Task: Find connections with filter location Cheb with filter topic #Brandwith filter profile language French with filter current company NDTV with filter school Technocrats Institute Of Technology with filter industry Wholesale Food and Beverage with filter service category Demand Generation with filter keywords title Title Researcher
Action: Mouse moved to (654, 82)
Screenshot: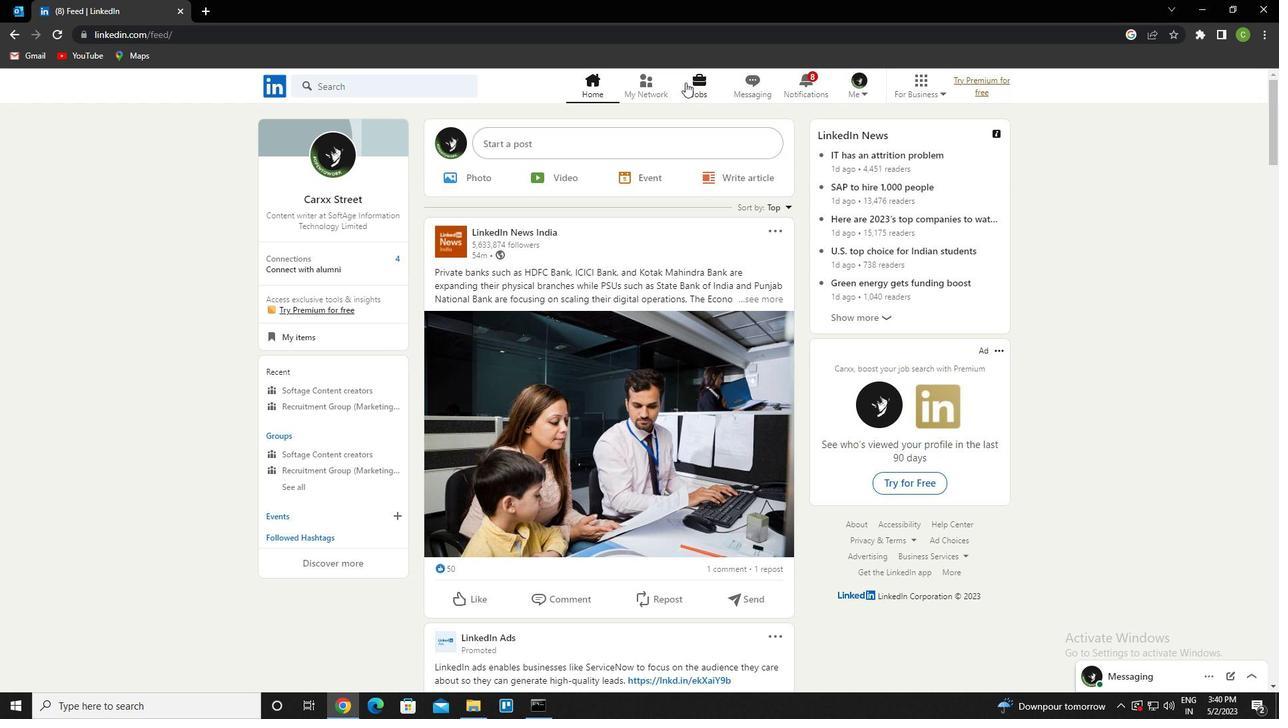 
Action: Mouse pressed left at (654, 82)
Screenshot: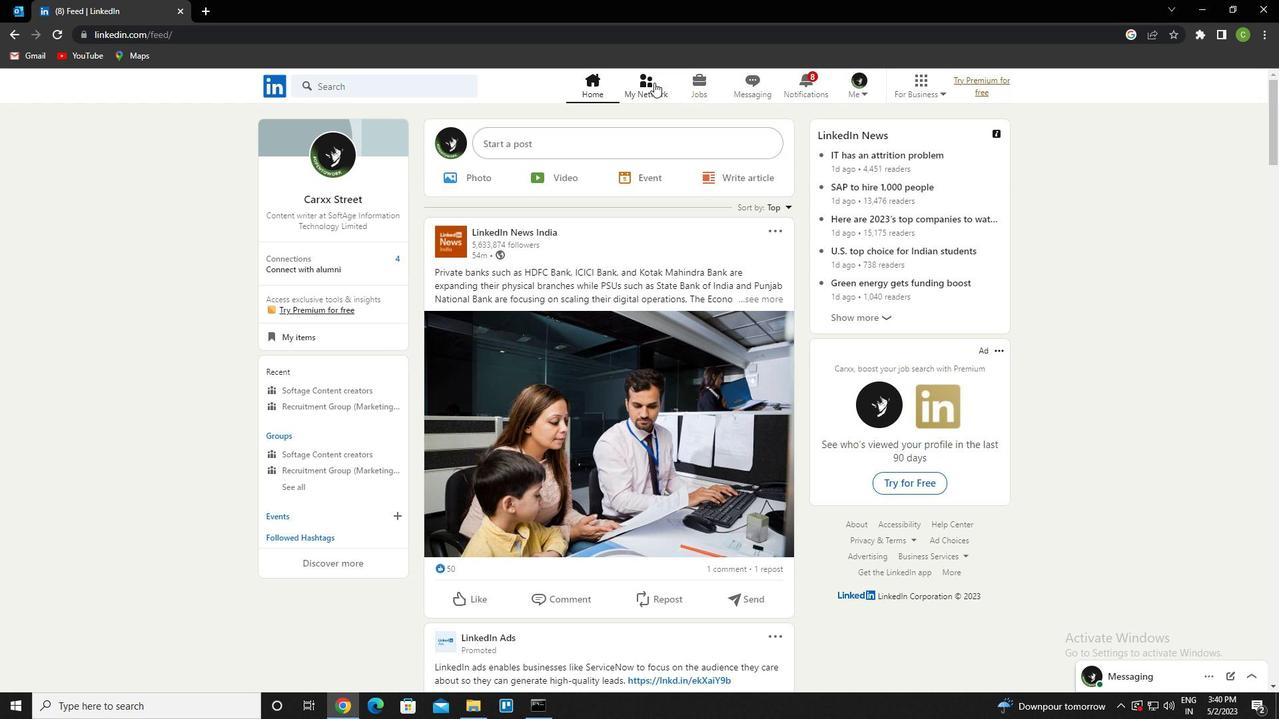 
Action: Mouse moved to (381, 161)
Screenshot: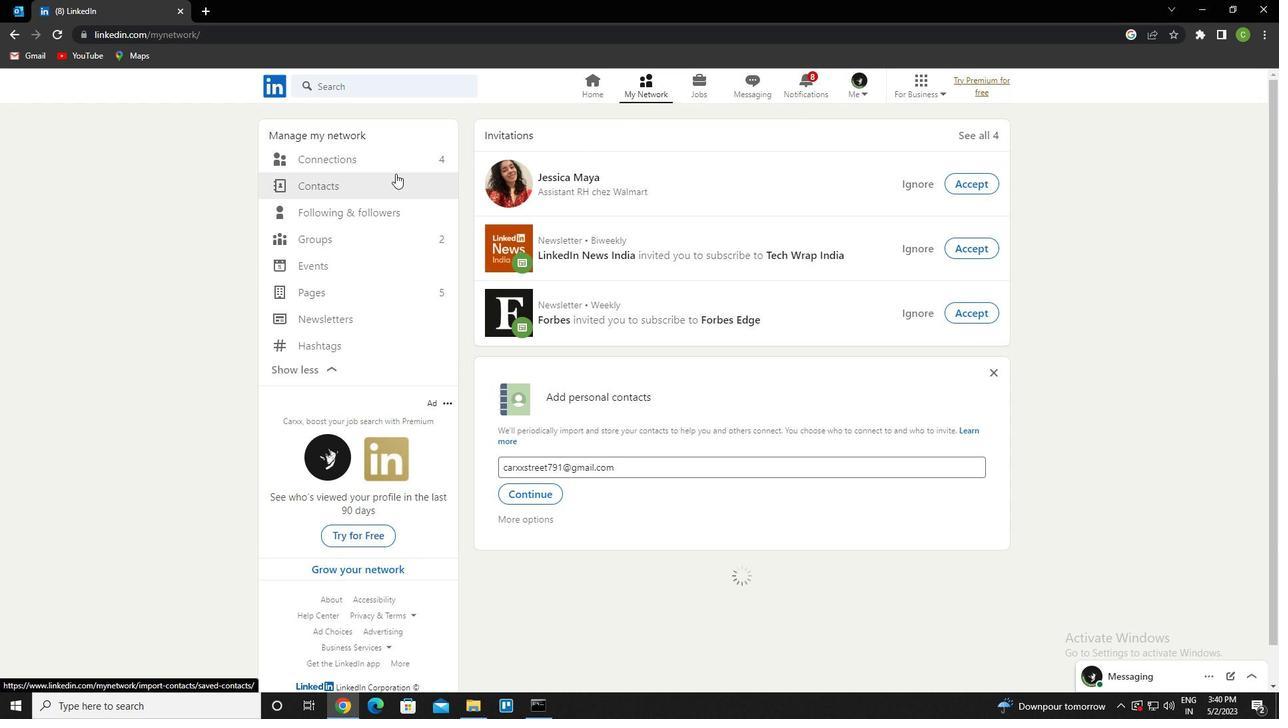 
Action: Mouse pressed left at (381, 161)
Screenshot: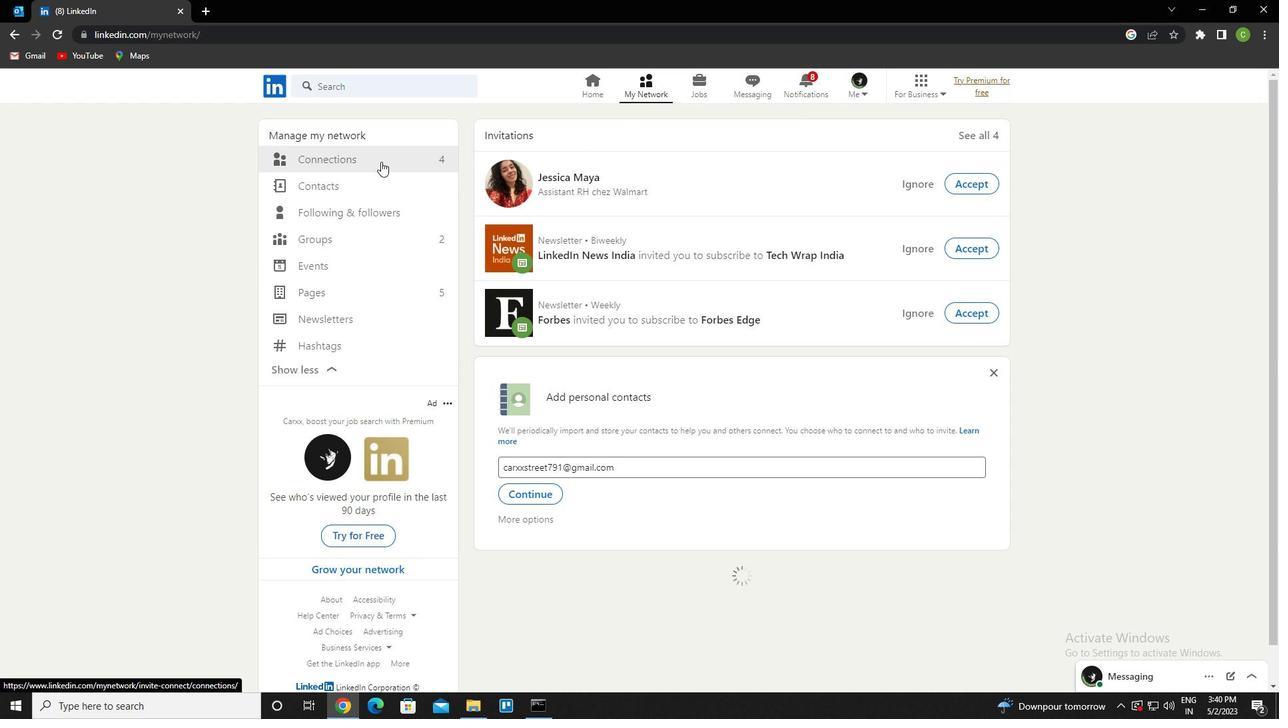 
Action: Mouse moved to (739, 160)
Screenshot: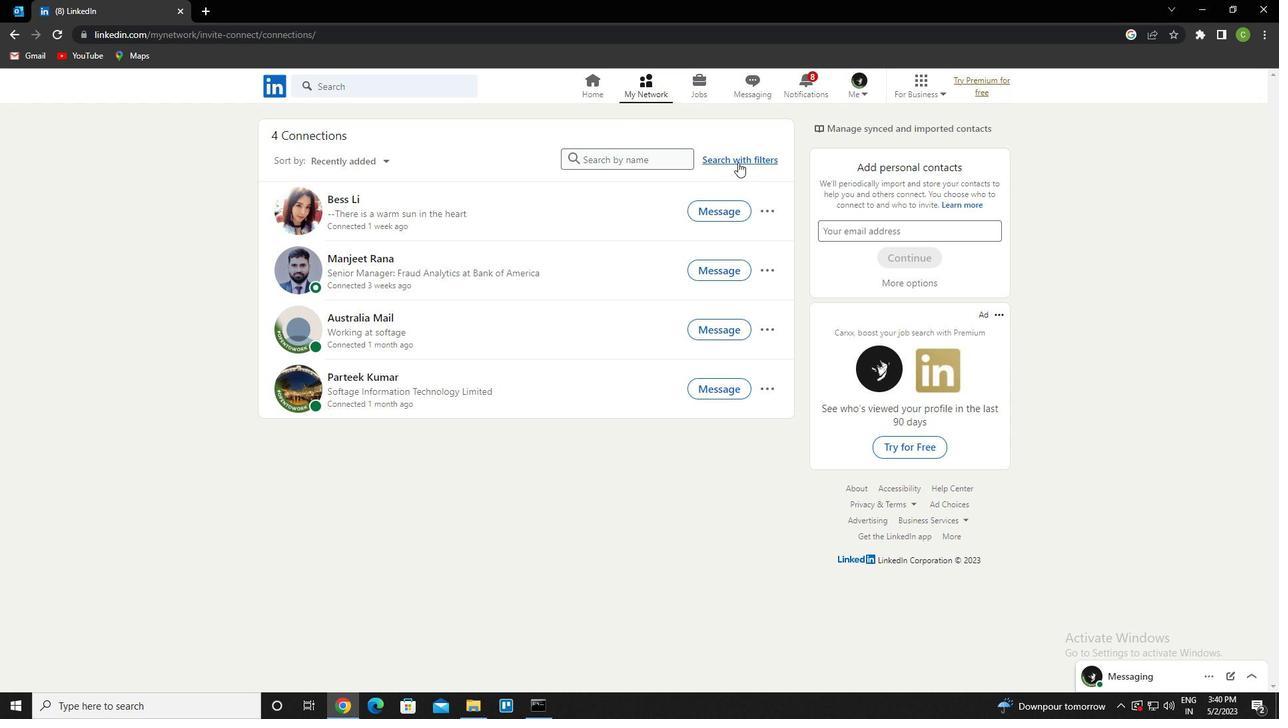 
Action: Mouse pressed left at (739, 160)
Screenshot: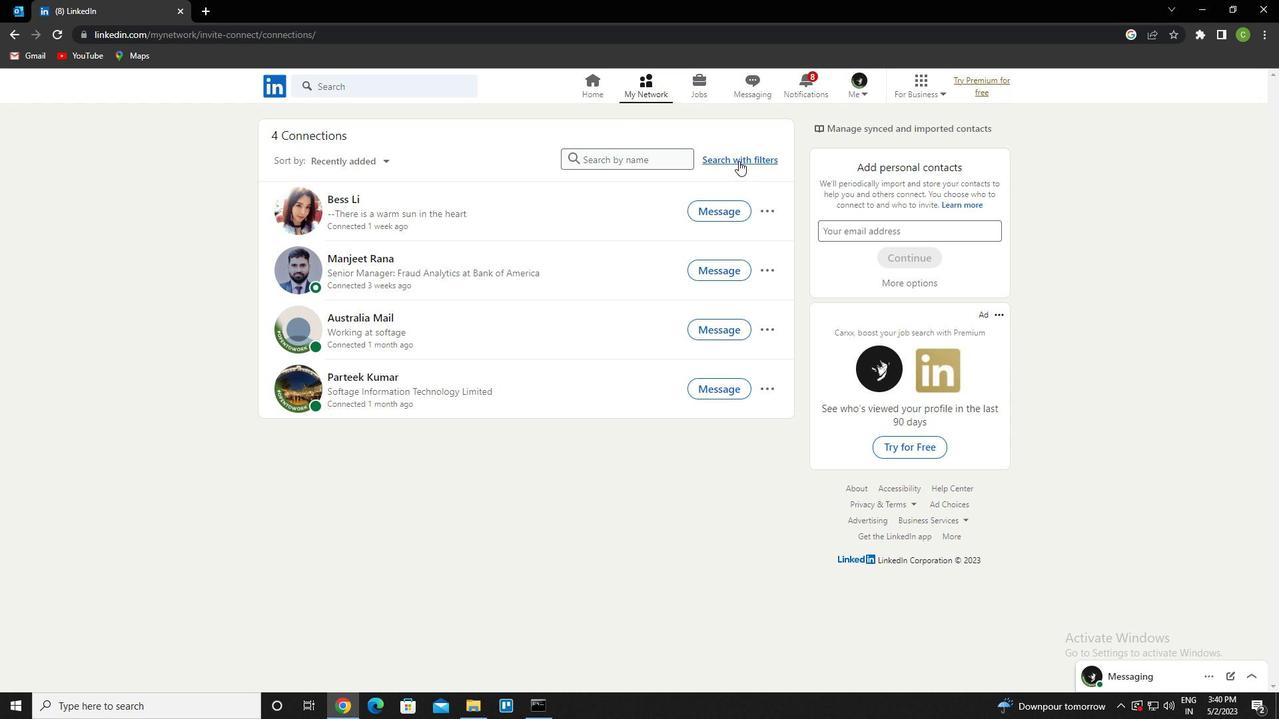 
Action: Mouse moved to (697, 130)
Screenshot: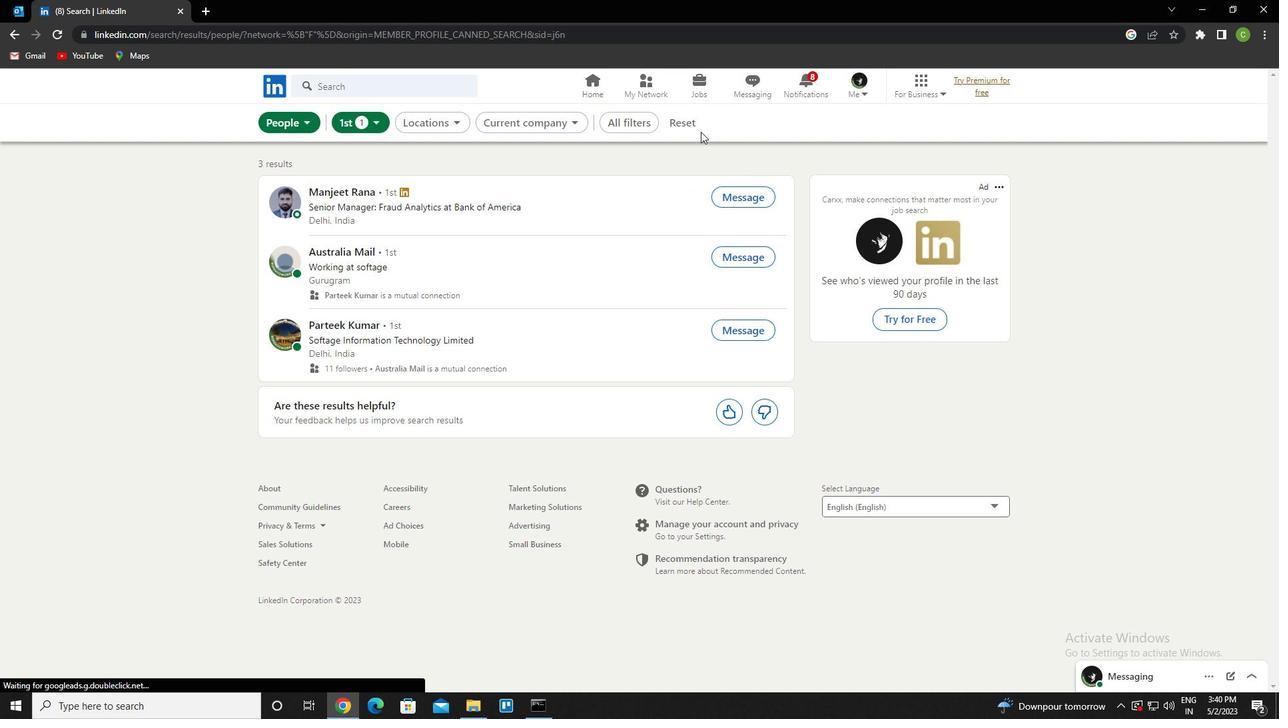 
Action: Mouse pressed left at (697, 130)
Screenshot: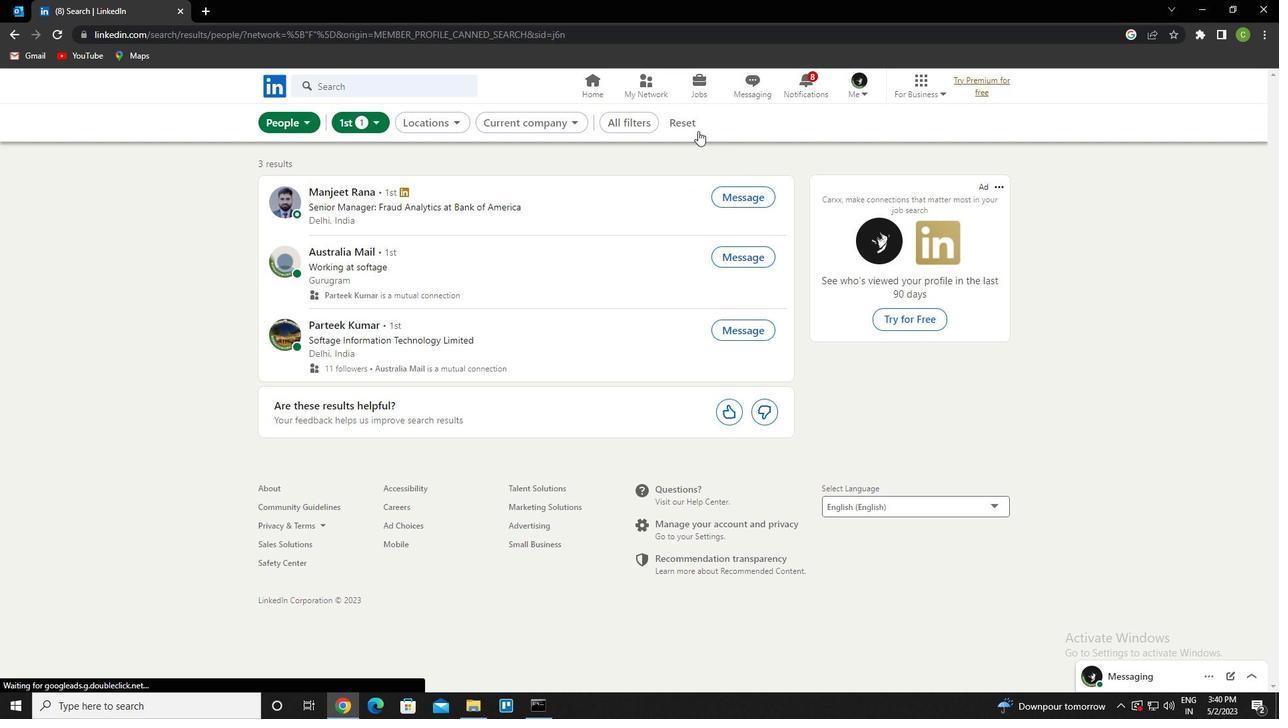 
Action: Mouse moved to (660, 121)
Screenshot: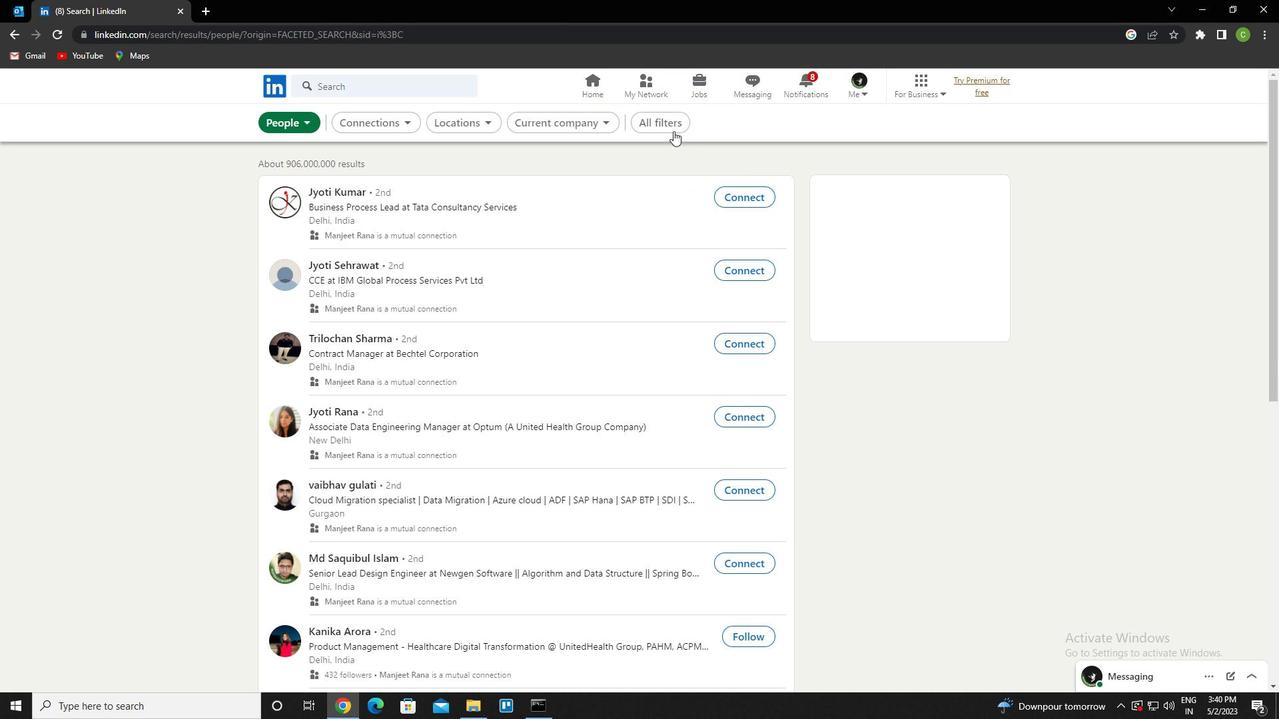 
Action: Mouse pressed left at (660, 121)
Screenshot: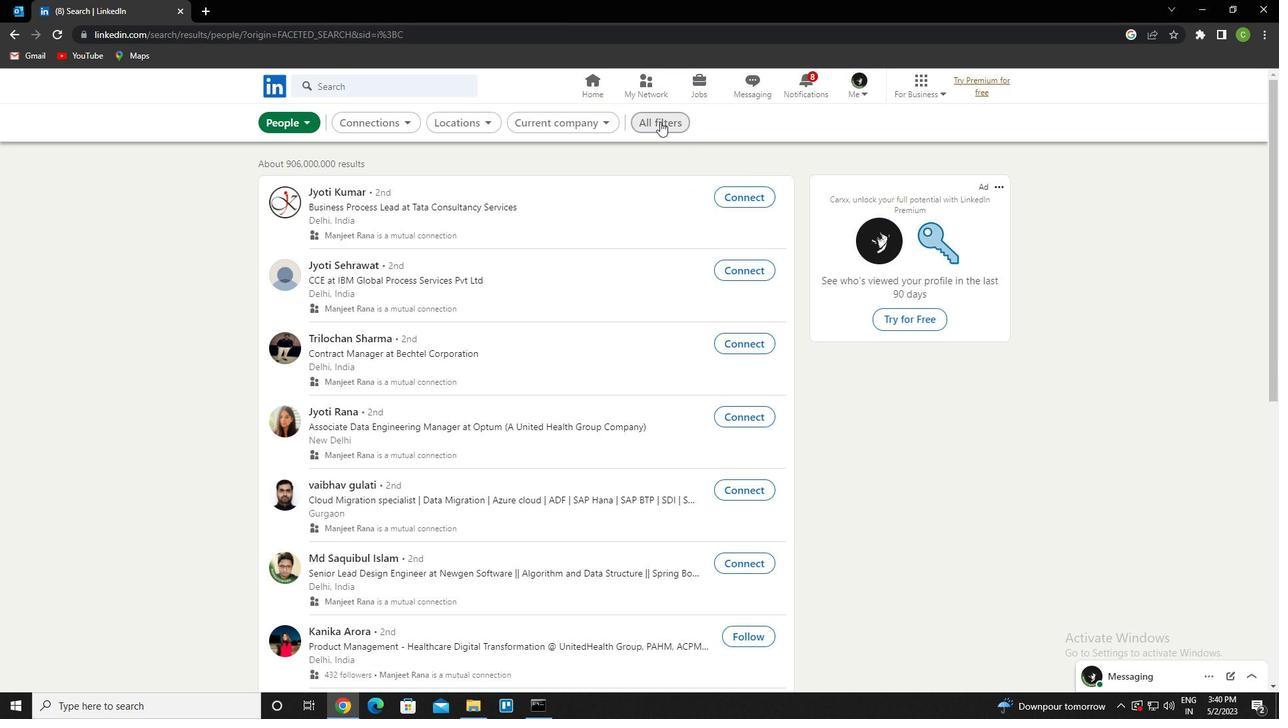 
Action: Mouse moved to (1077, 408)
Screenshot: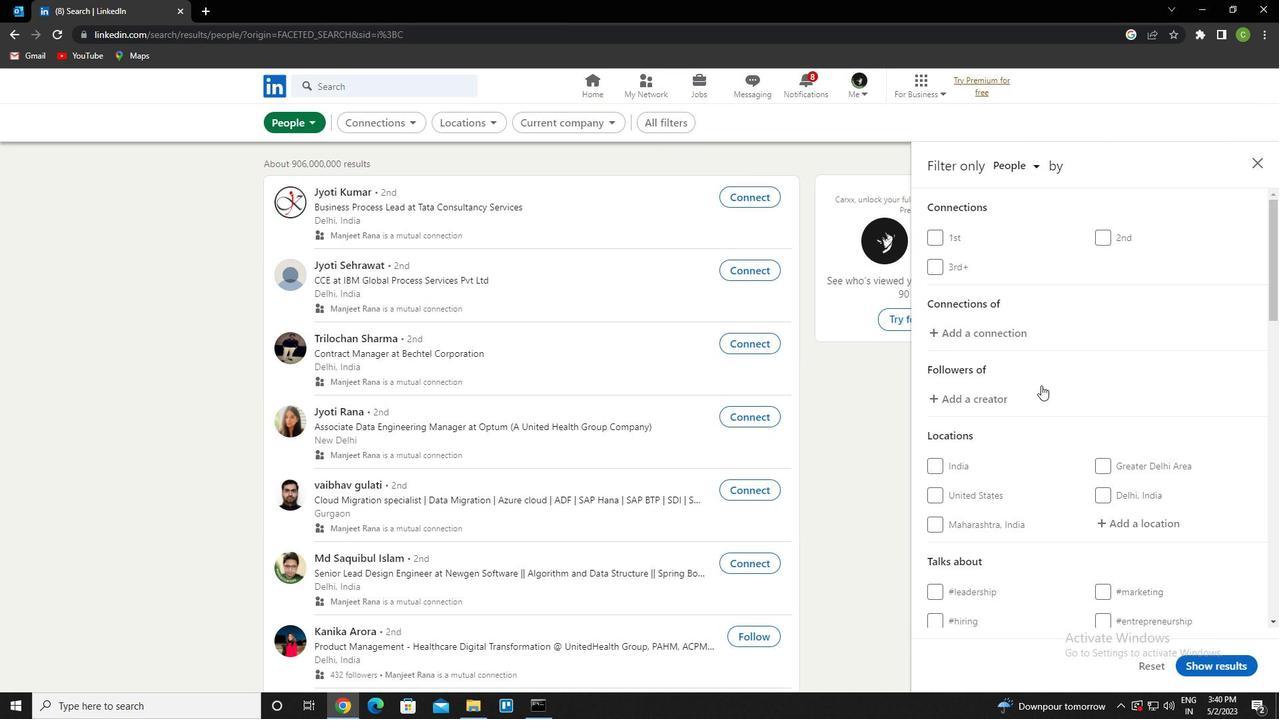 
Action: Mouse scrolled (1077, 407) with delta (0, 0)
Screenshot: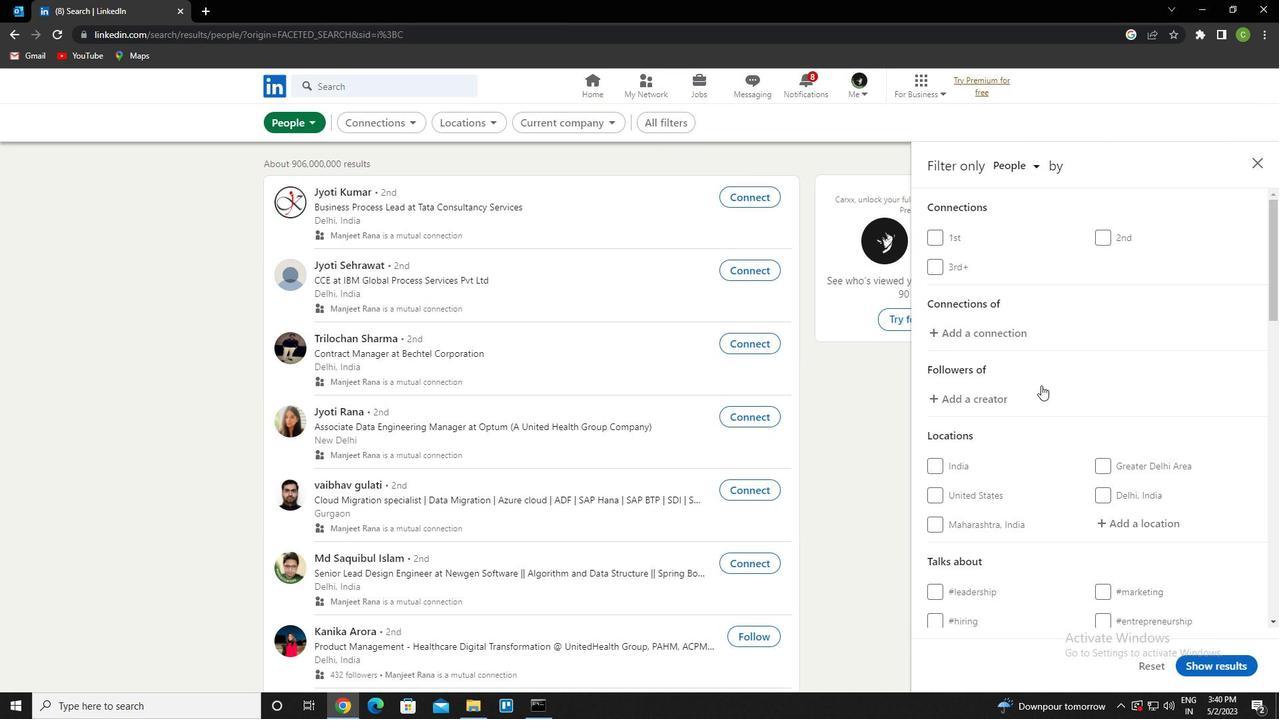 
Action: Mouse moved to (1090, 413)
Screenshot: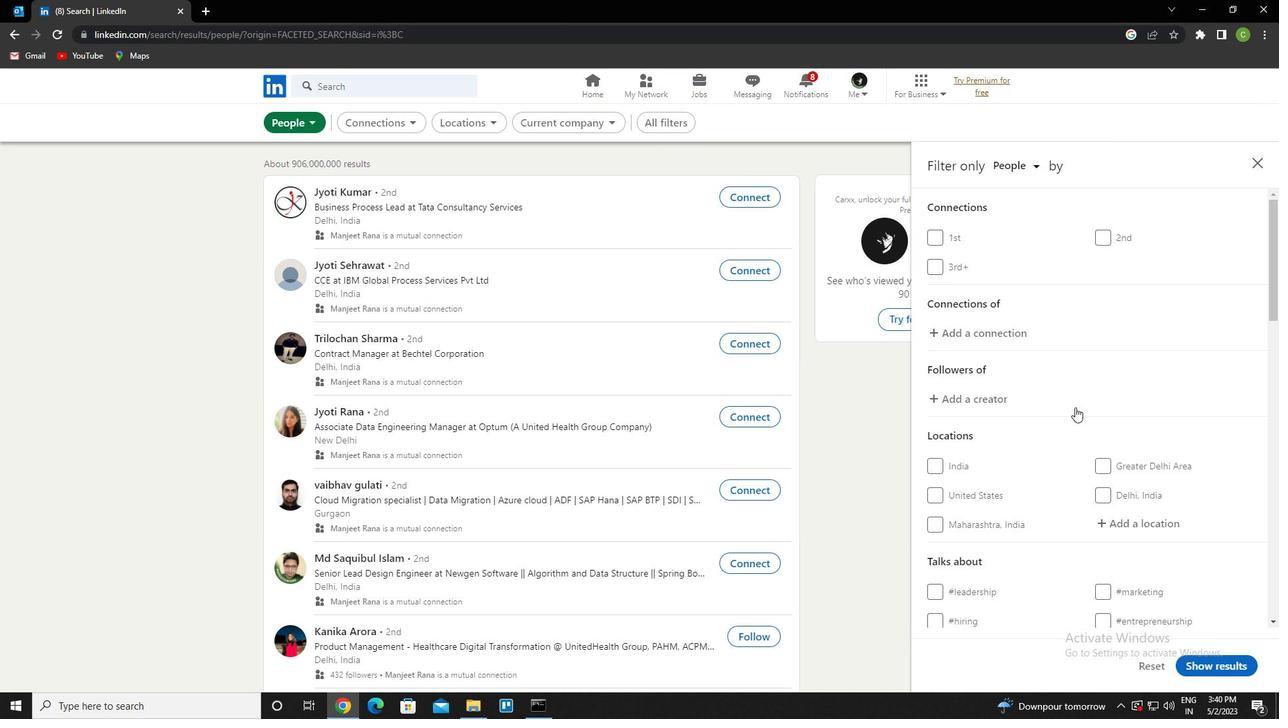 
Action: Mouse scrolled (1090, 412) with delta (0, 0)
Screenshot: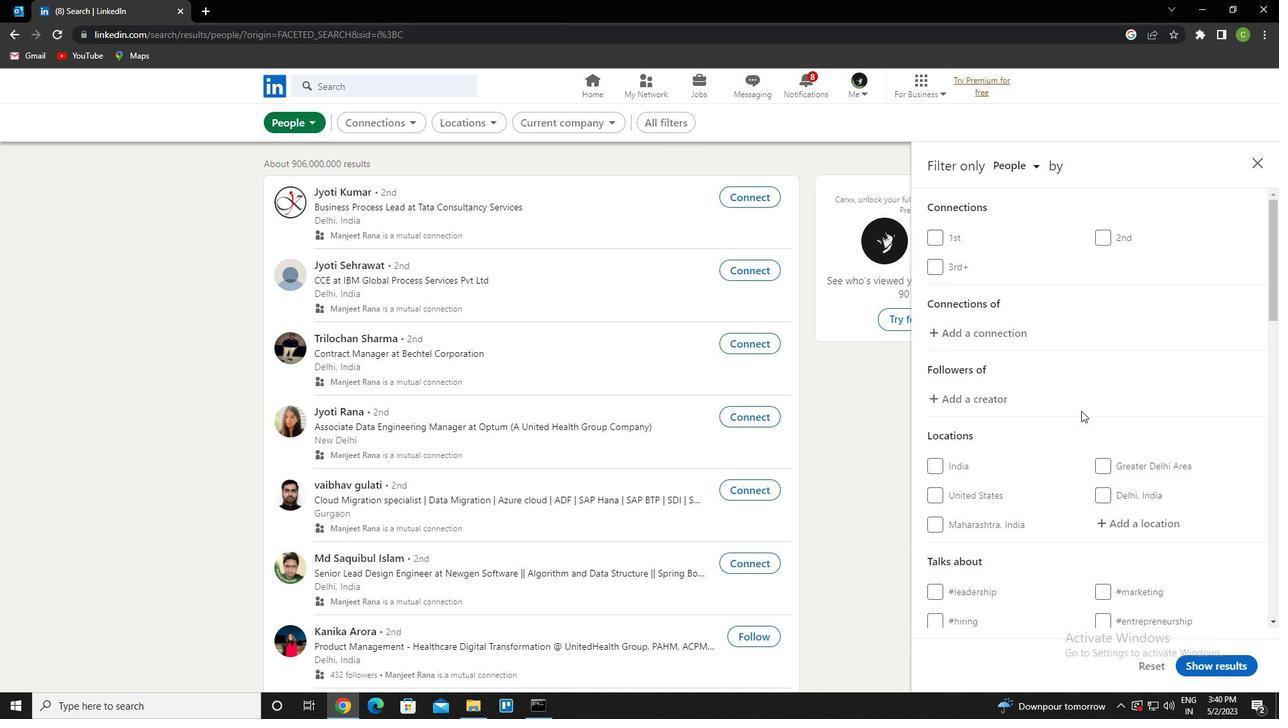 
Action: Mouse moved to (1093, 413)
Screenshot: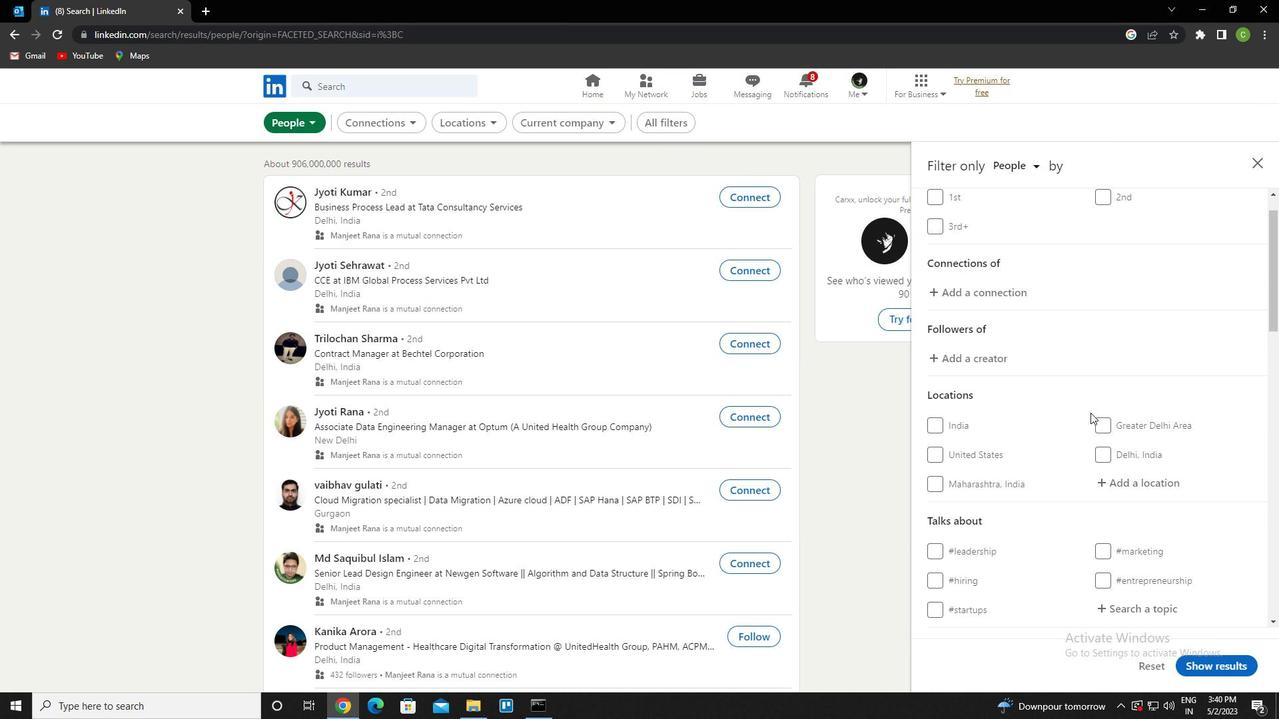 
Action: Mouse scrolled (1093, 412) with delta (0, 0)
Screenshot: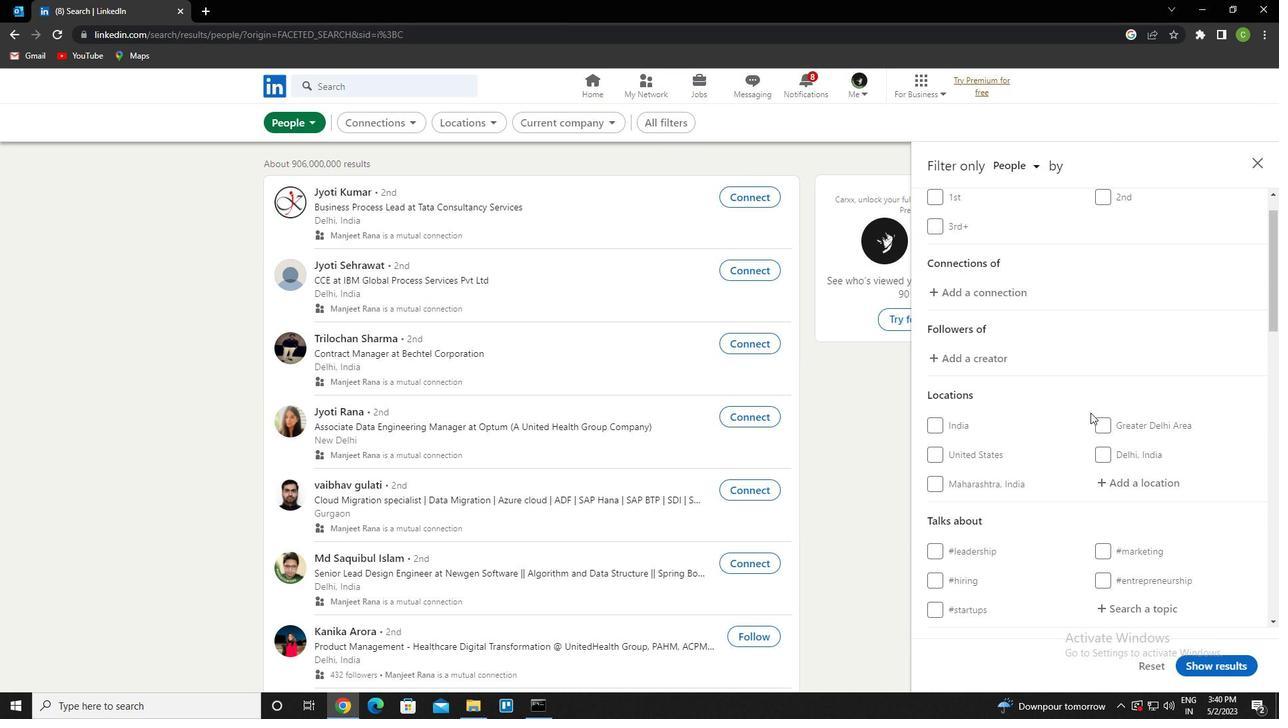 
Action: Mouse moved to (1127, 328)
Screenshot: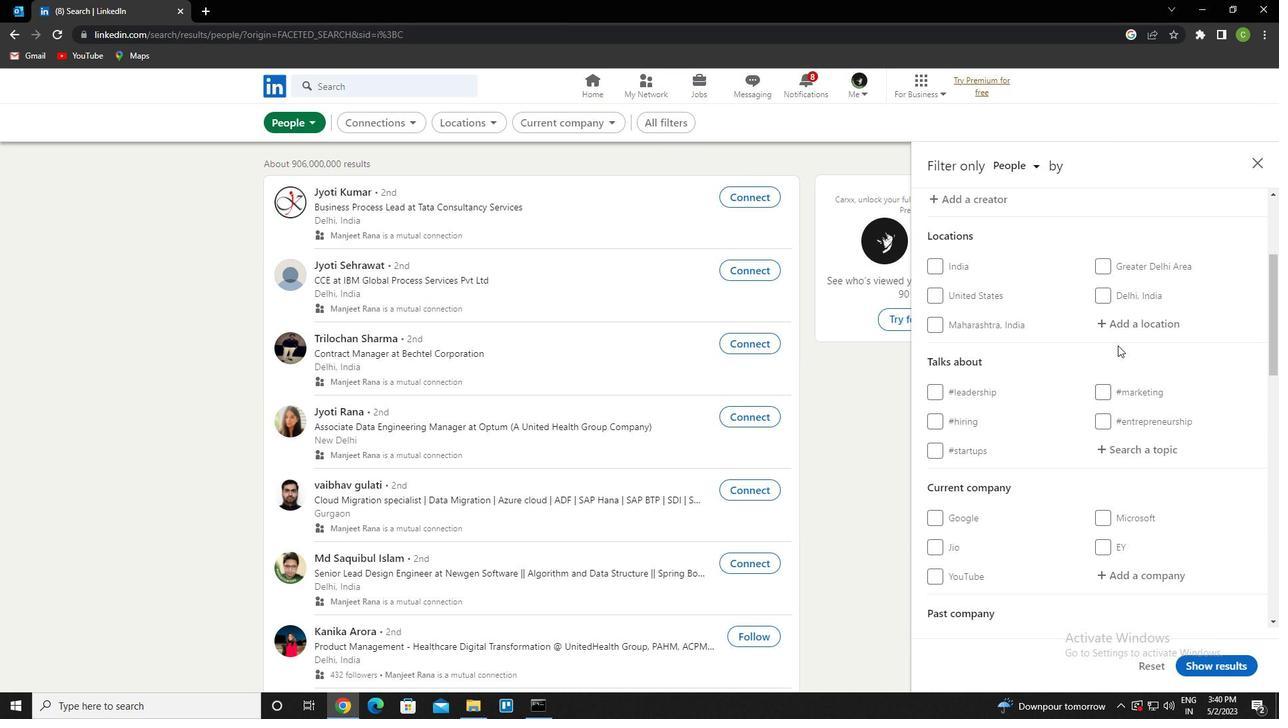 
Action: Mouse pressed left at (1127, 328)
Screenshot: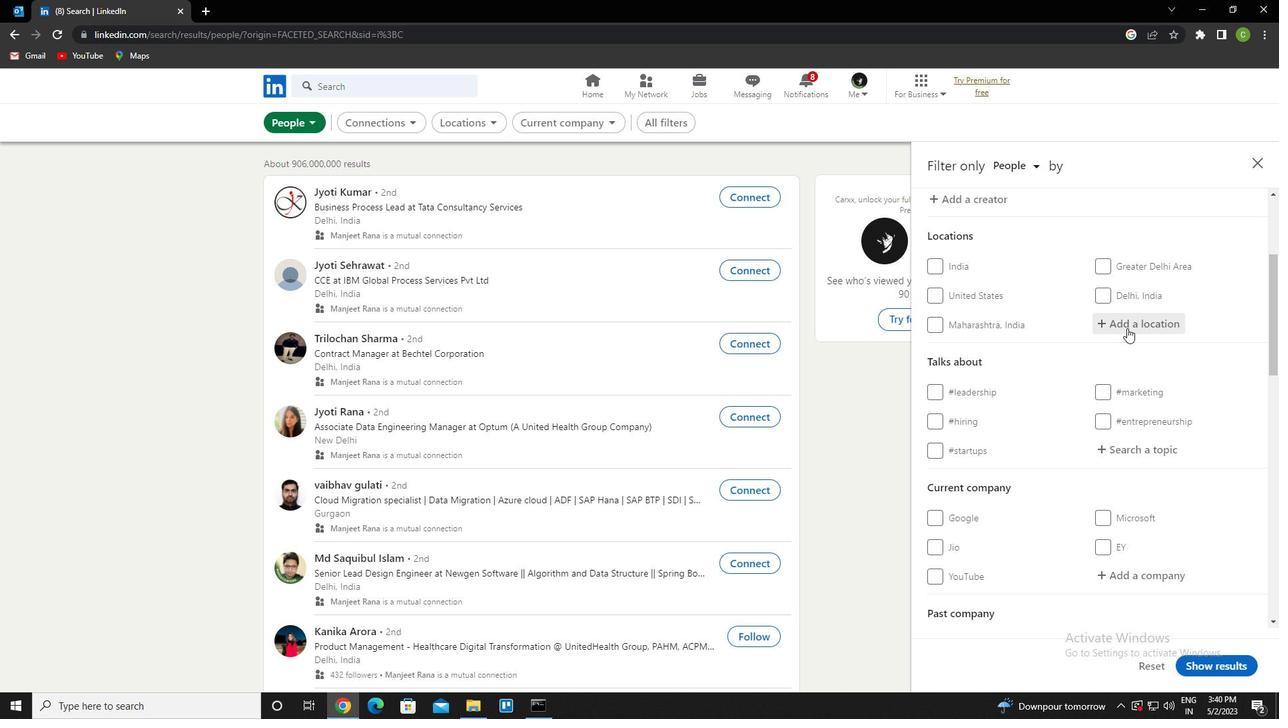
Action: Key pressed <Key.caps_lock>c<Key.caps_lock>heb<Key.down><Key.enter>
Screenshot: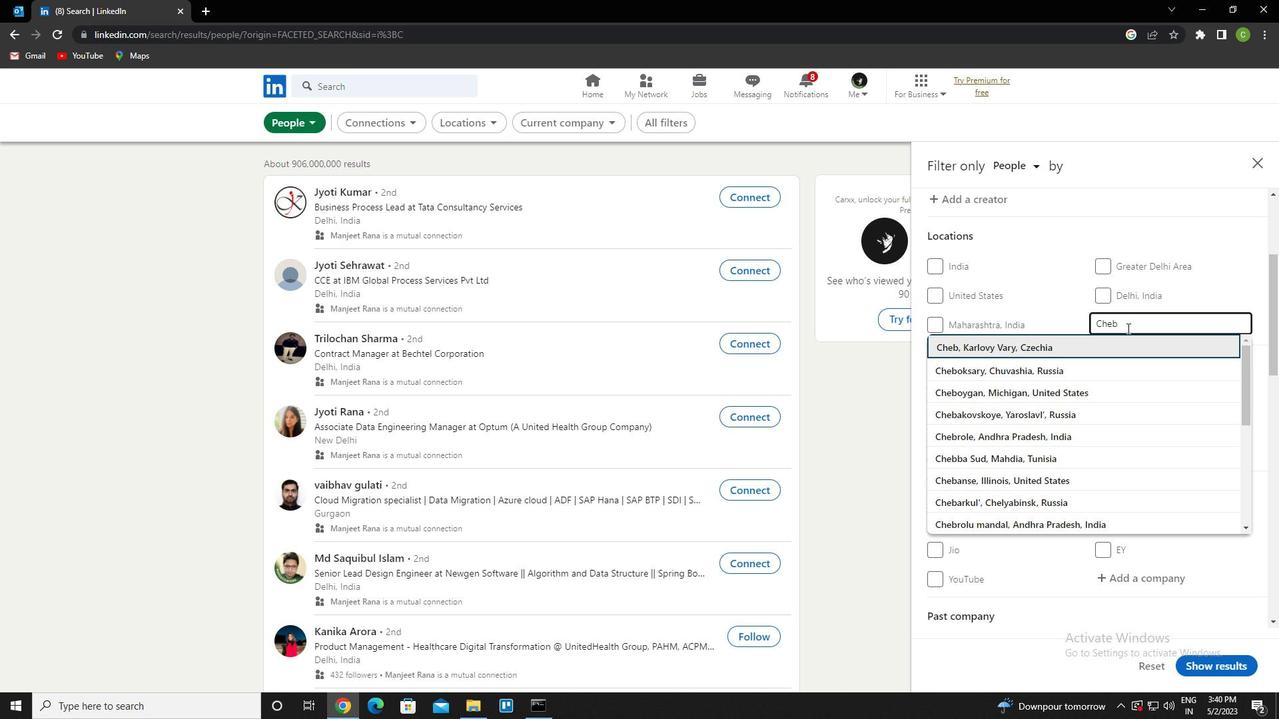 
Action: Mouse moved to (1220, 293)
Screenshot: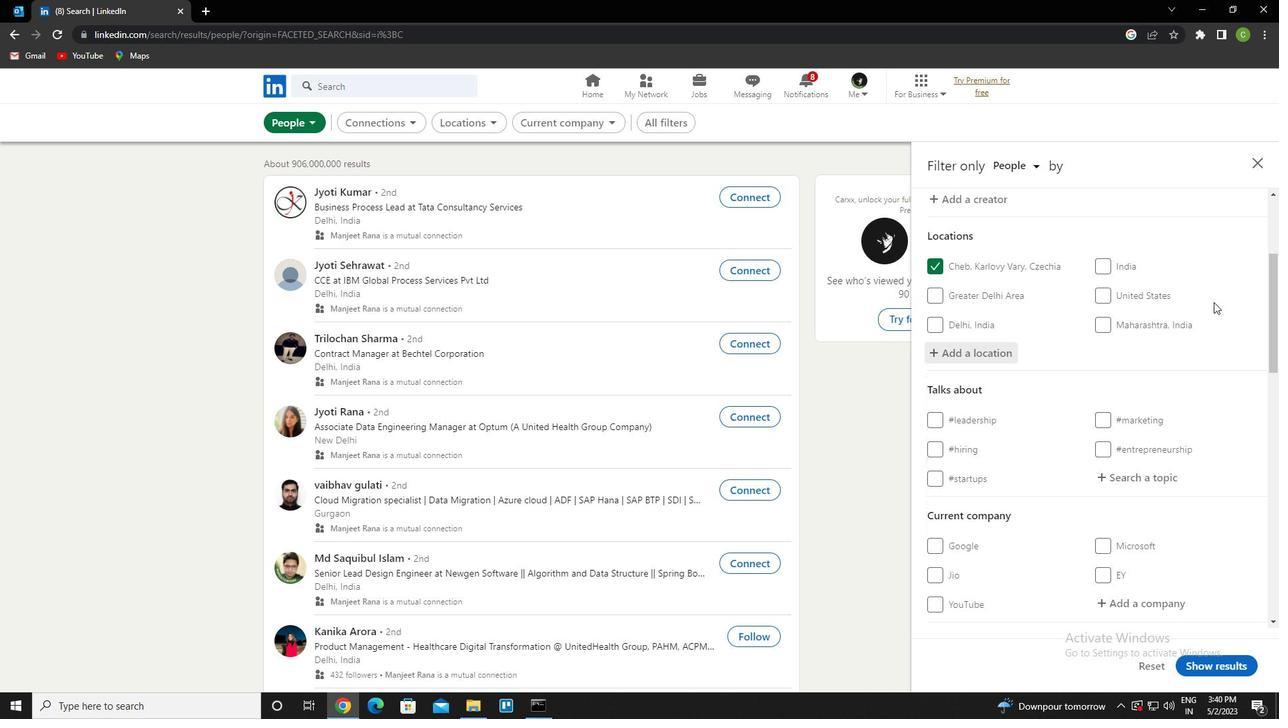 
Action: Mouse scrolled (1220, 292) with delta (0, 0)
Screenshot: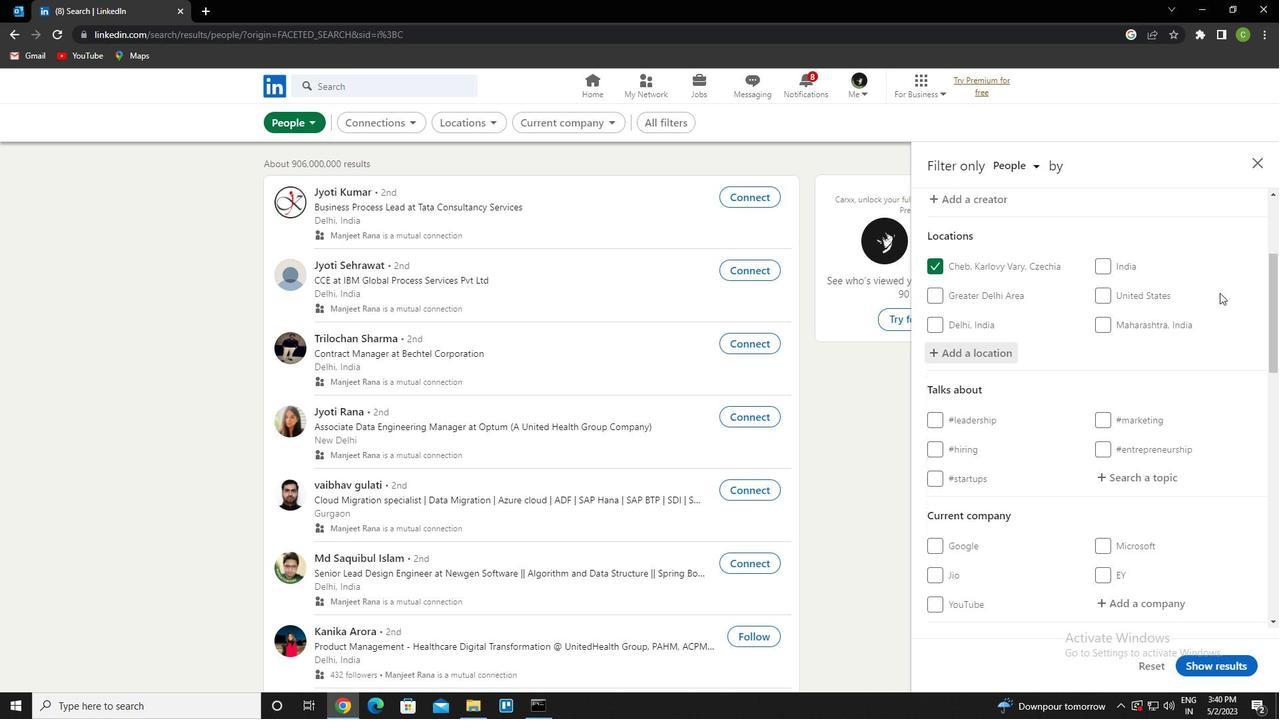 
Action: Mouse scrolled (1220, 292) with delta (0, 0)
Screenshot: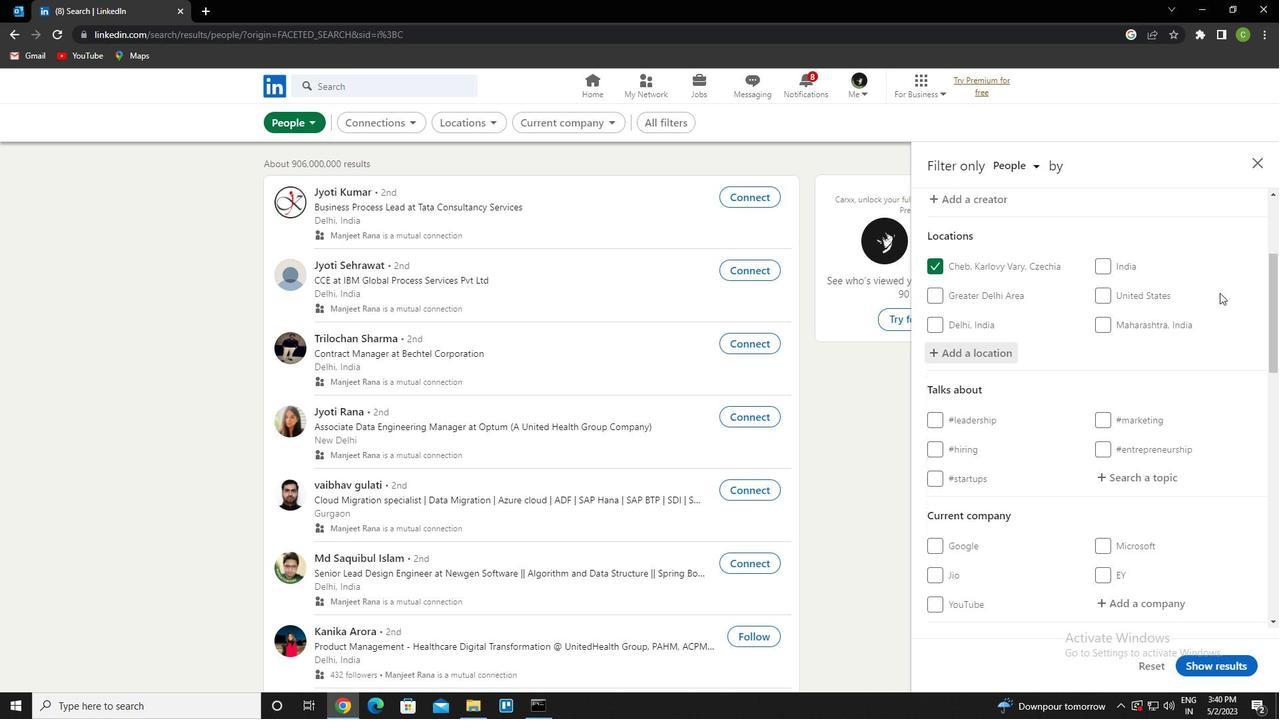 
Action: Mouse scrolled (1220, 292) with delta (0, 0)
Screenshot: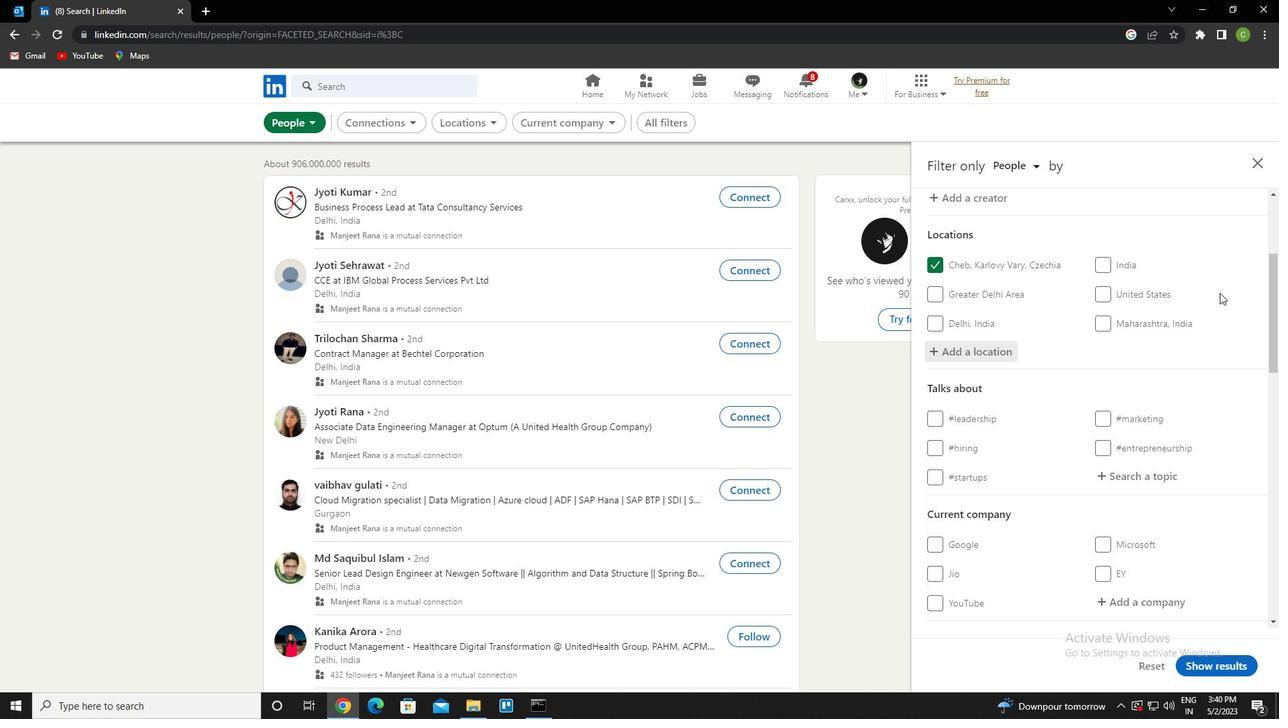 
Action: Mouse moved to (1150, 281)
Screenshot: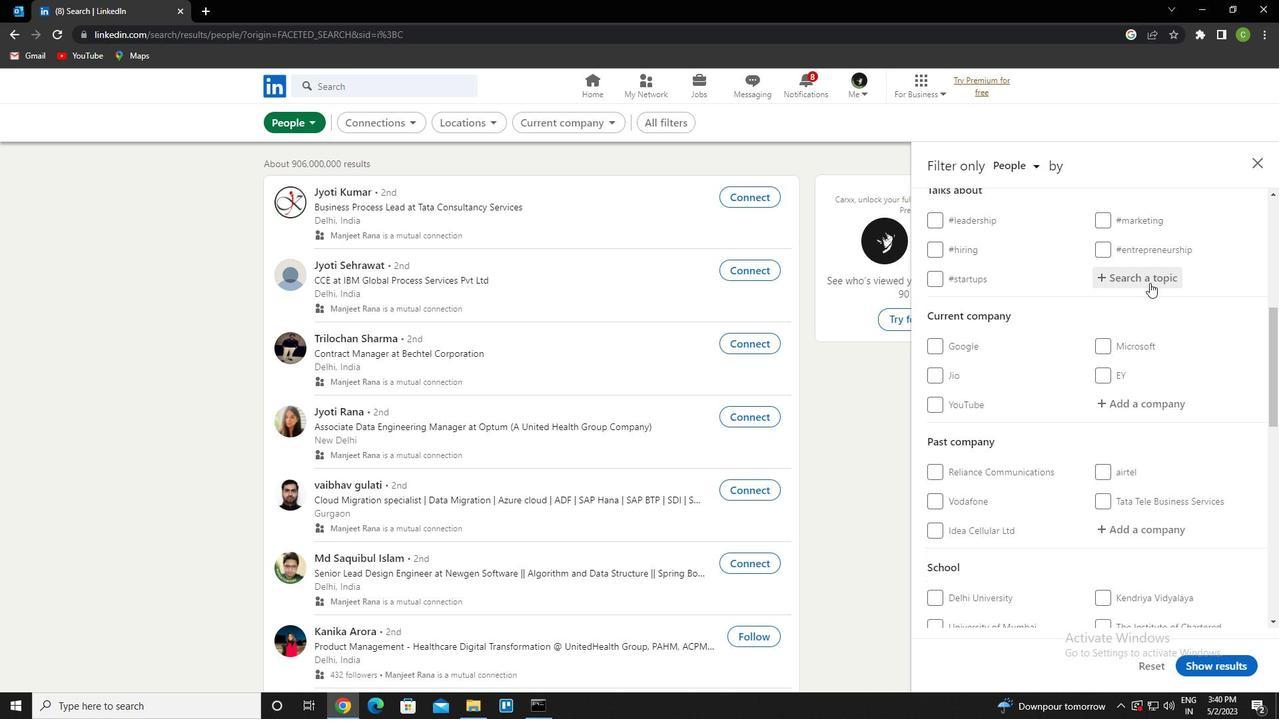 
Action: Mouse pressed left at (1150, 281)
Screenshot: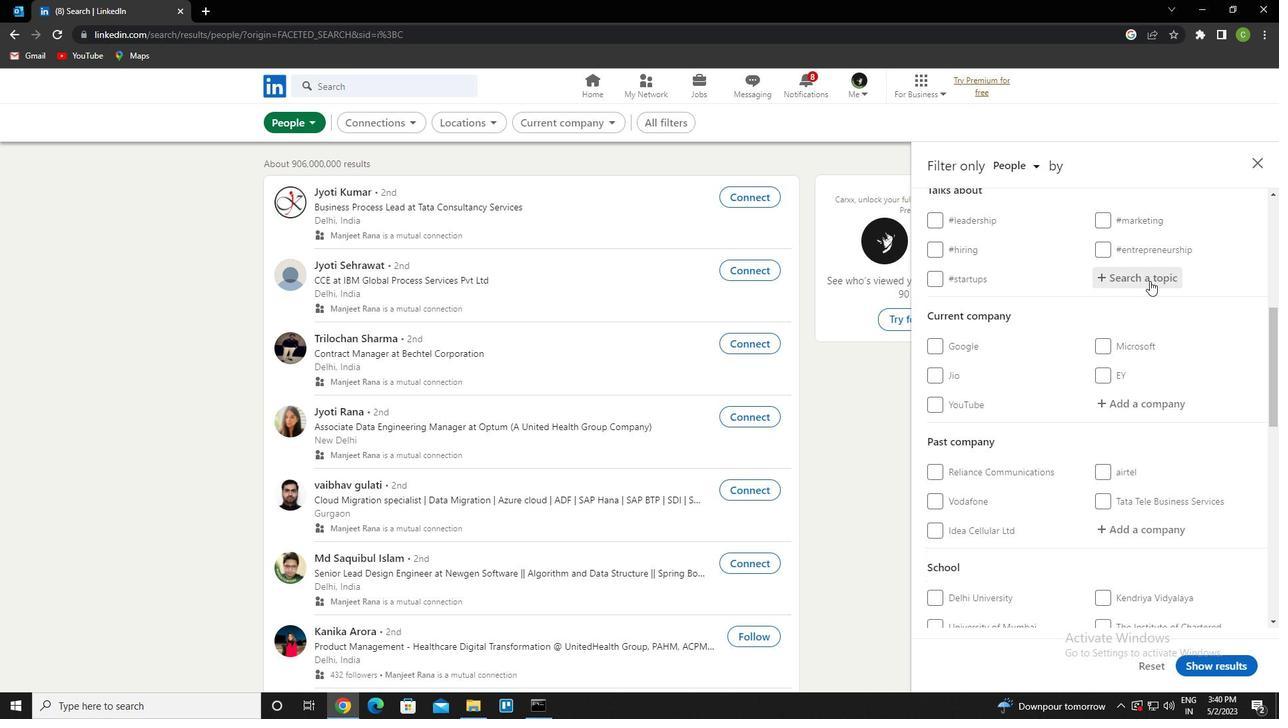 
Action: Key pressed brand<Key.down><Key.down><Key.enter>
Screenshot: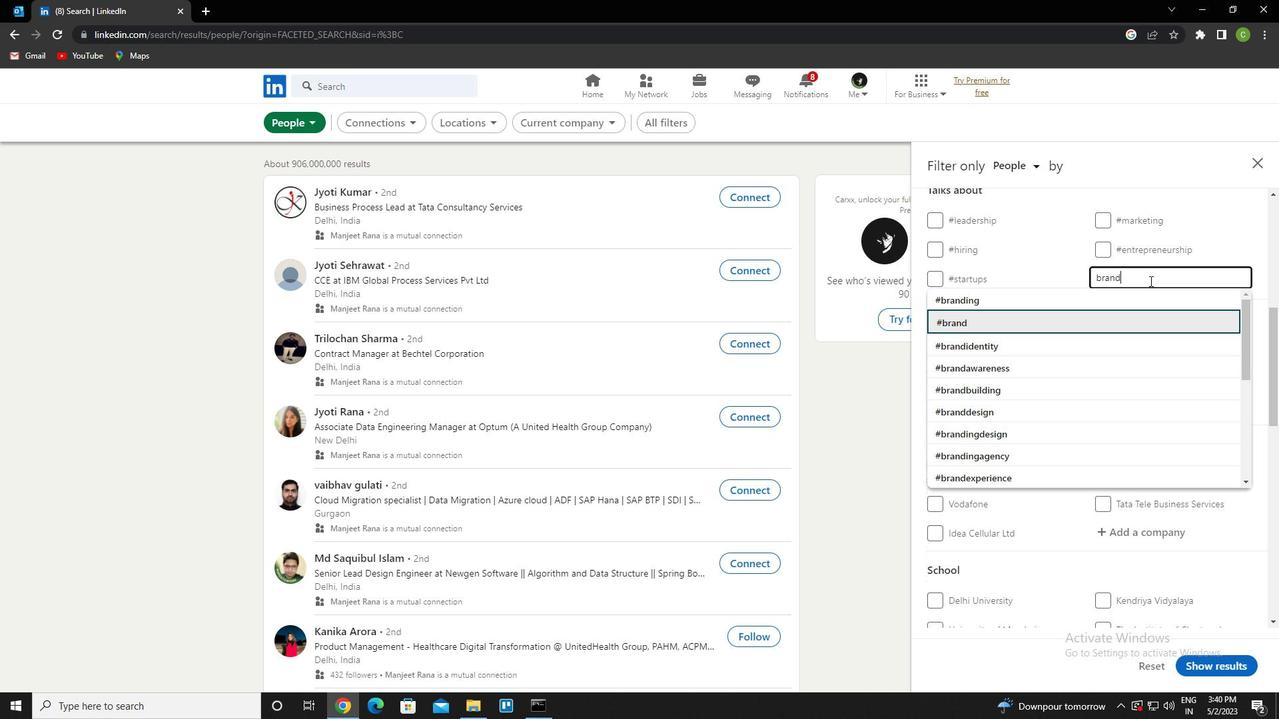 
Action: Mouse scrolled (1150, 280) with delta (0, 0)
Screenshot: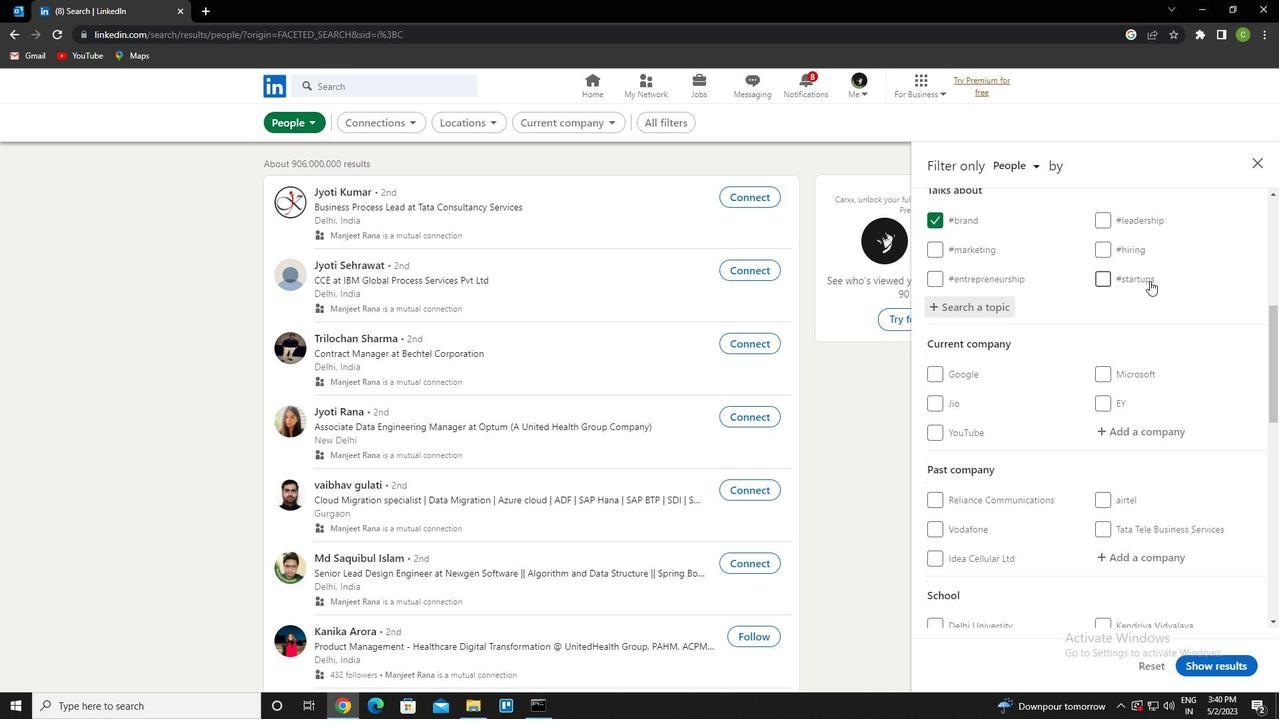 
Action: Mouse scrolled (1150, 280) with delta (0, 0)
Screenshot: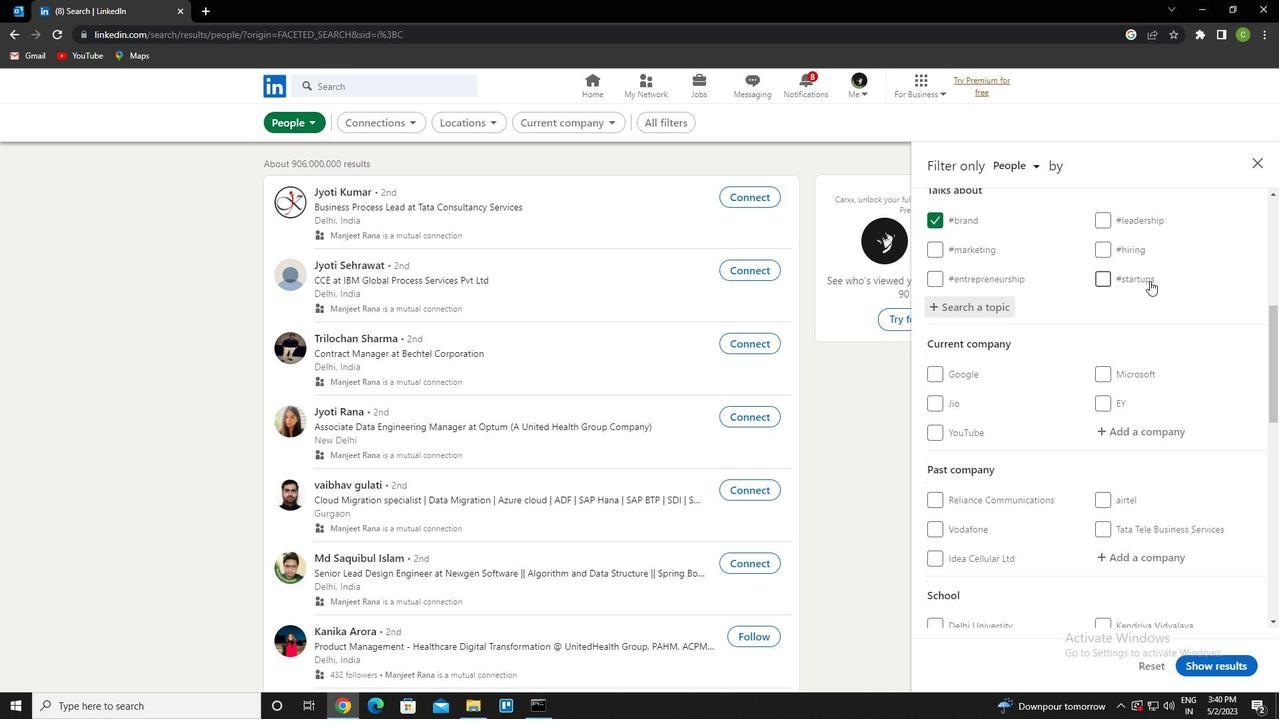 
Action: Mouse scrolled (1150, 280) with delta (0, 0)
Screenshot: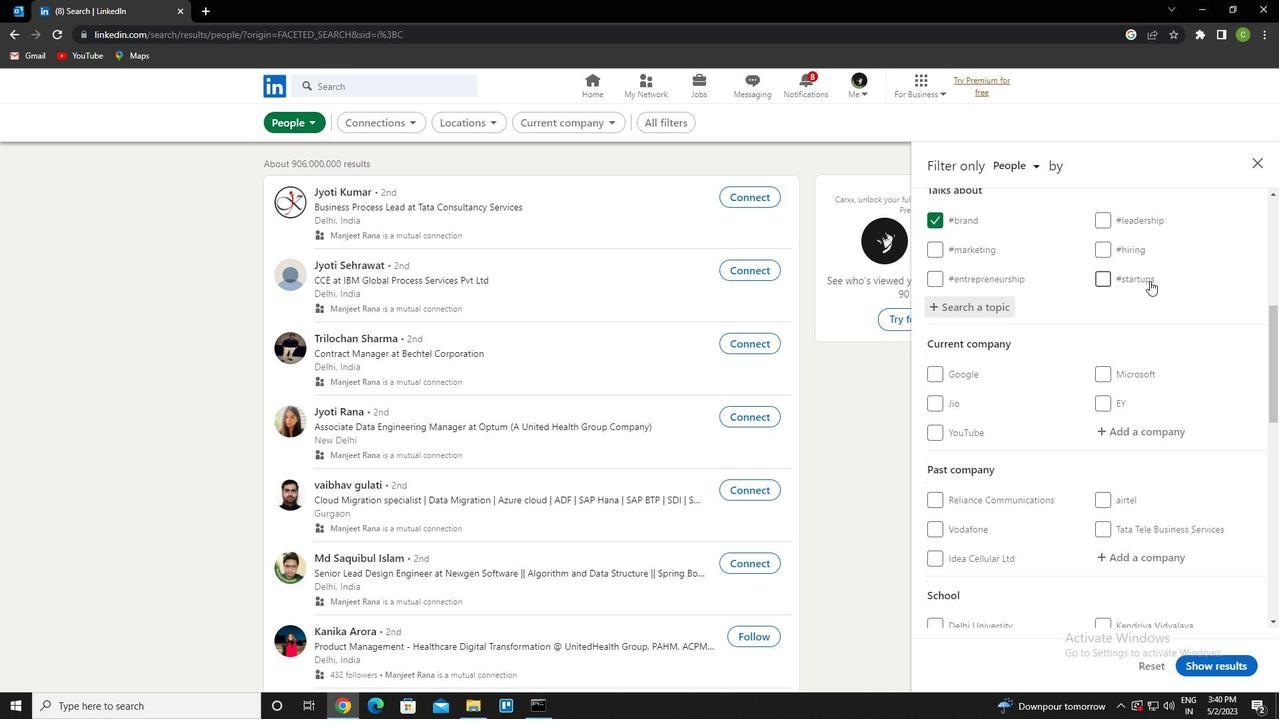 
Action: Mouse scrolled (1150, 280) with delta (0, 0)
Screenshot: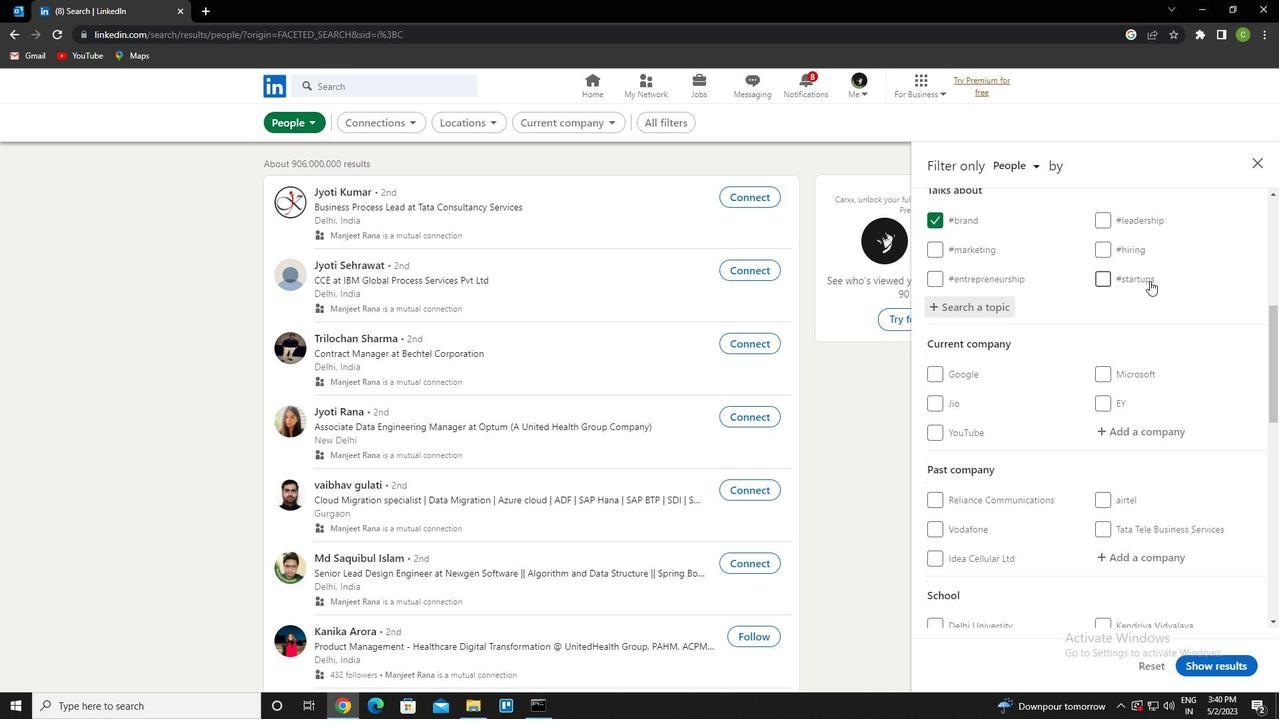 
Action: Mouse scrolled (1150, 280) with delta (0, 0)
Screenshot: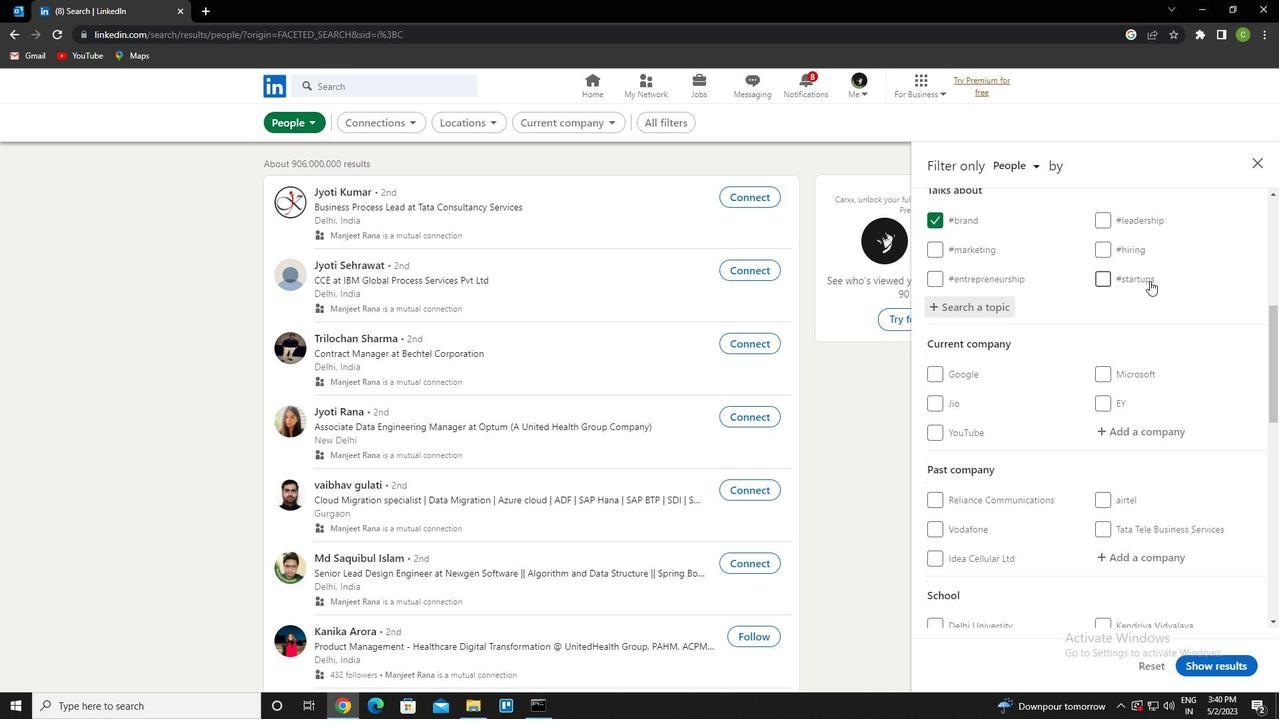 
Action: Mouse scrolled (1150, 280) with delta (0, 0)
Screenshot: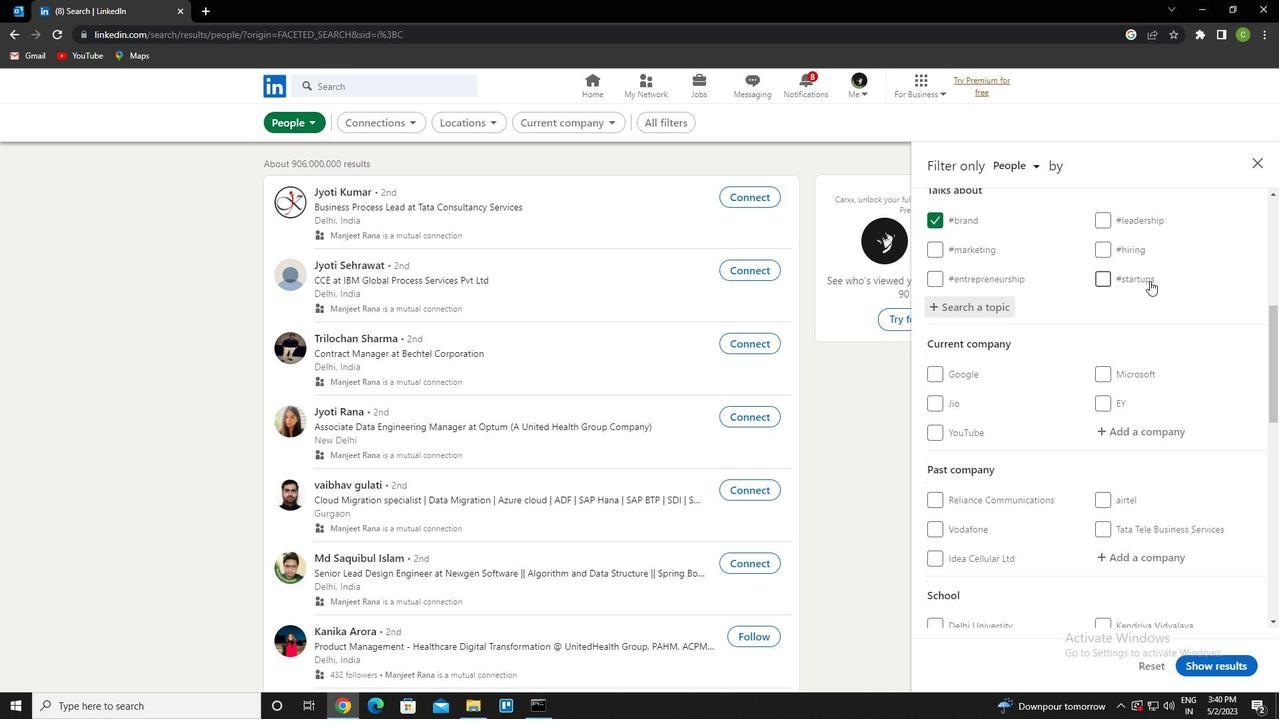 
Action: Mouse scrolled (1150, 280) with delta (0, 0)
Screenshot: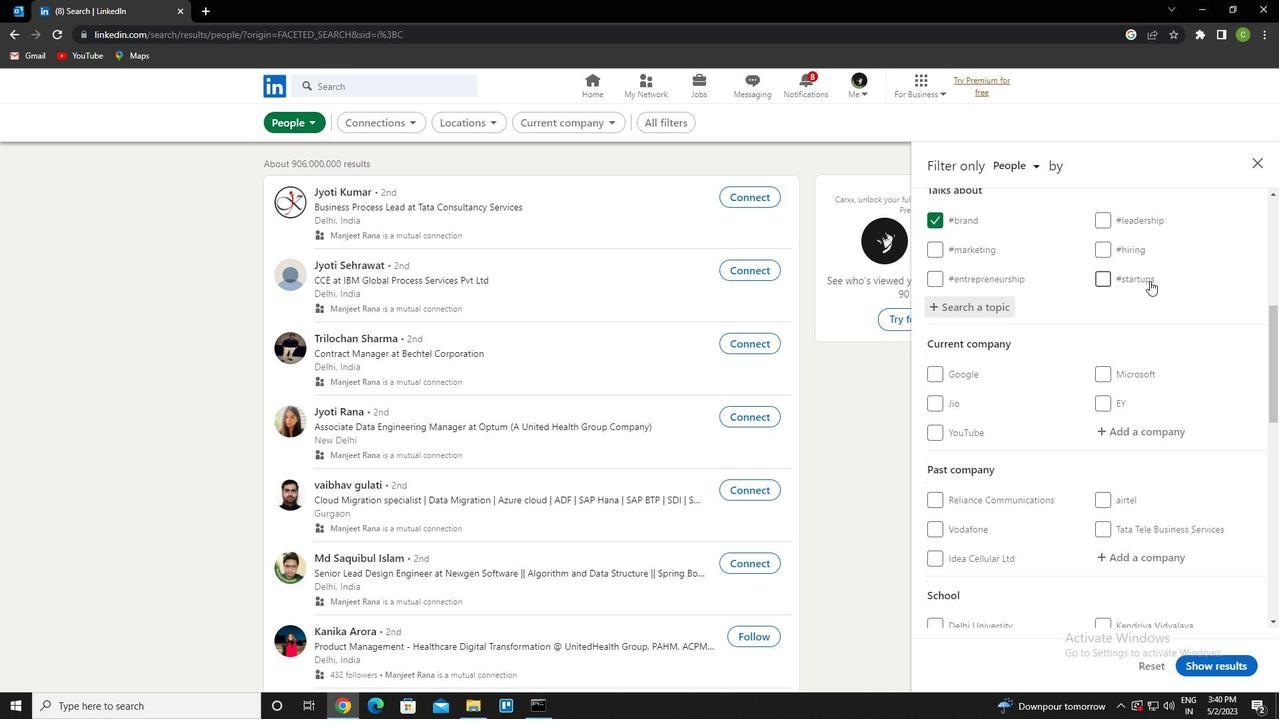
Action: Mouse scrolled (1150, 280) with delta (0, 0)
Screenshot: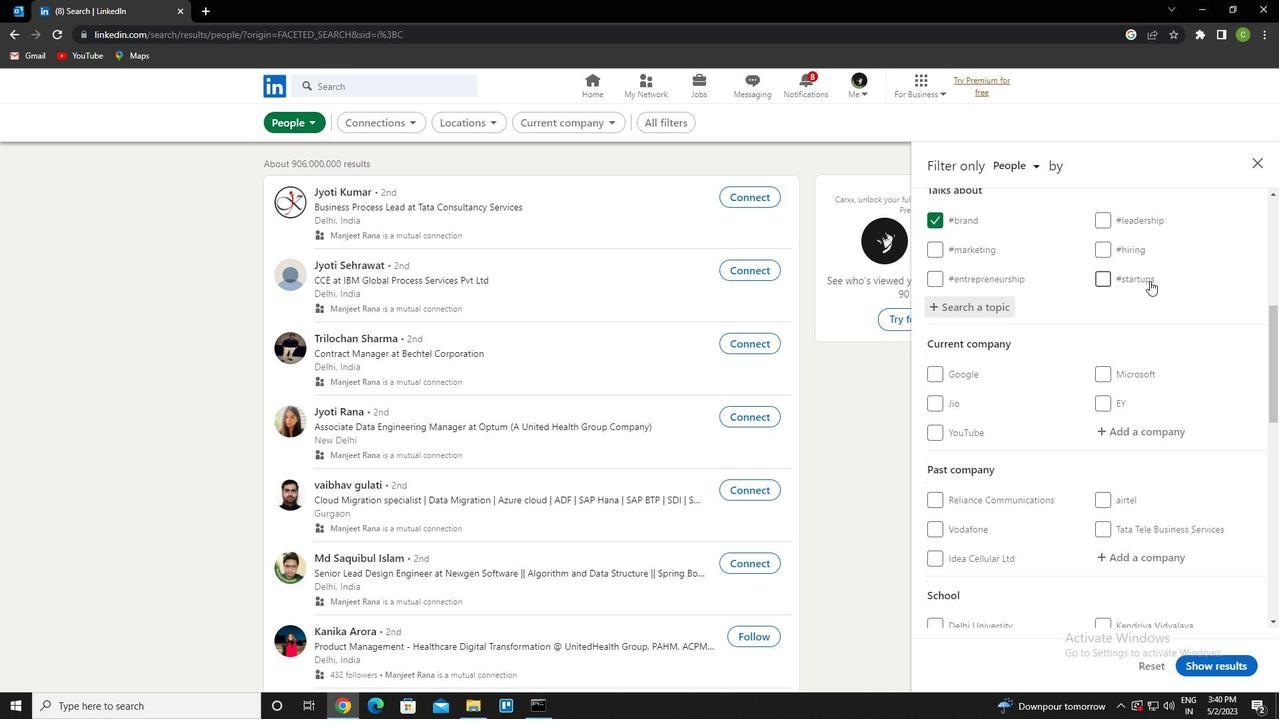 
Action: Mouse scrolled (1150, 280) with delta (0, 0)
Screenshot: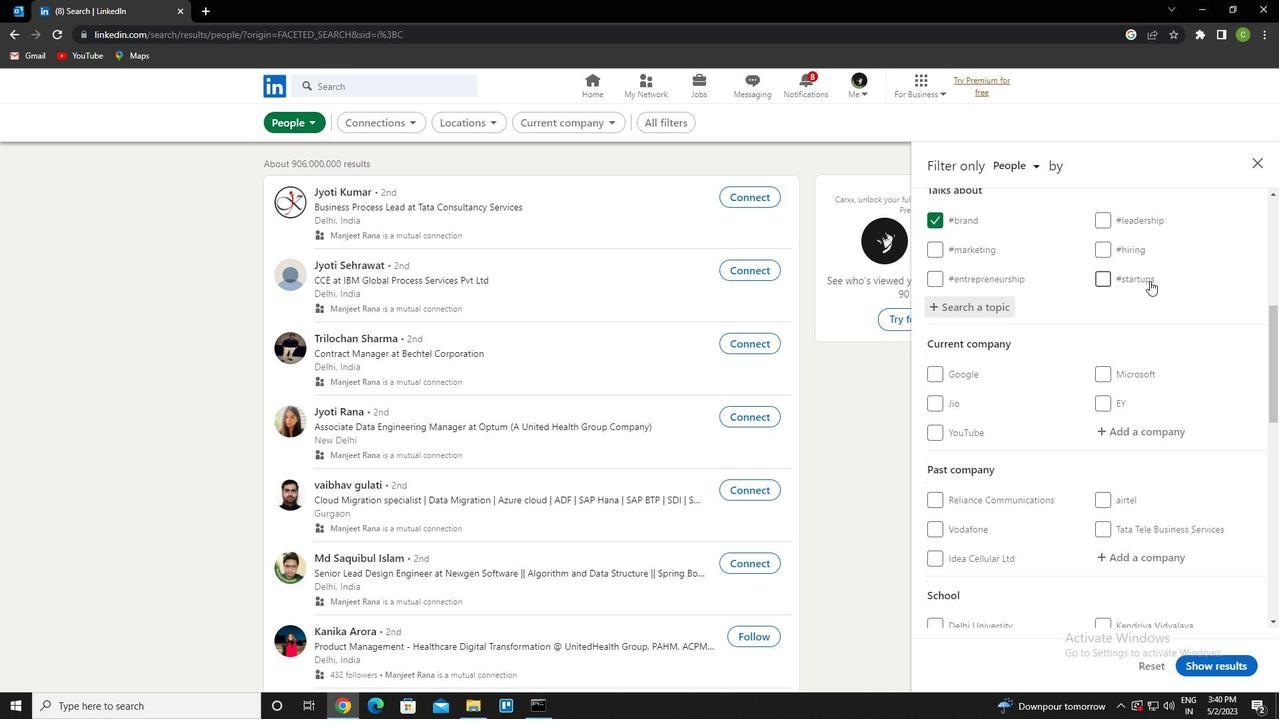 
Action: Mouse scrolled (1150, 280) with delta (0, 0)
Screenshot: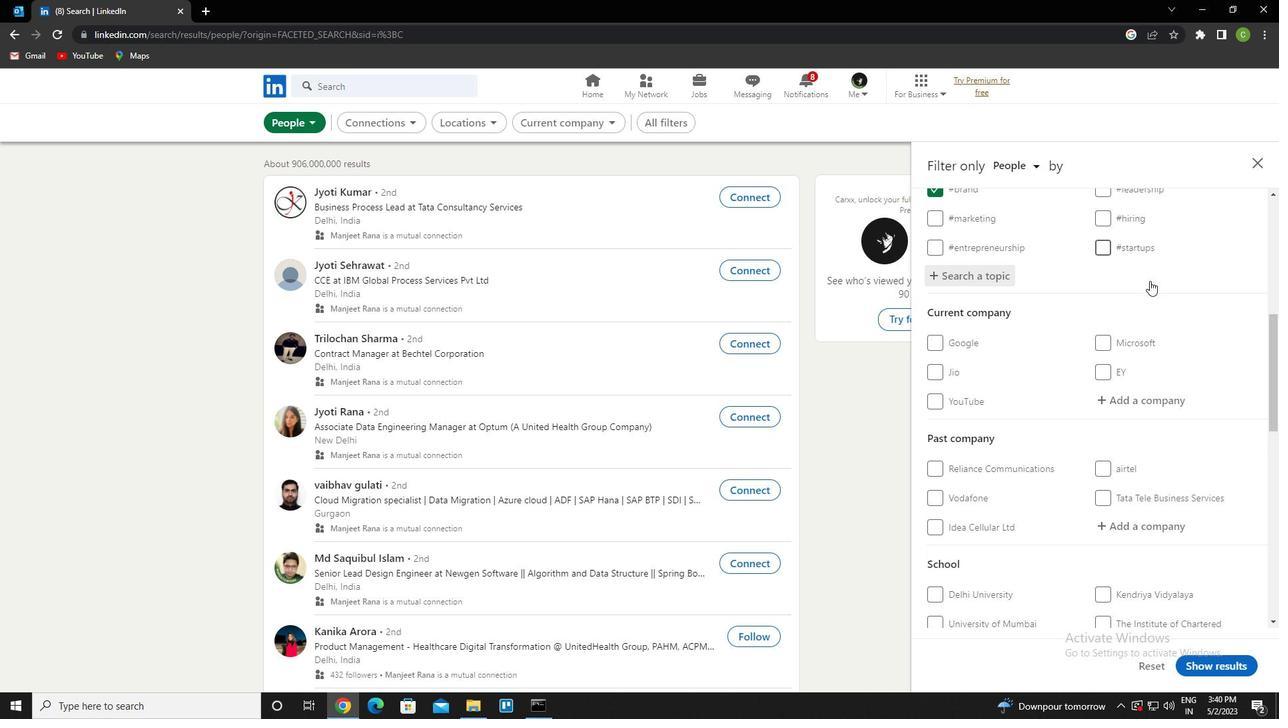 
Action: Mouse moved to (1109, 238)
Screenshot: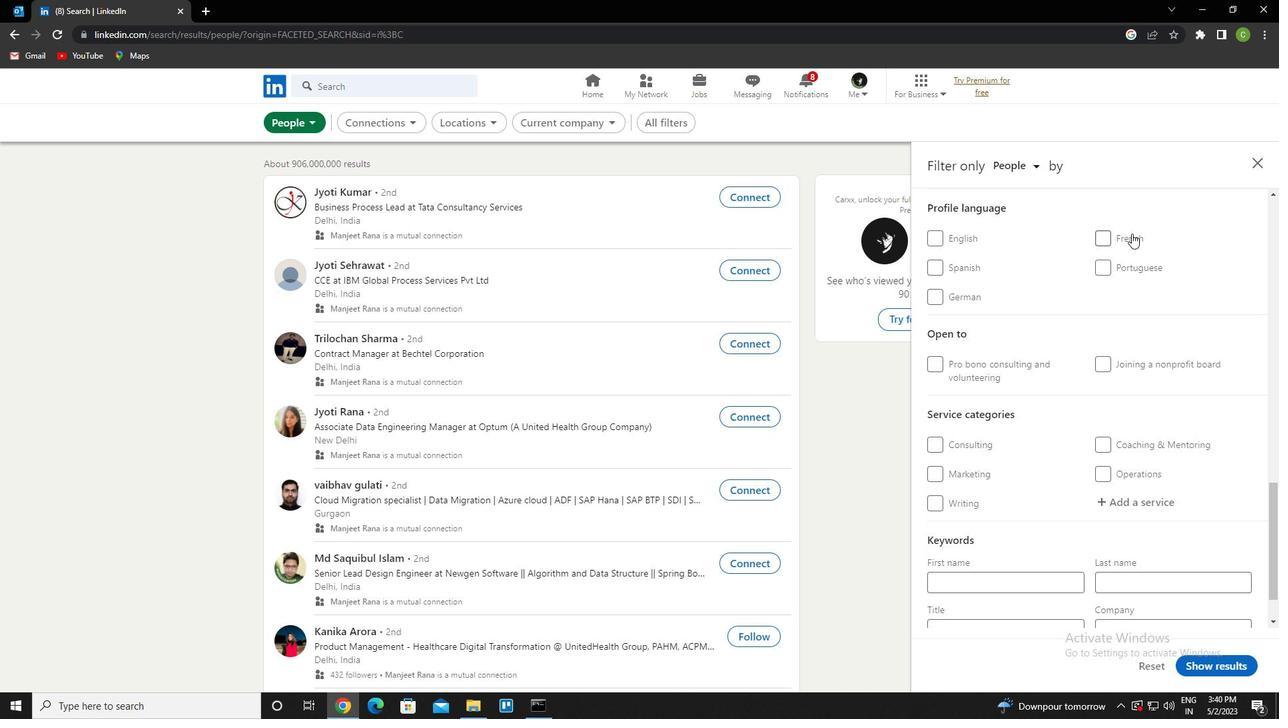 
Action: Mouse pressed left at (1109, 238)
Screenshot: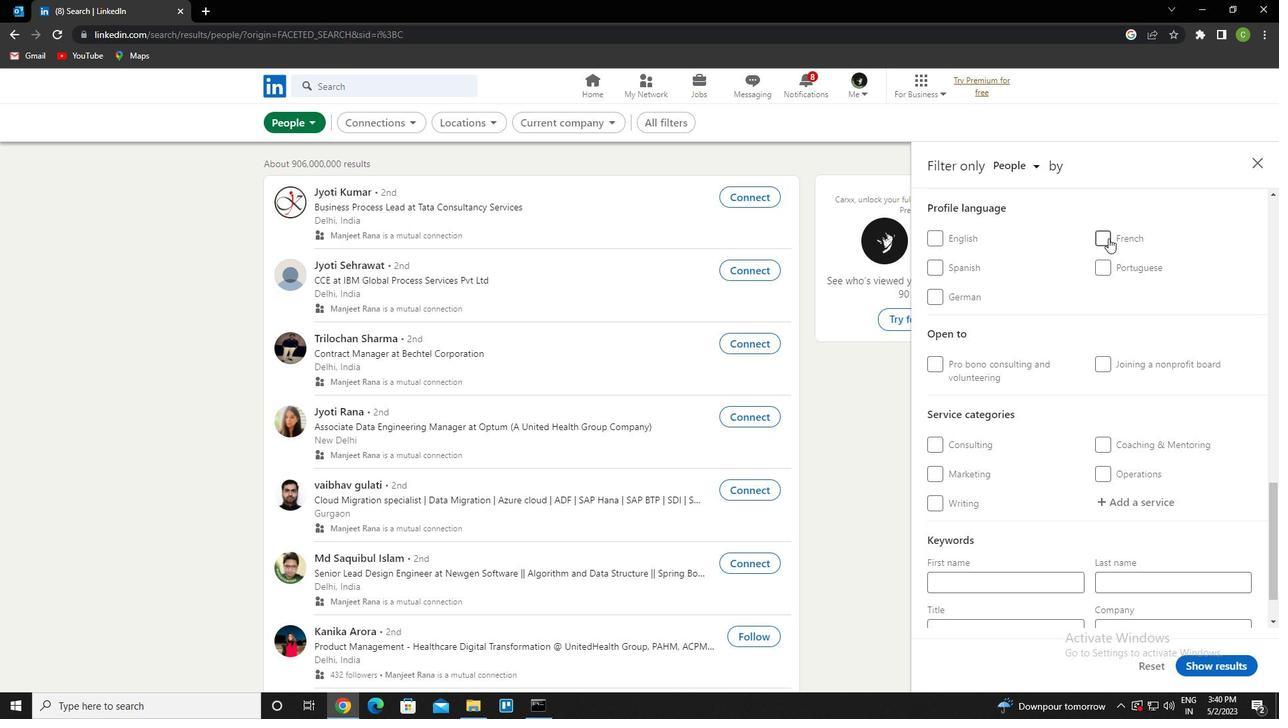 
Action: Mouse moved to (1095, 349)
Screenshot: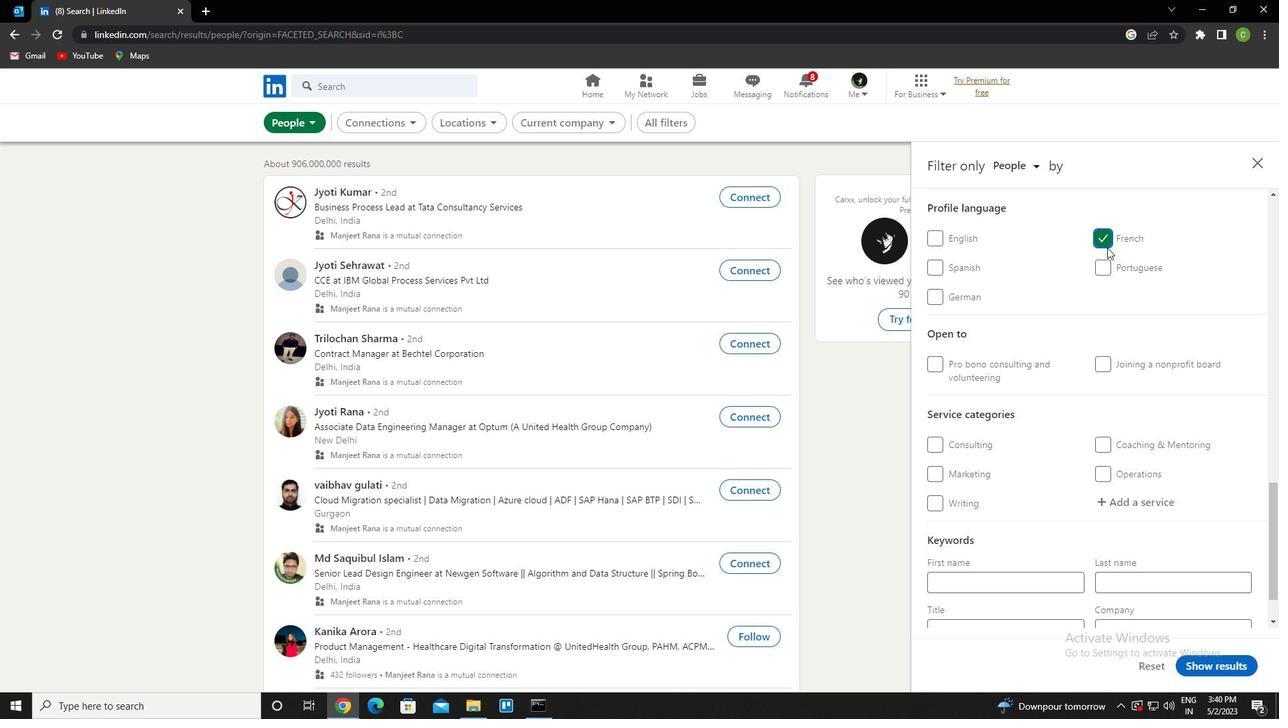 
Action: Mouse scrolled (1095, 350) with delta (0, 0)
Screenshot: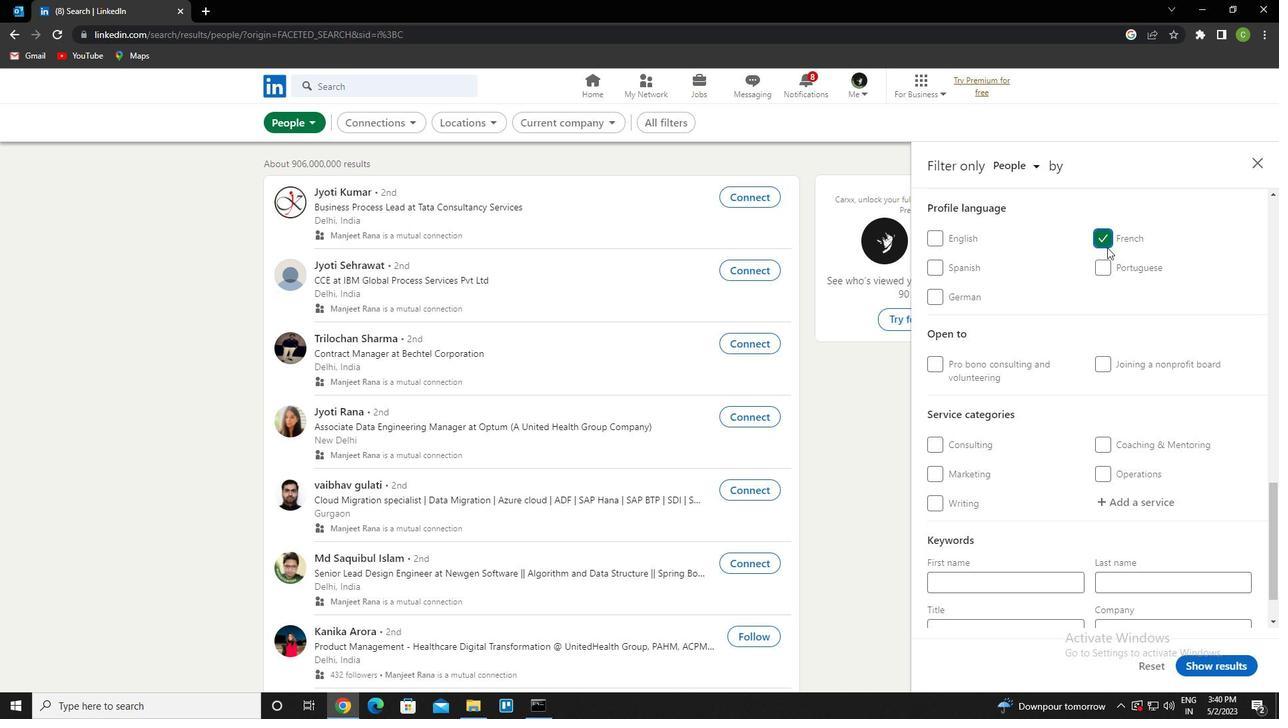 
Action: Mouse scrolled (1095, 350) with delta (0, 0)
Screenshot: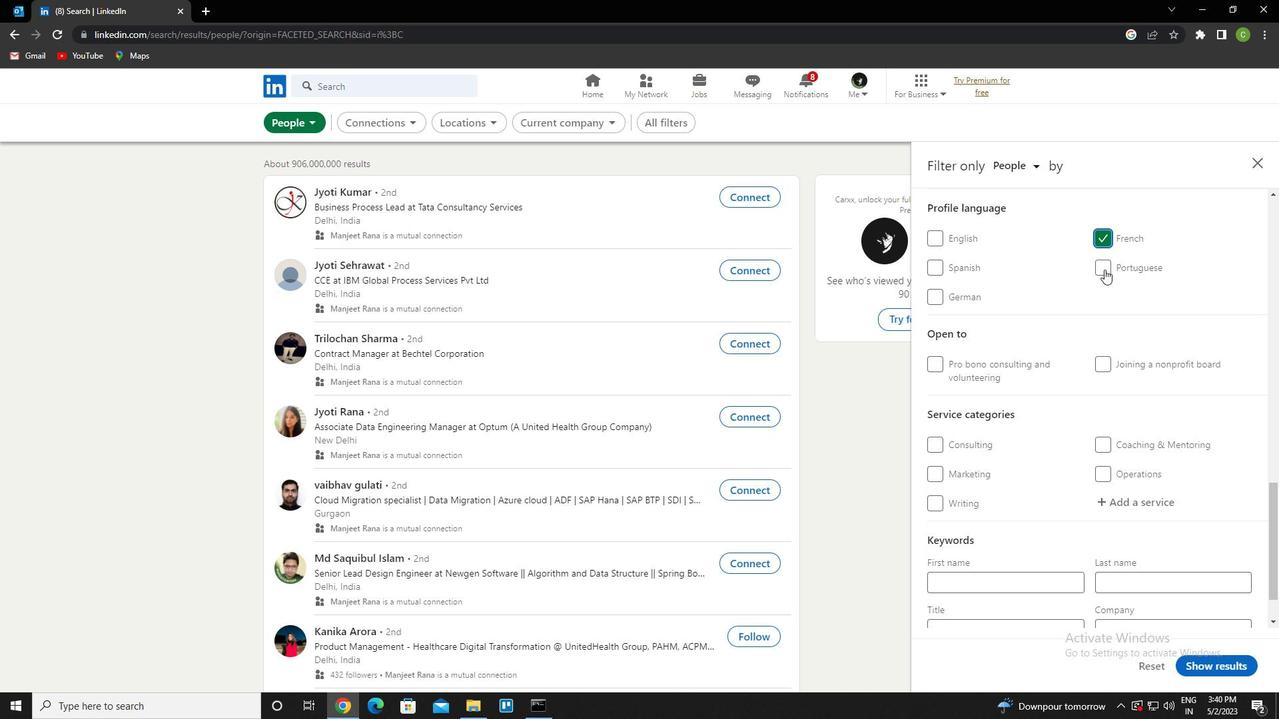 
Action: Mouse scrolled (1095, 350) with delta (0, 0)
Screenshot: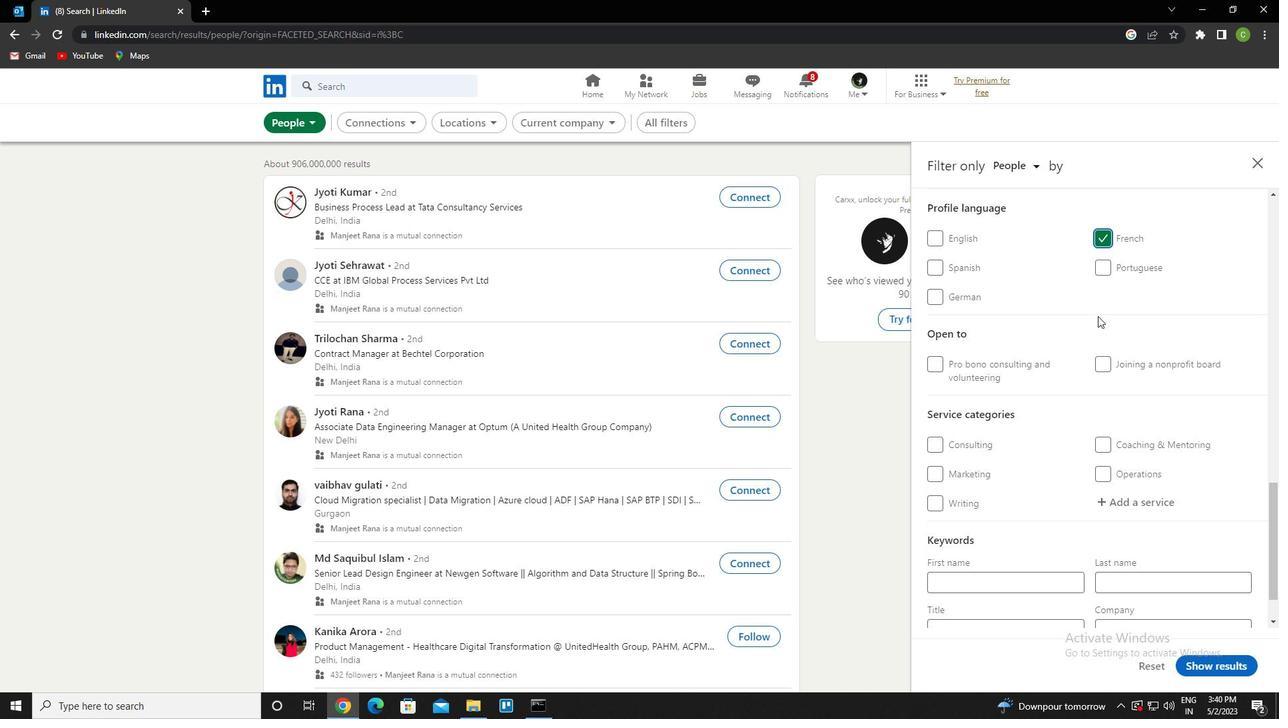 
Action: Mouse scrolled (1095, 350) with delta (0, 0)
Screenshot: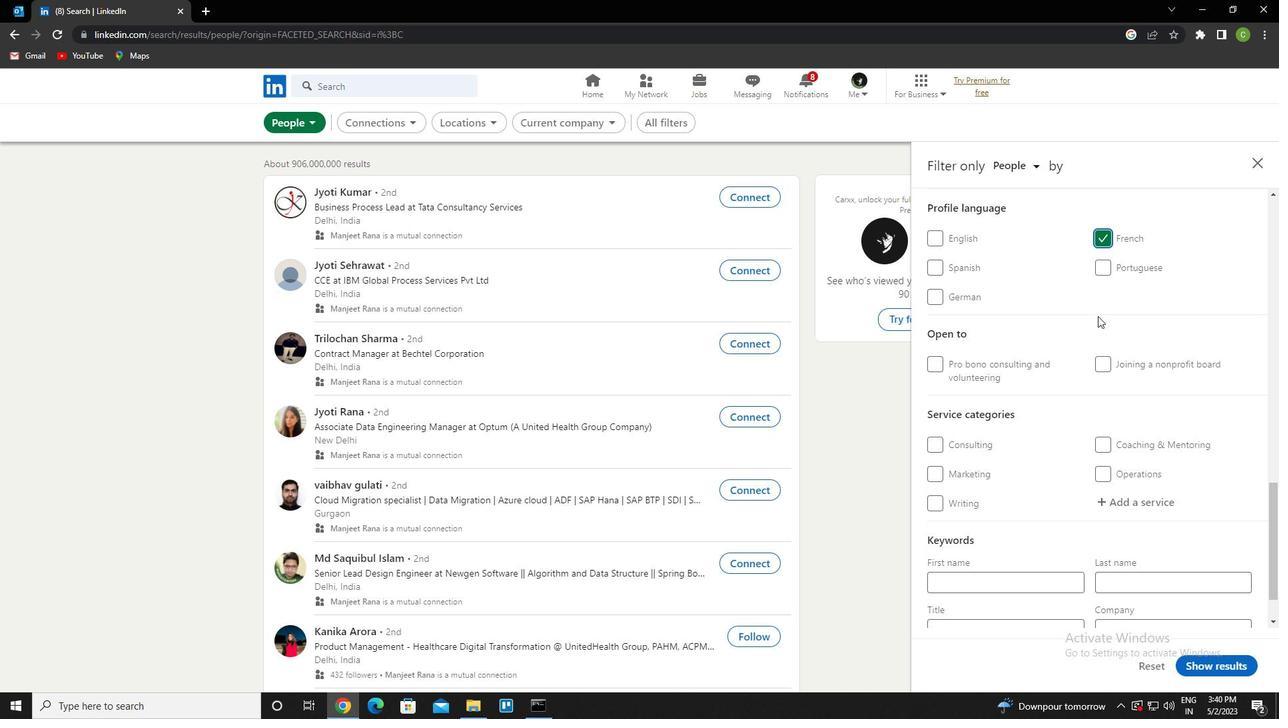 
Action: Mouse scrolled (1095, 350) with delta (0, 0)
Screenshot: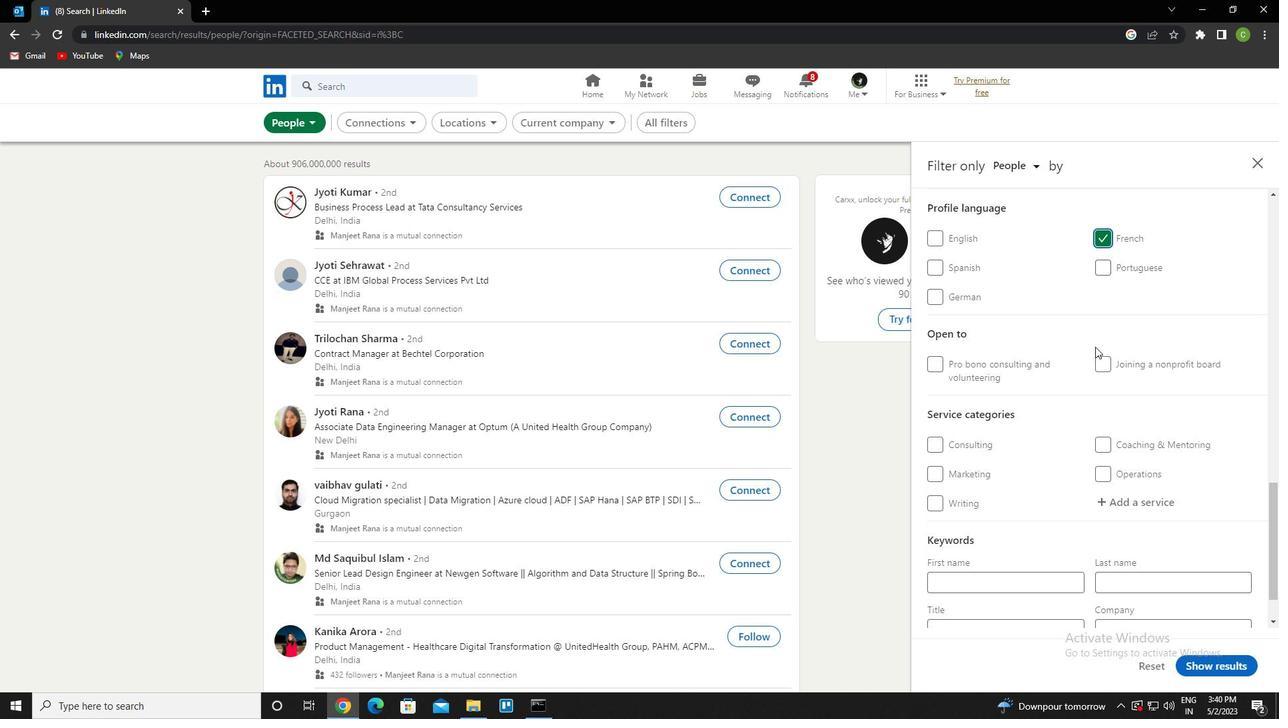 
Action: Mouse scrolled (1095, 350) with delta (0, 0)
Screenshot: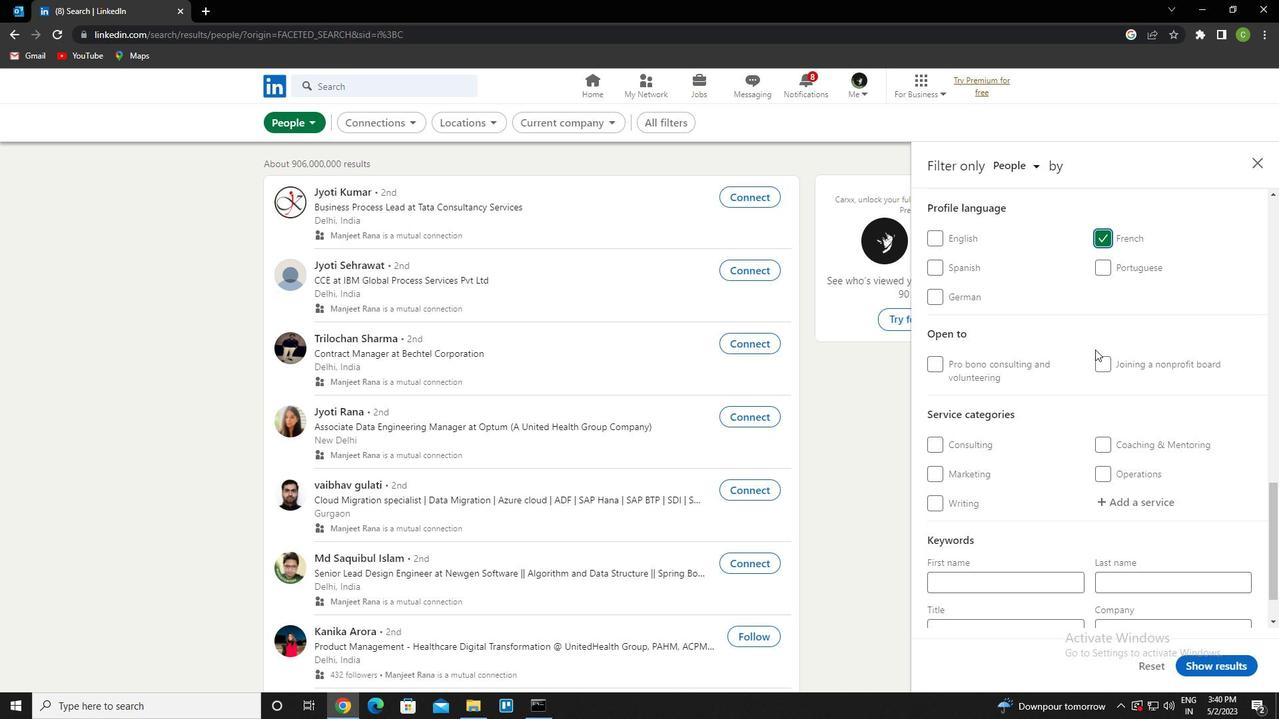 
Action: Mouse moved to (1002, 292)
Screenshot: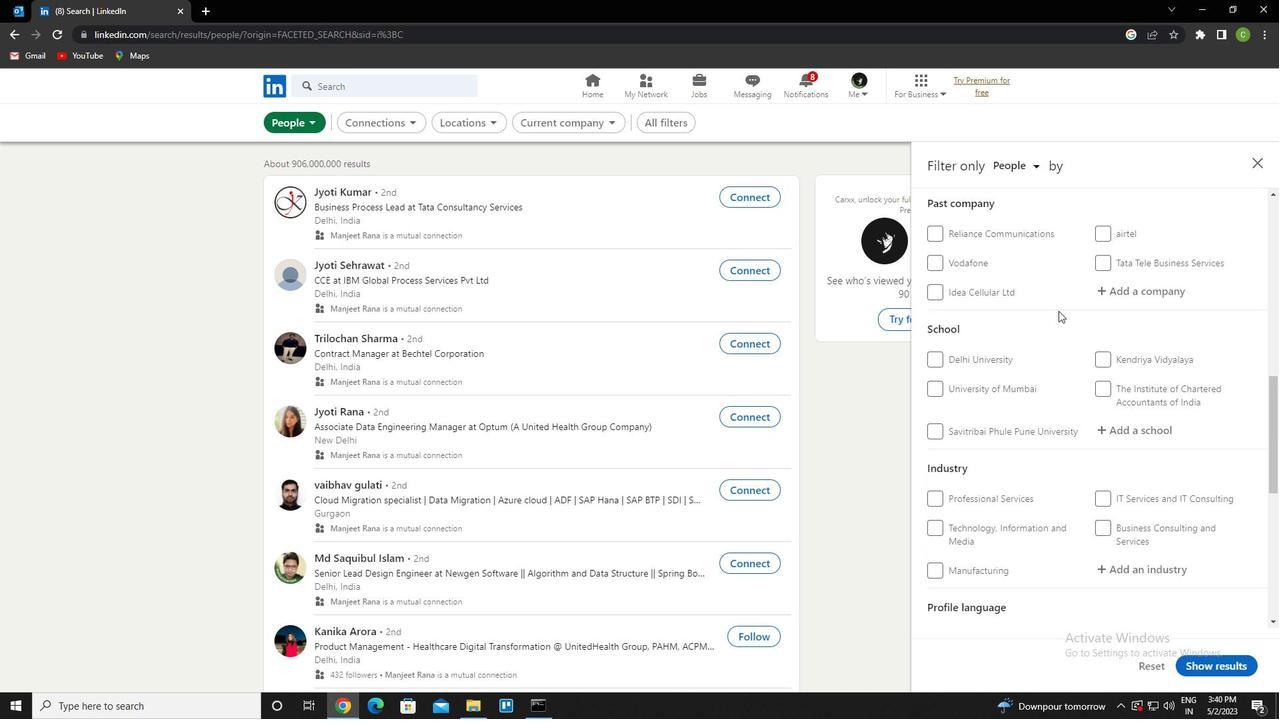 
Action: Mouse scrolled (1002, 293) with delta (0, 0)
Screenshot: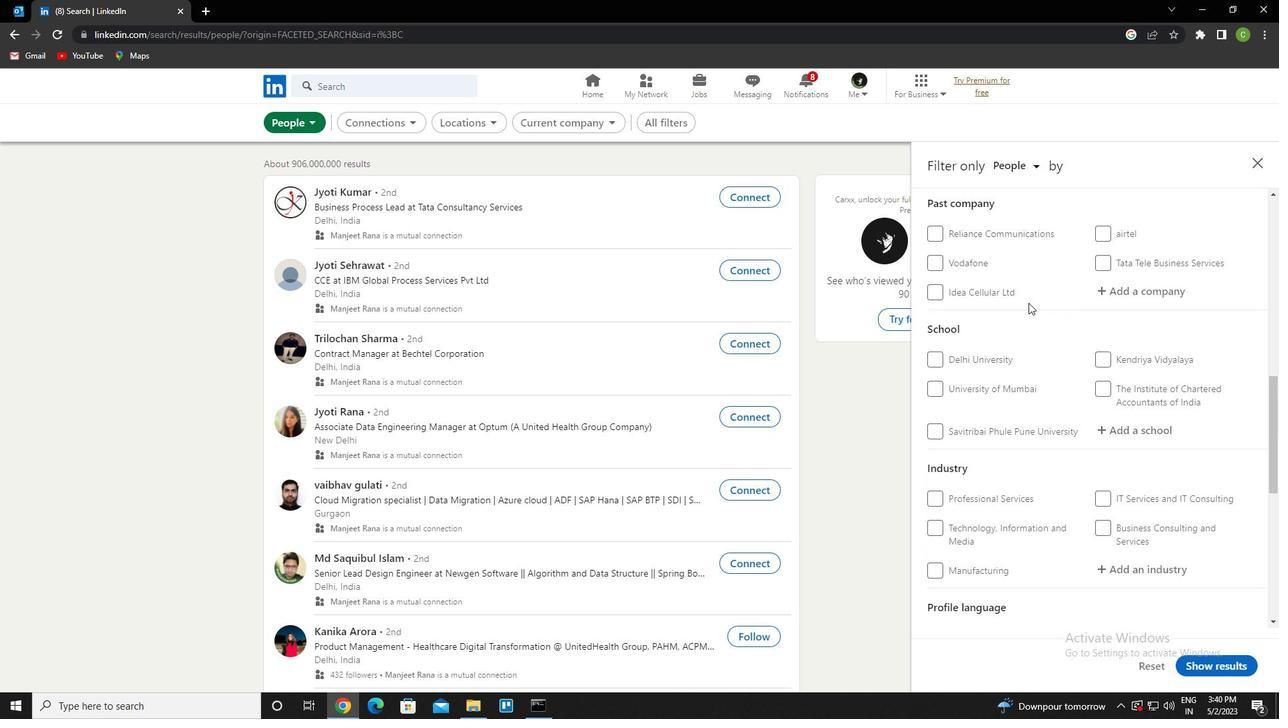 
Action: Mouse scrolled (1002, 293) with delta (0, 0)
Screenshot: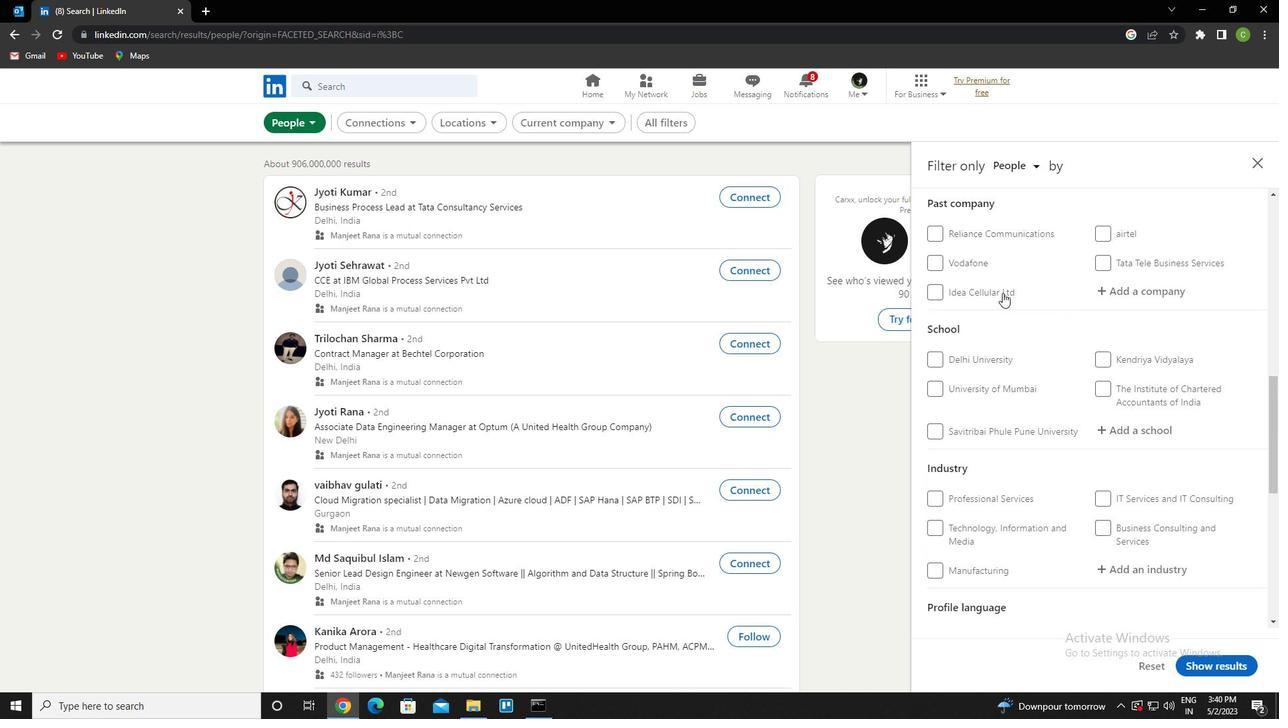 
Action: Mouse moved to (1141, 293)
Screenshot: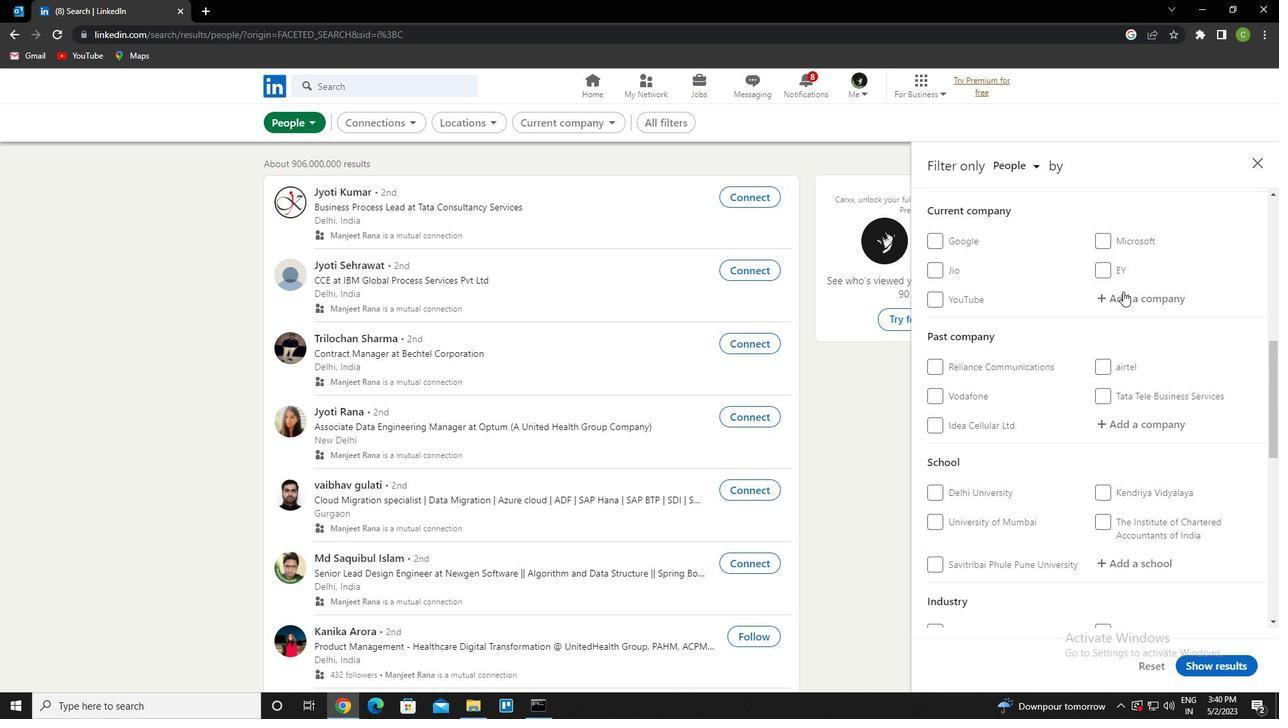
Action: Mouse pressed left at (1141, 293)
Screenshot: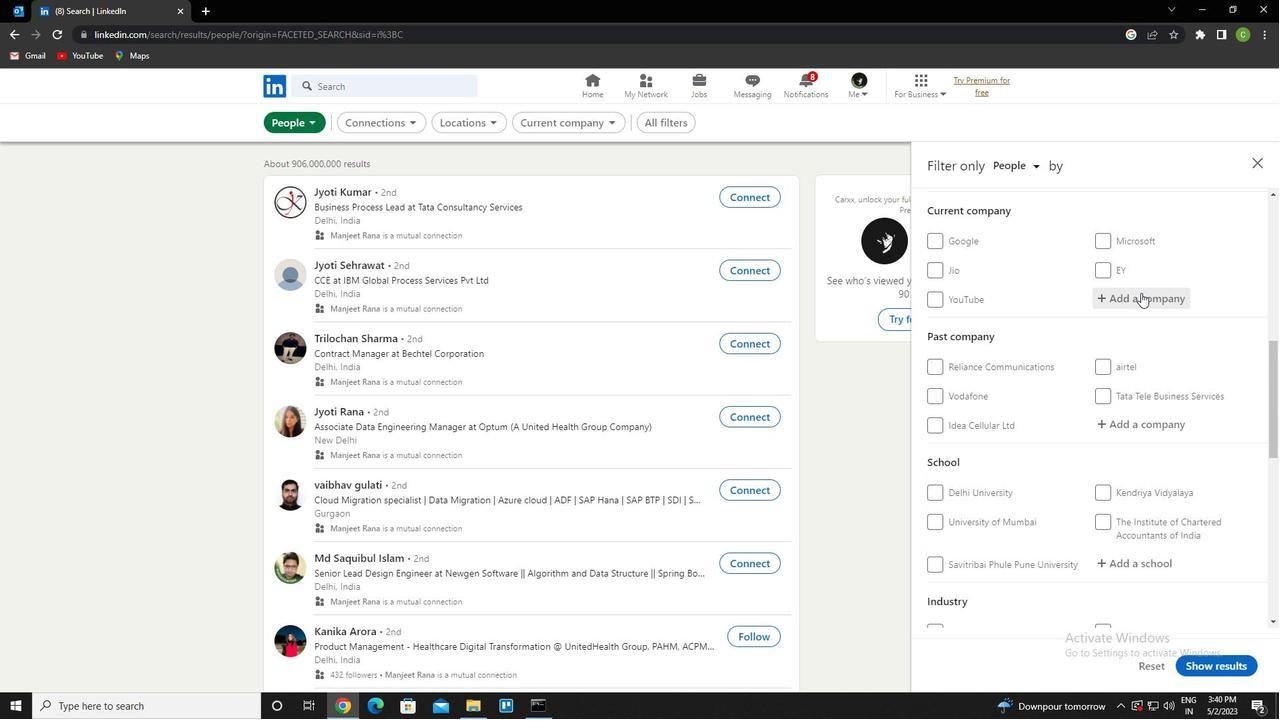 
Action: Key pressed <Key.caps_lock>ndtv<Key.down><Key.enter>
Screenshot: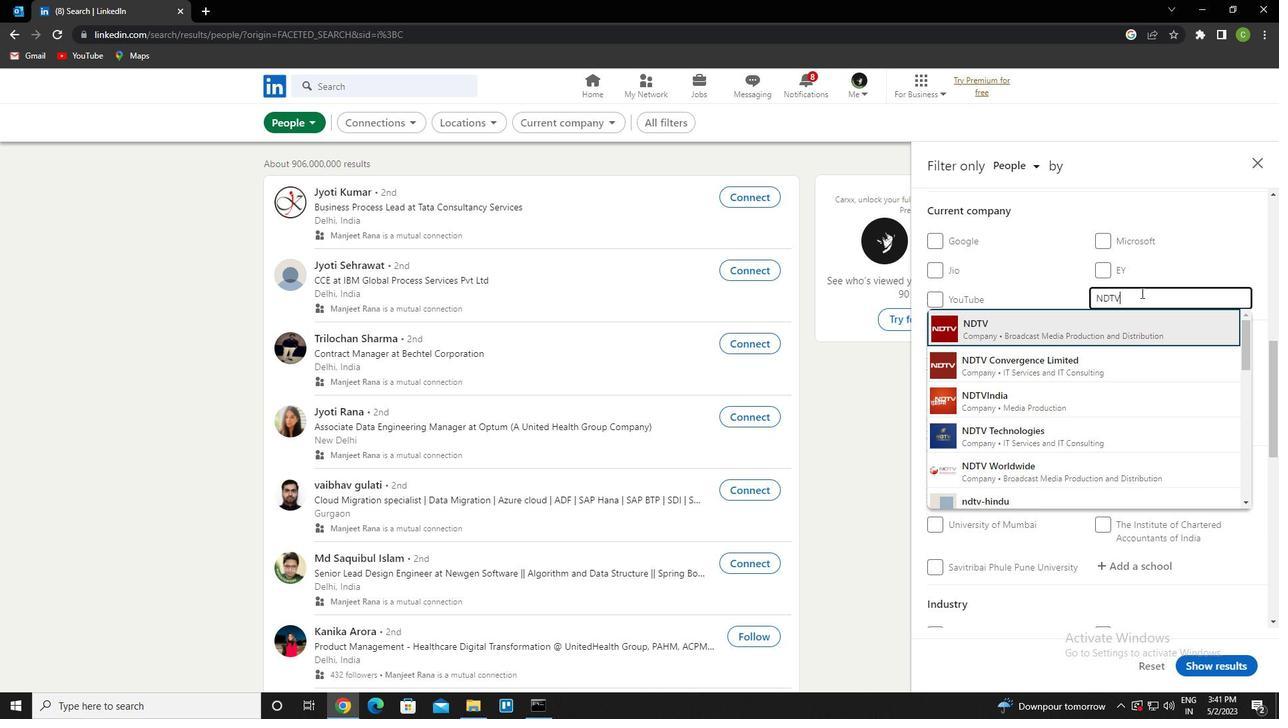 
Action: Mouse scrolled (1141, 292) with delta (0, 0)
Screenshot: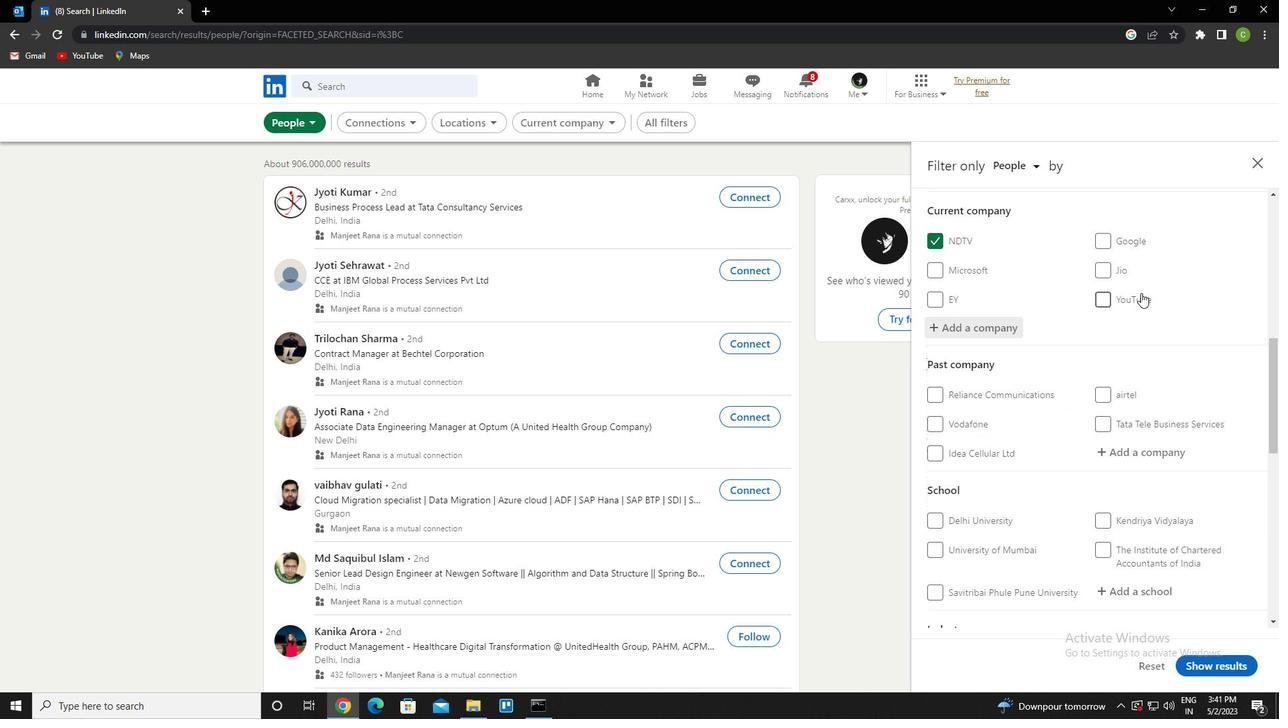 
Action: Mouse scrolled (1141, 292) with delta (0, 0)
Screenshot: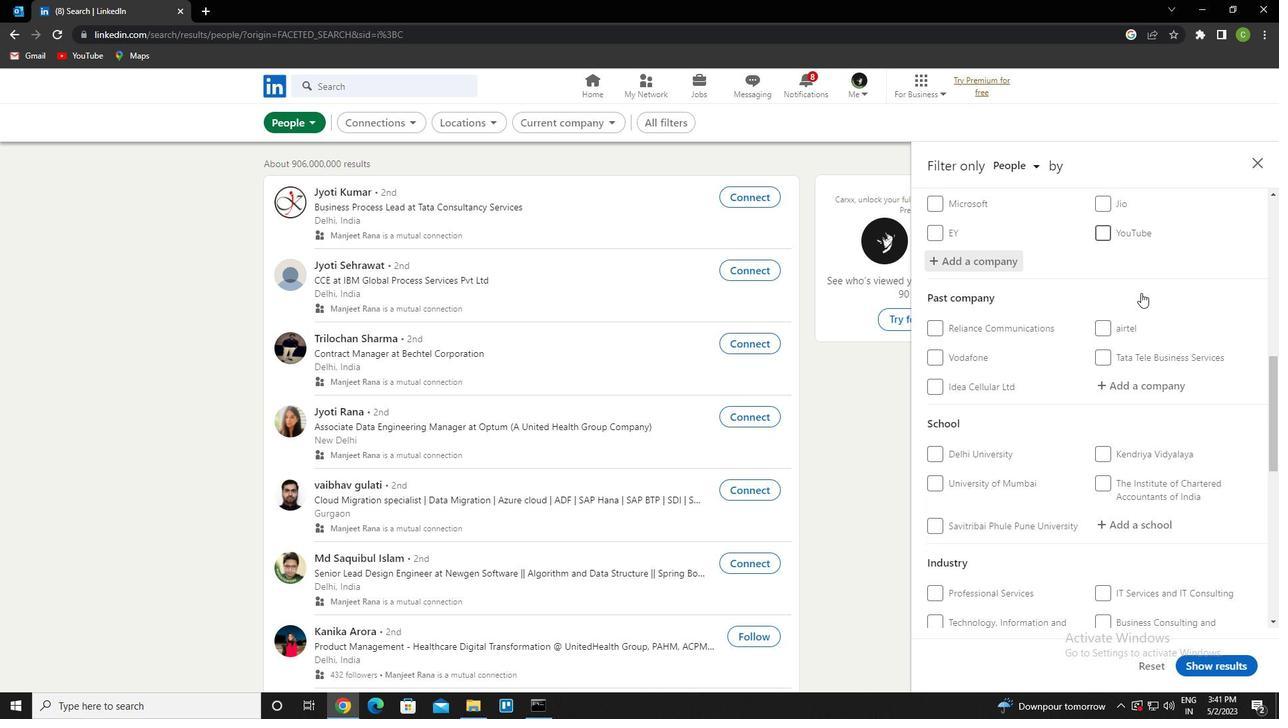 
Action: Mouse scrolled (1141, 292) with delta (0, 0)
Screenshot: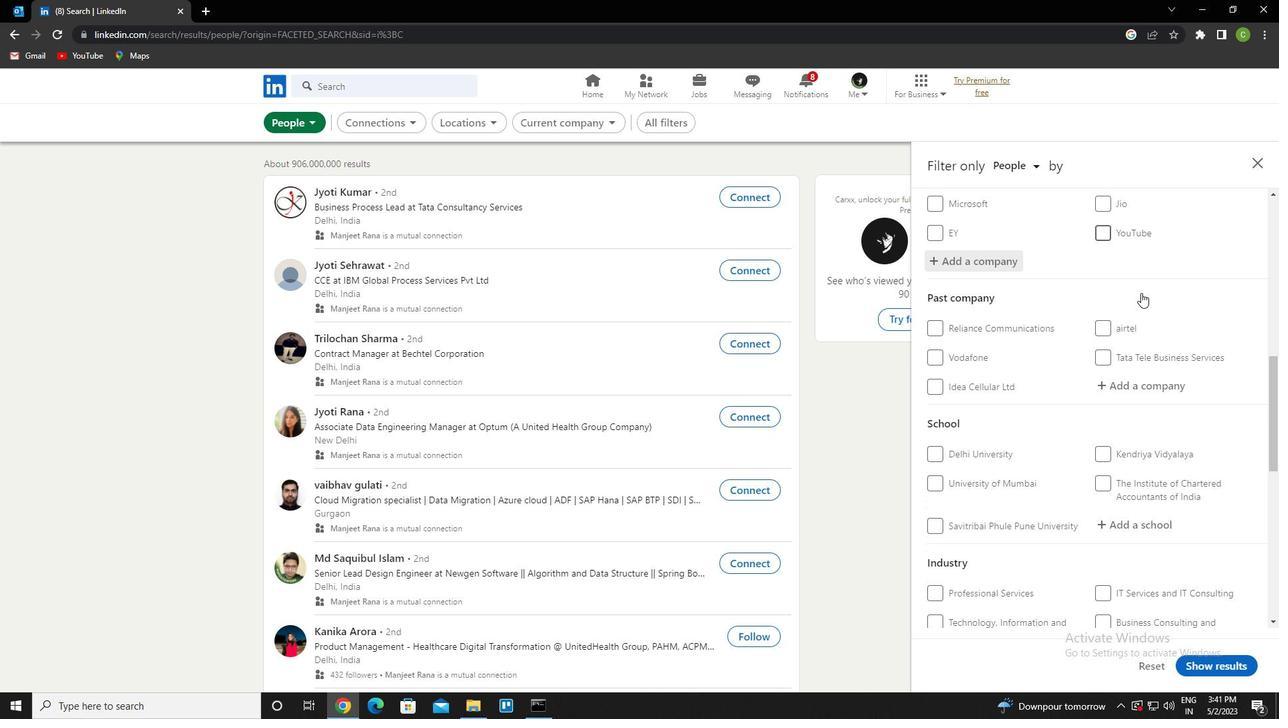 
Action: Mouse moved to (1139, 392)
Screenshot: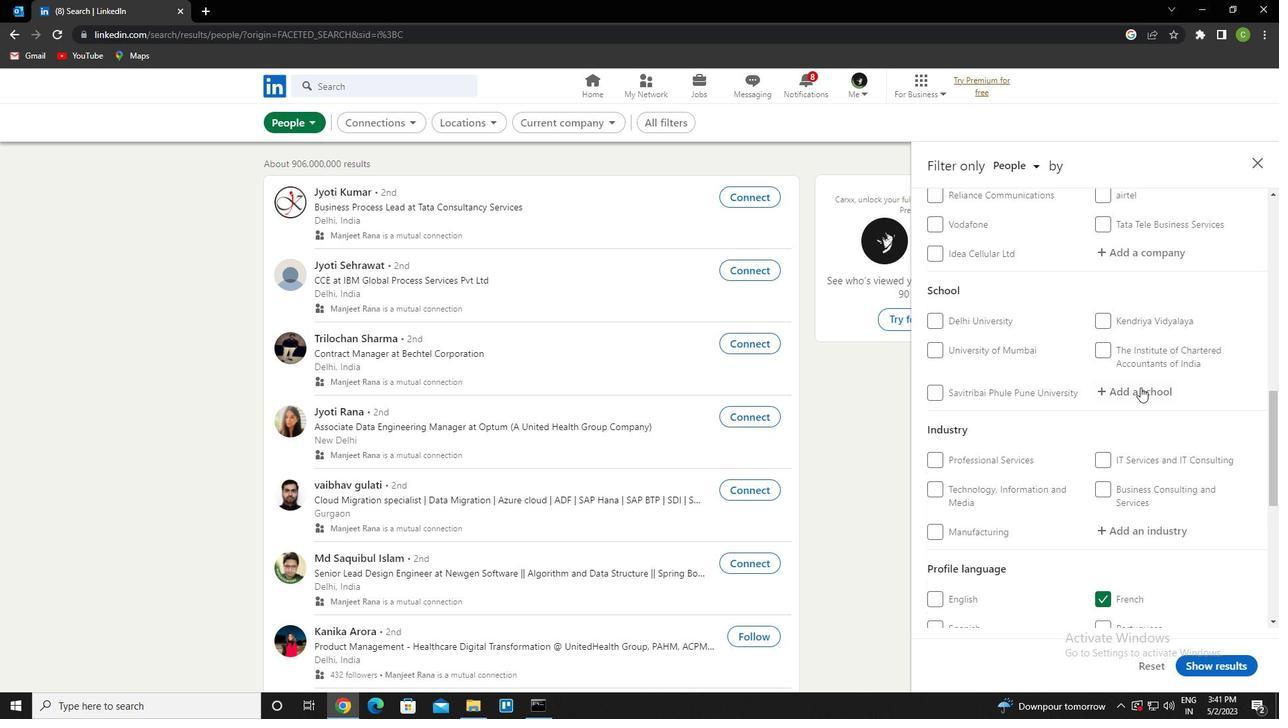 
Action: Mouse pressed left at (1139, 392)
Screenshot: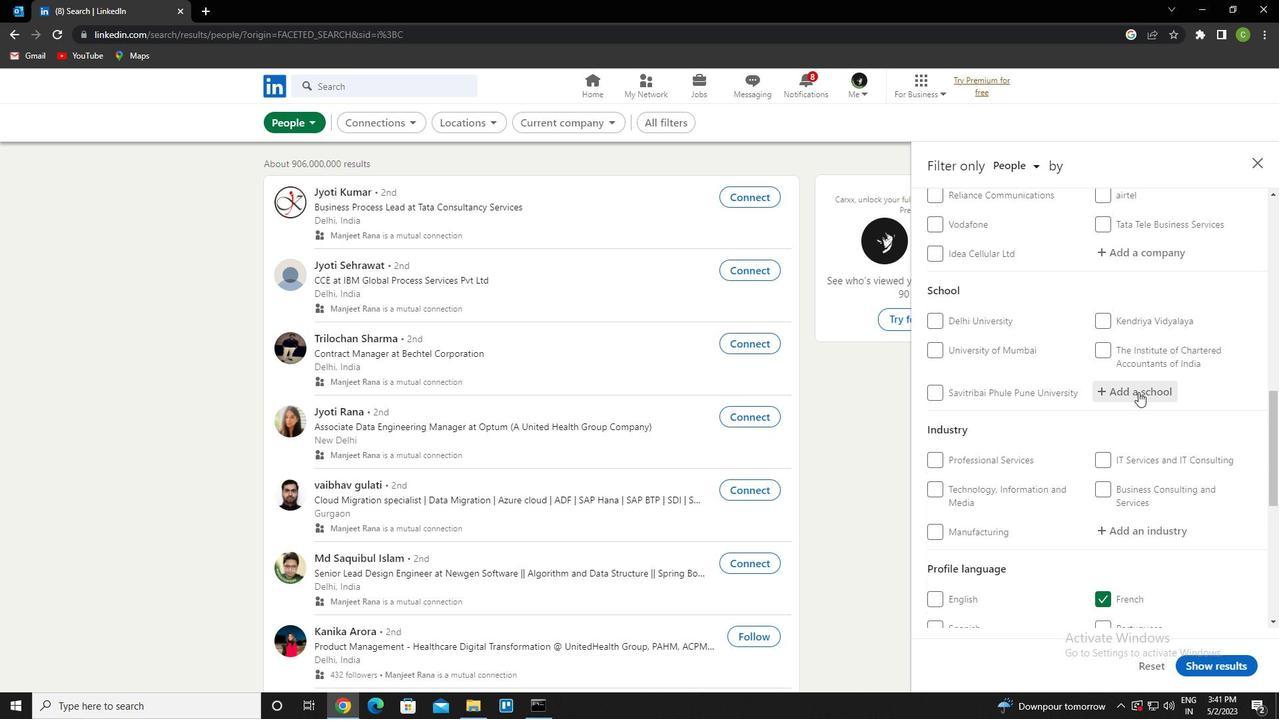 
Action: Key pressed t<Key.caps_lock>echnocrats<Key.down><Key.enter>
Screenshot: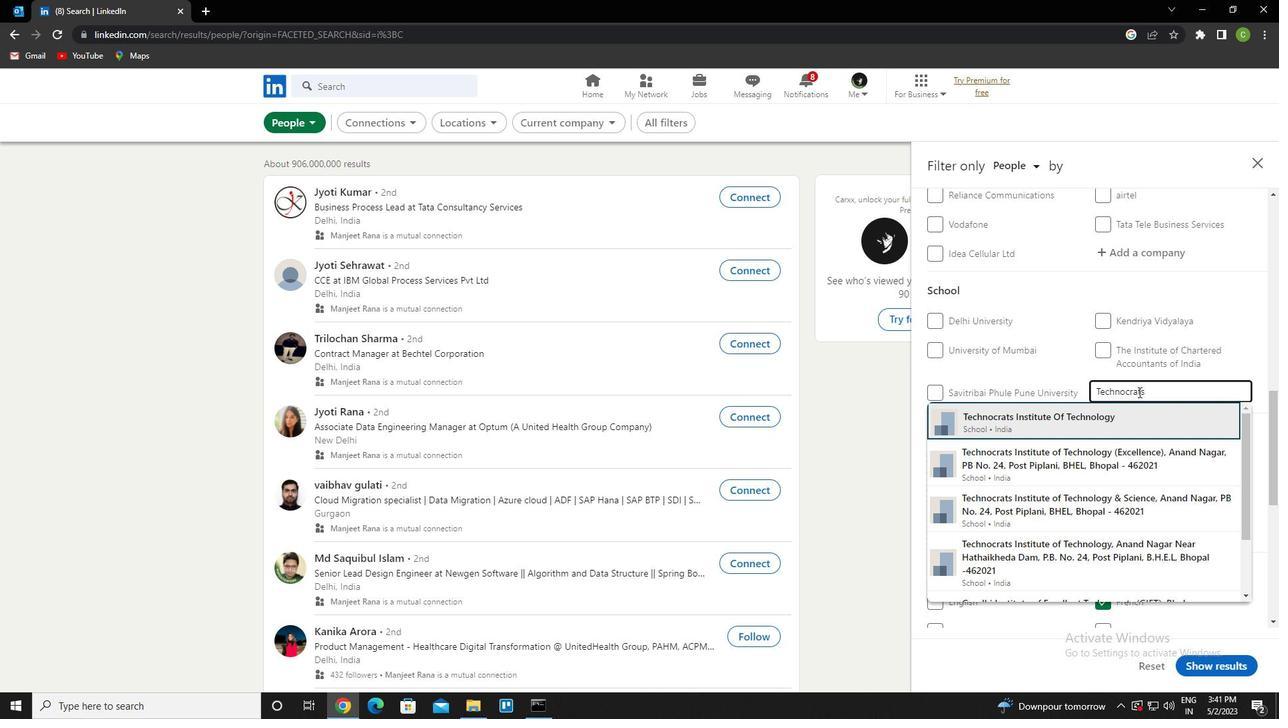 
Action: Mouse scrolled (1139, 391) with delta (0, 0)
Screenshot: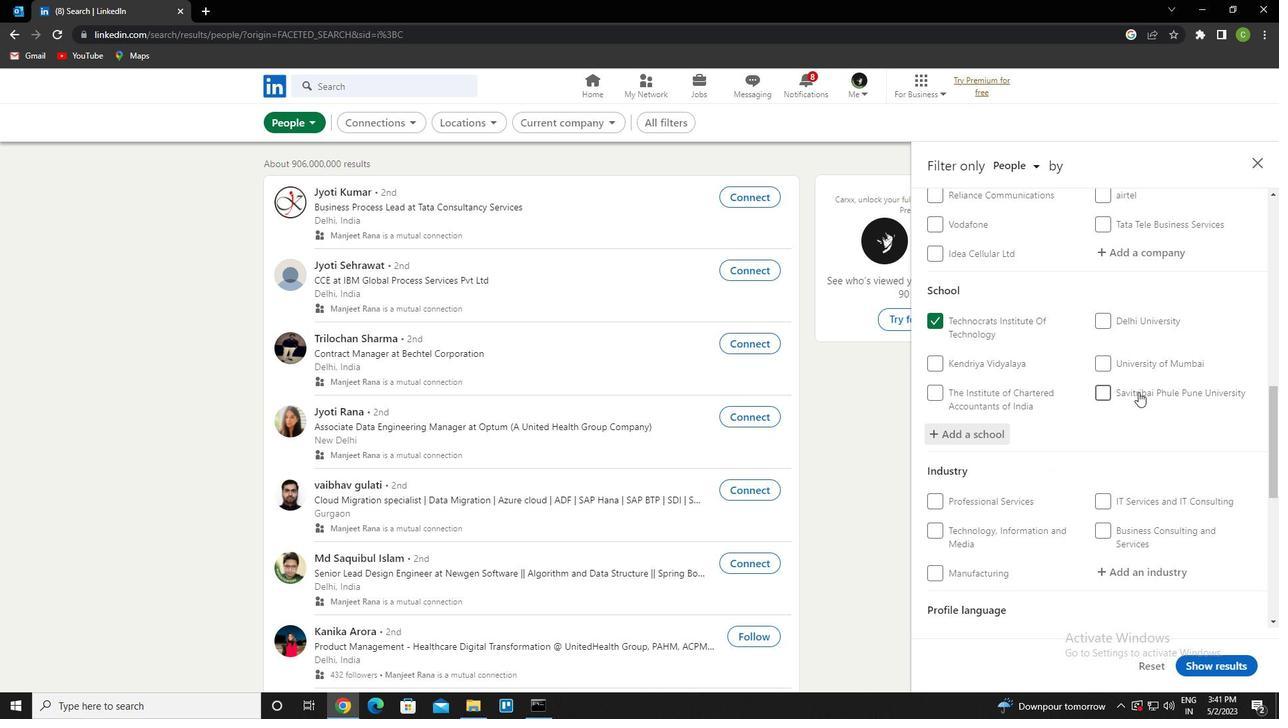 
Action: Mouse scrolled (1139, 391) with delta (0, 0)
Screenshot: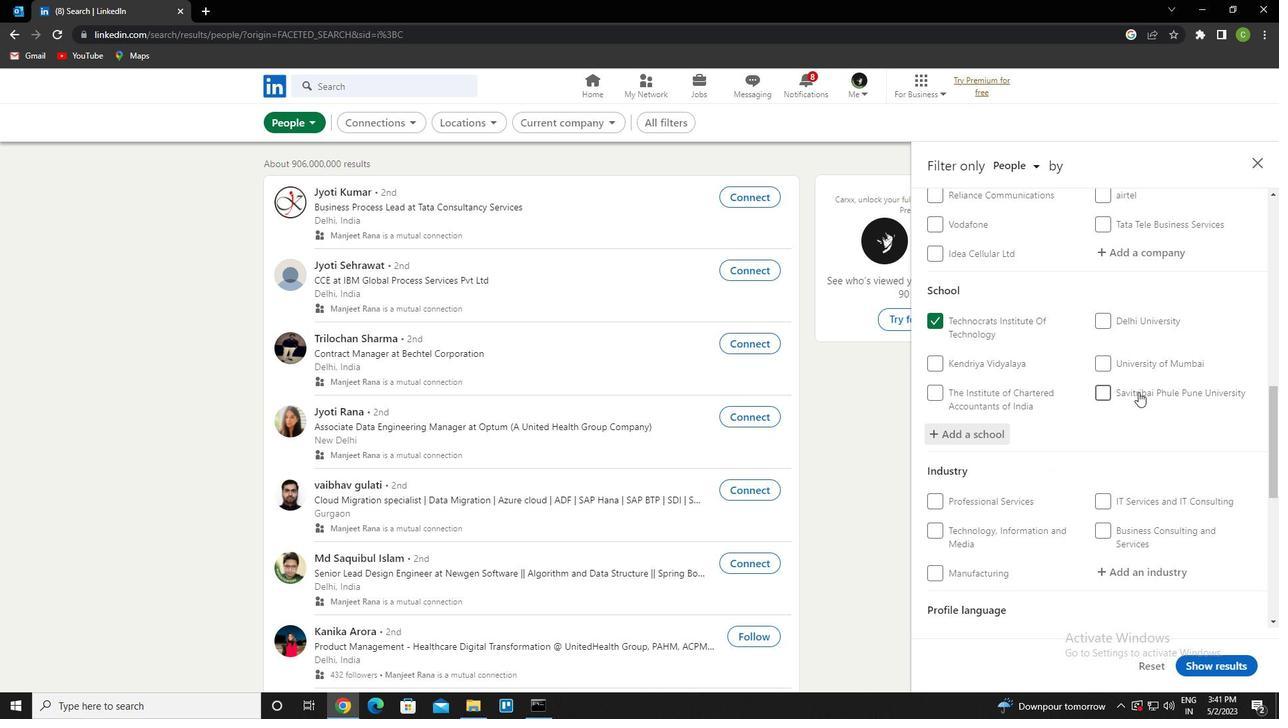 
Action: Mouse scrolled (1139, 391) with delta (0, 0)
Screenshot: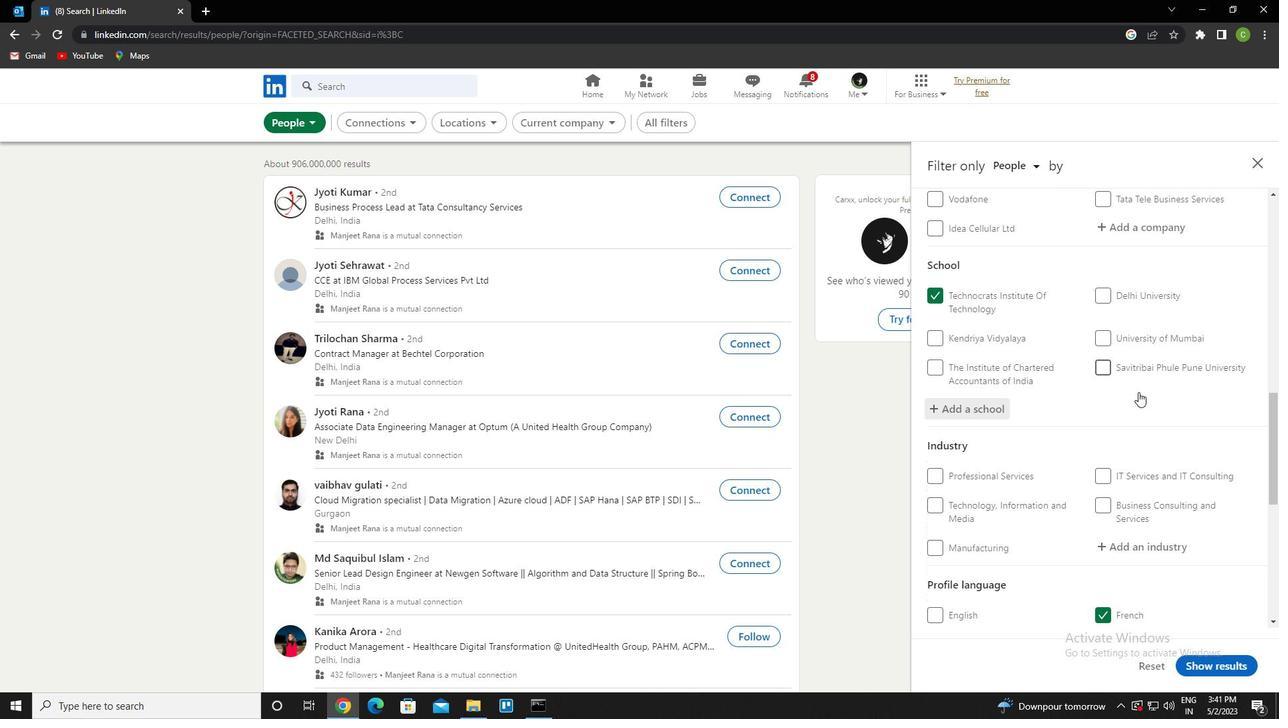 
Action: Mouse scrolled (1139, 391) with delta (0, 0)
Screenshot: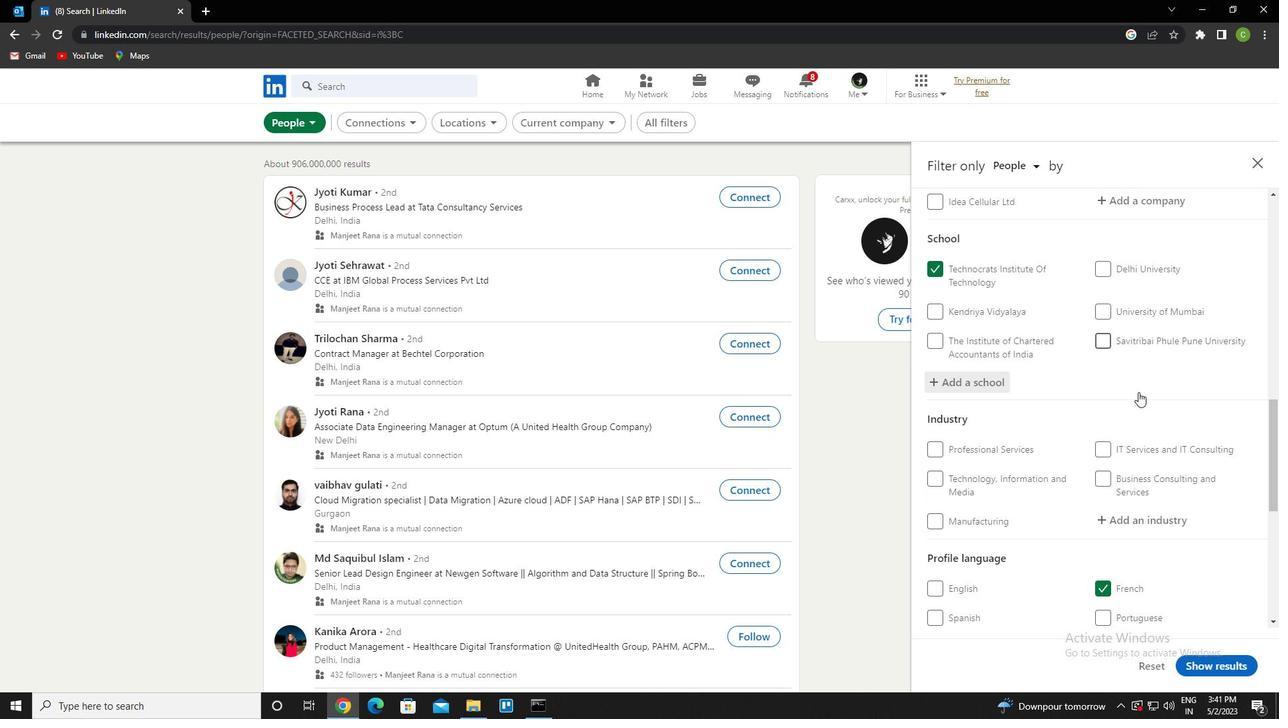 
Action: Mouse moved to (1149, 315)
Screenshot: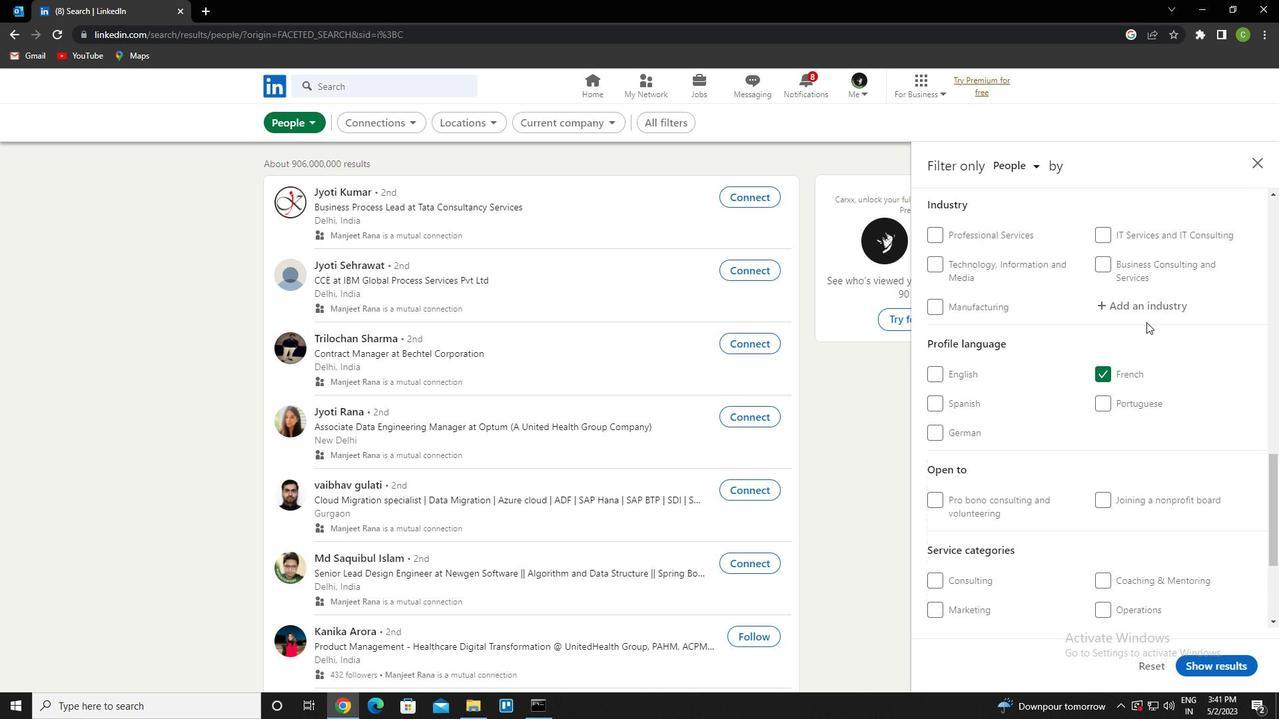 
Action: Mouse pressed left at (1149, 315)
Screenshot: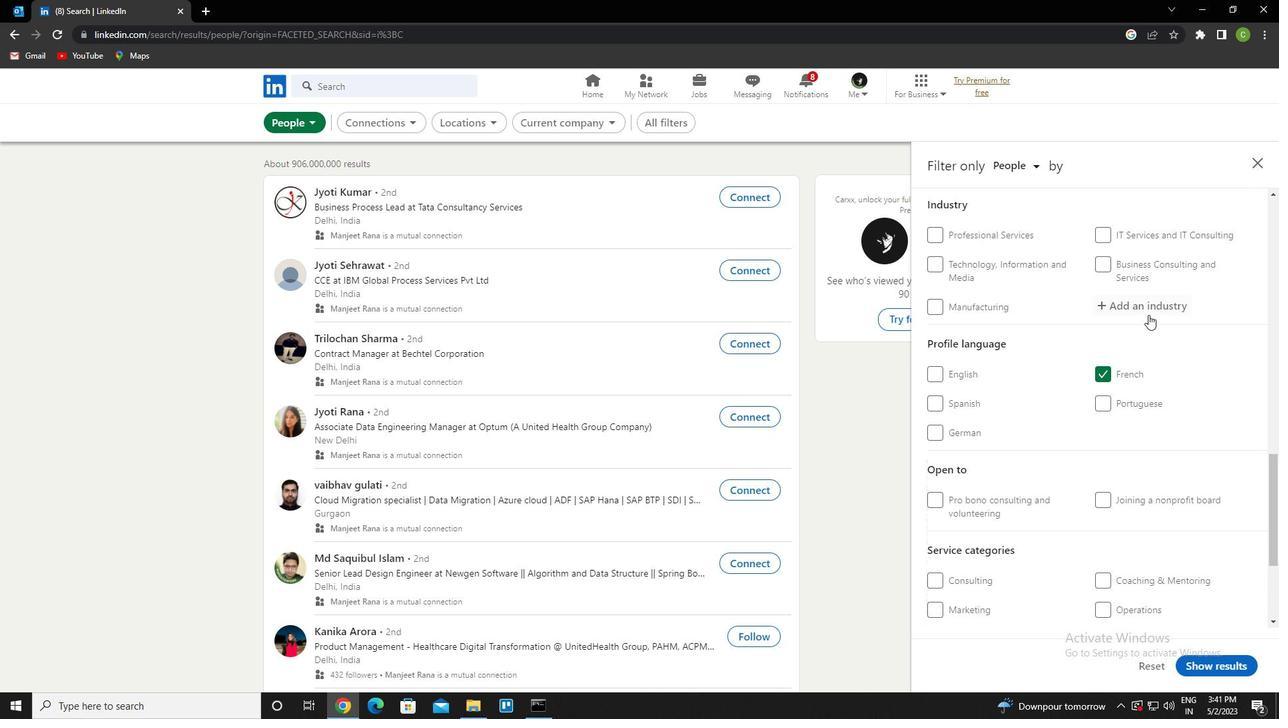 
Action: Key pressed <Key.caps_lock>w<Key.caps_lock>holesale<Key.space><Key.backspace><Key.backspace><Key.backspace><Key.backspace><Key.backspace><Key.backspace><Key.backspace><Key.backspace><Key.backspace><Key.backspace><Key.backspace><Key.backspace><Key.backspace><Key.backspace><Key.backspace><Key.backspace><Key.caps_lock>w<Key.caps_lock>holesale<Key.space>food<Key.down><Key.enter>
Screenshot: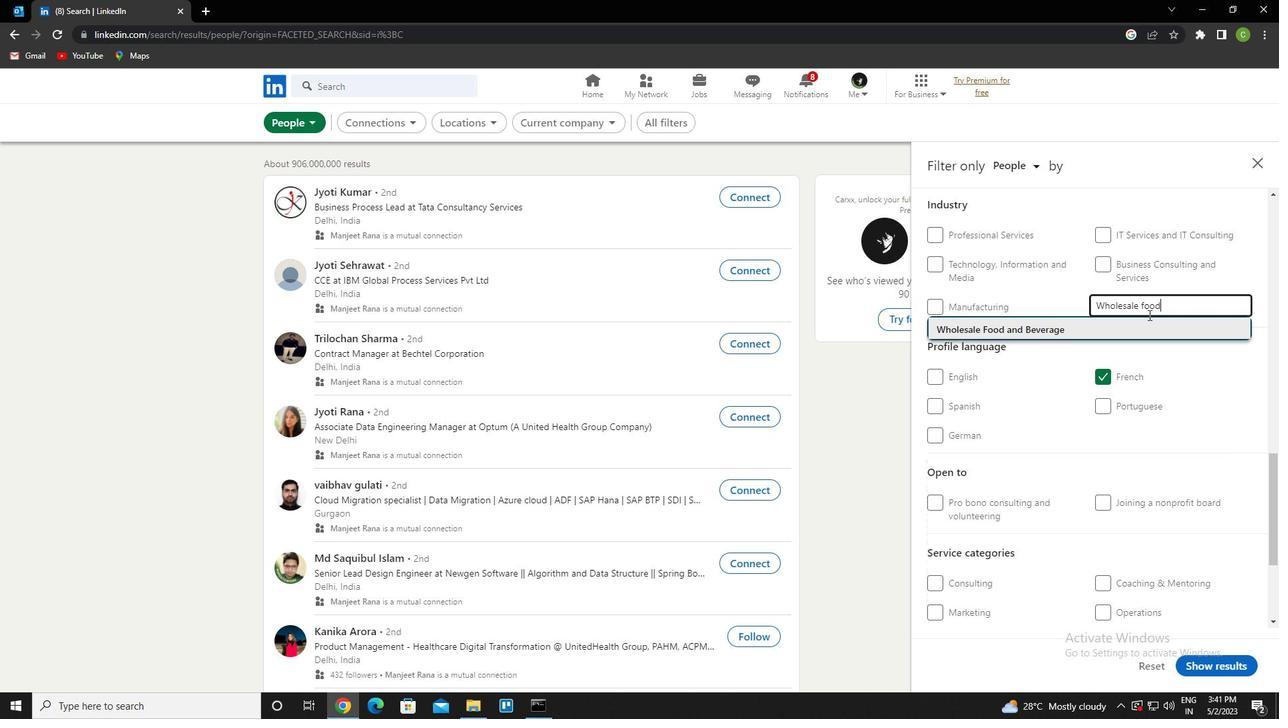 
Action: Mouse scrolled (1149, 314) with delta (0, 0)
Screenshot: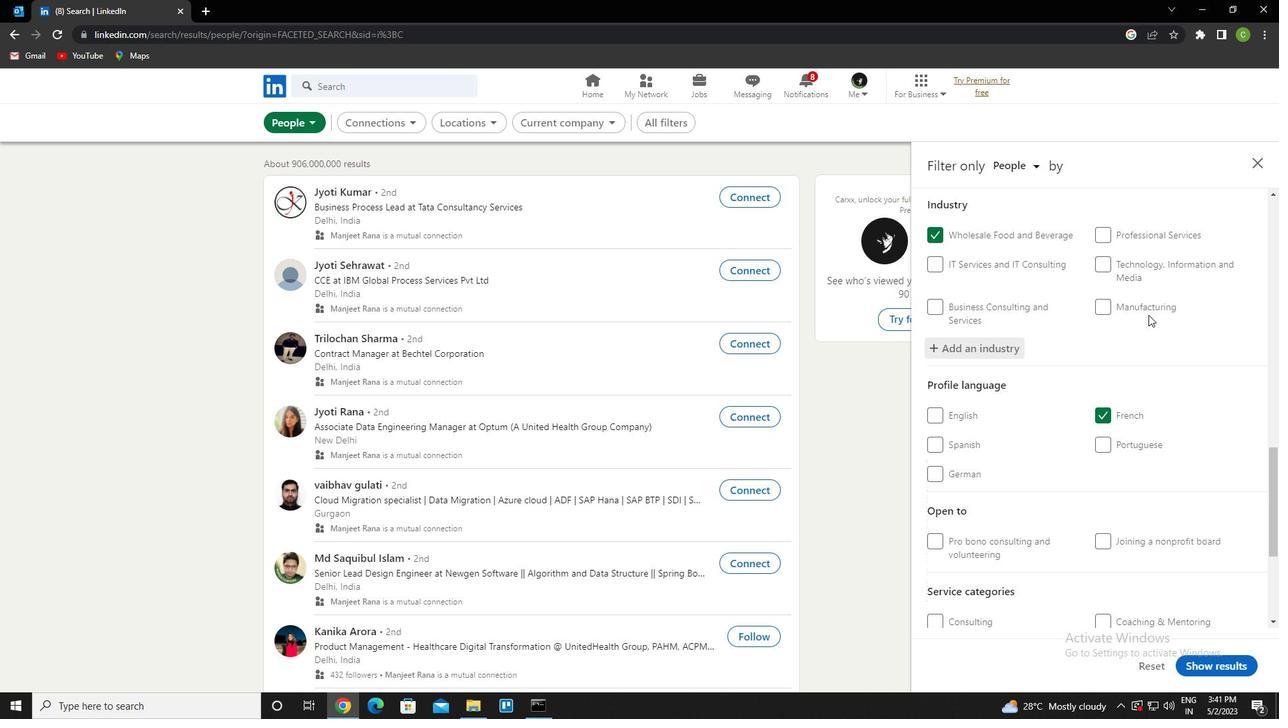 
Action: Mouse scrolled (1149, 314) with delta (0, 0)
Screenshot: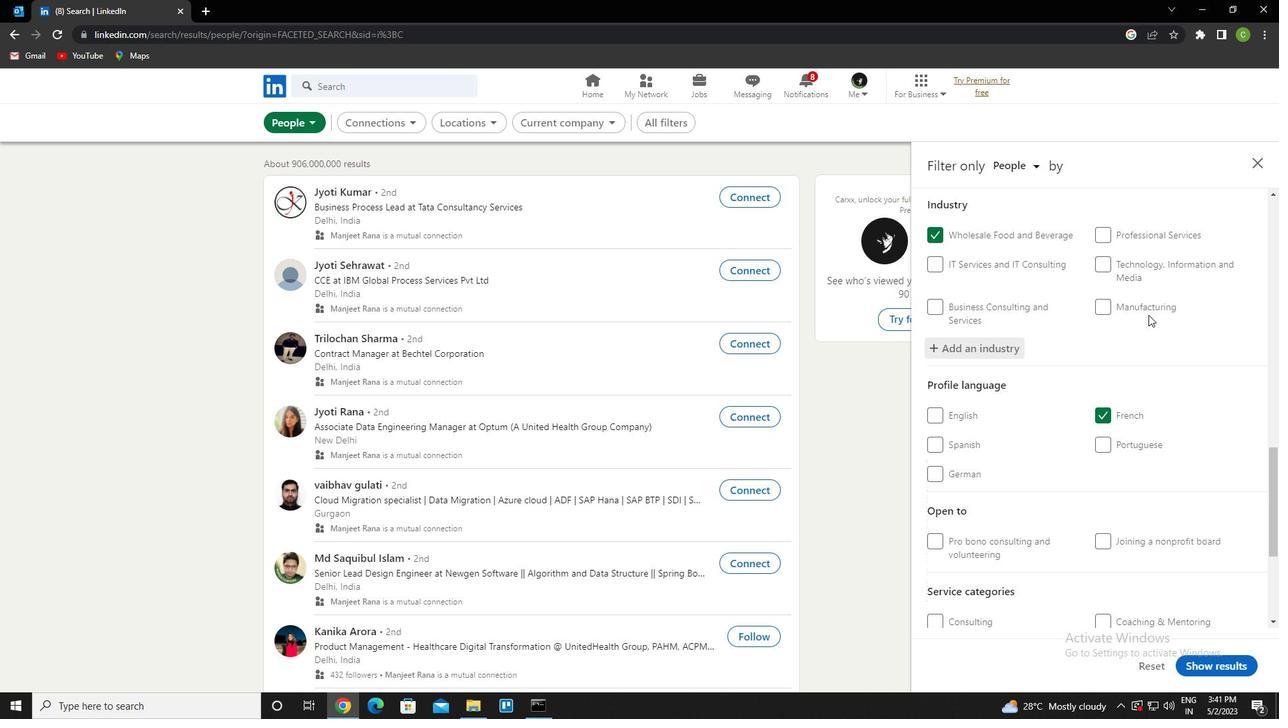 
Action: Mouse scrolled (1149, 314) with delta (0, 0)
Screenshot: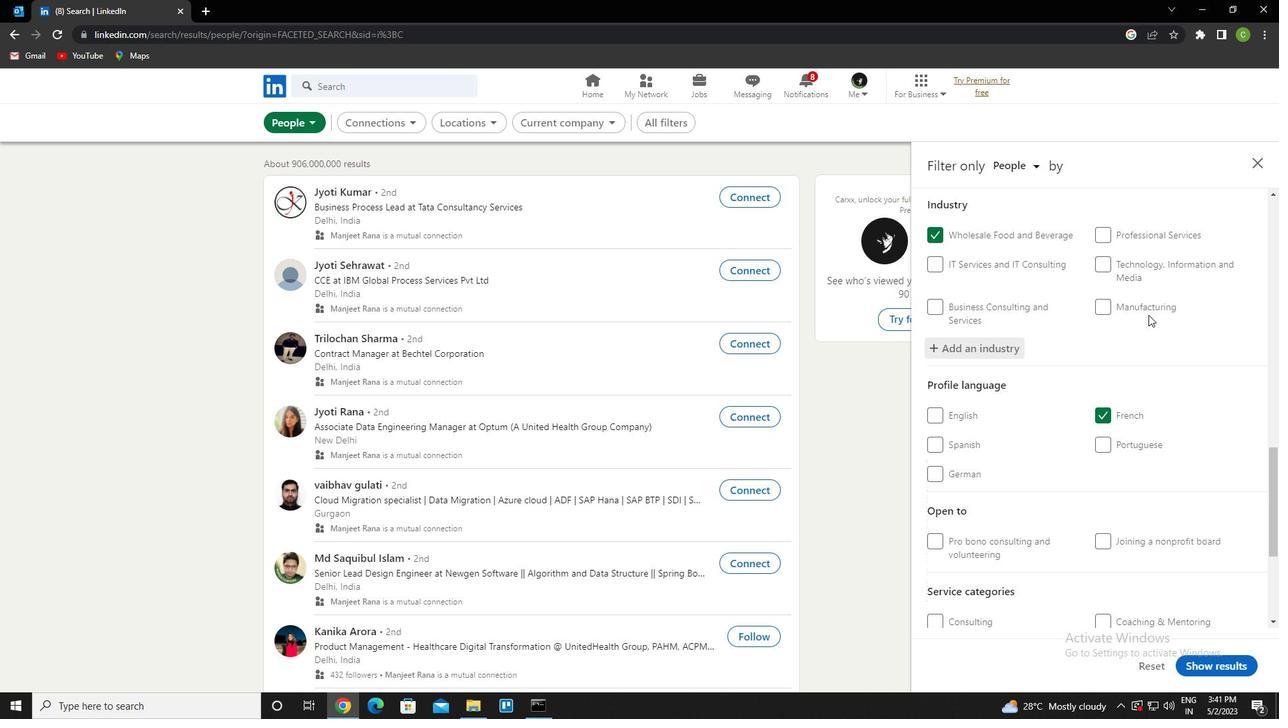 
Action: Mouse scrolled (1149, 314) with delta (0, 0)
Screenshot: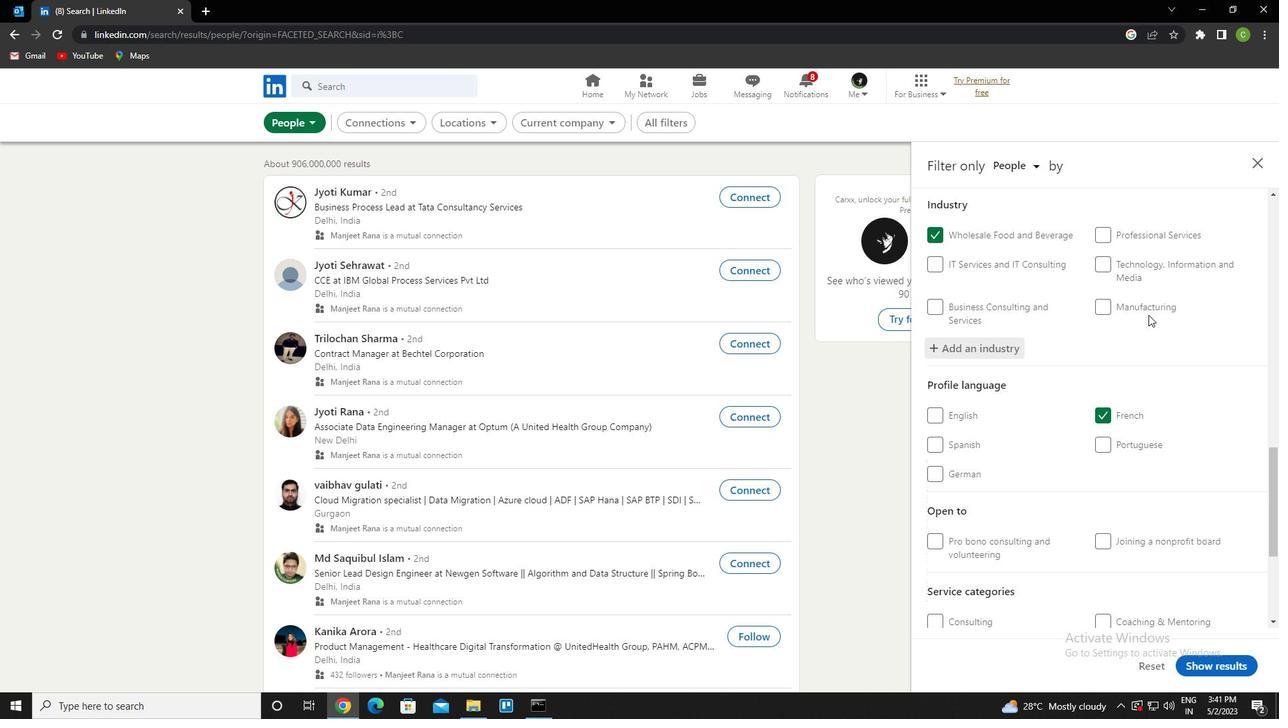 
Action: Mouse scrolled (1149, 314) with delta (0, 0)
Screenshot: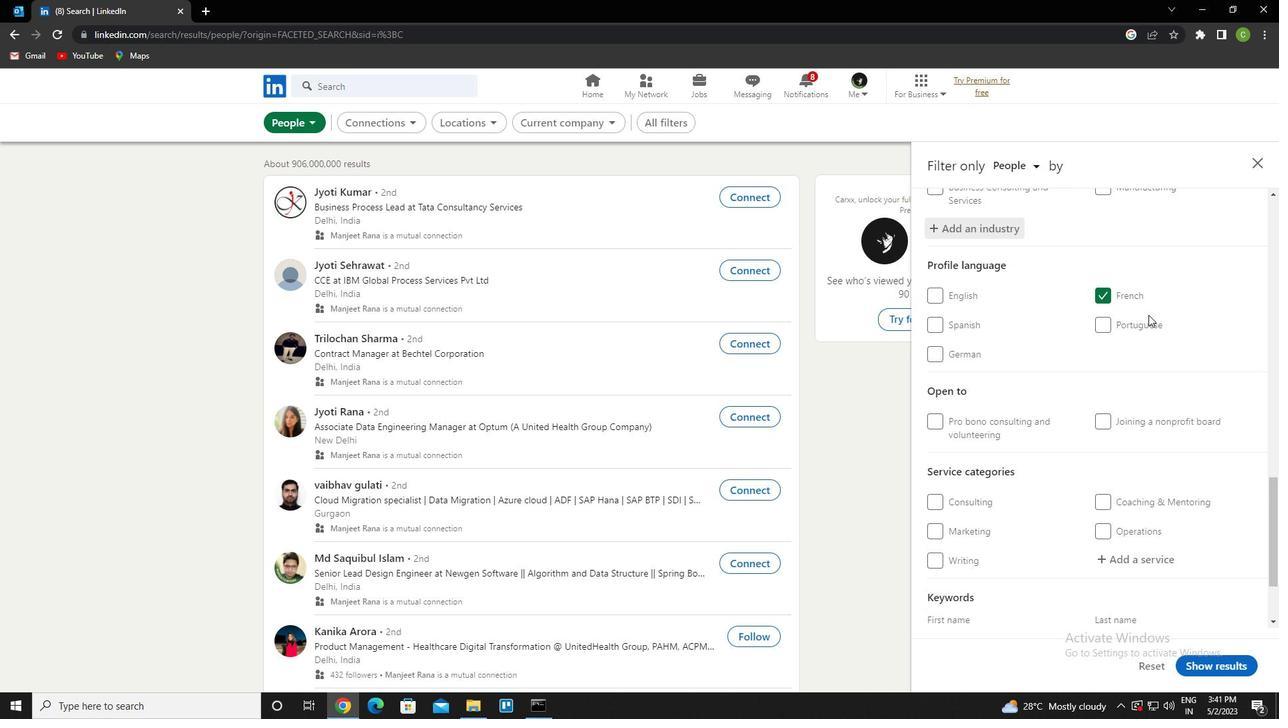 
Action: Mouse scrolled (1149, 314) with delta (0, 0)
Screenshot: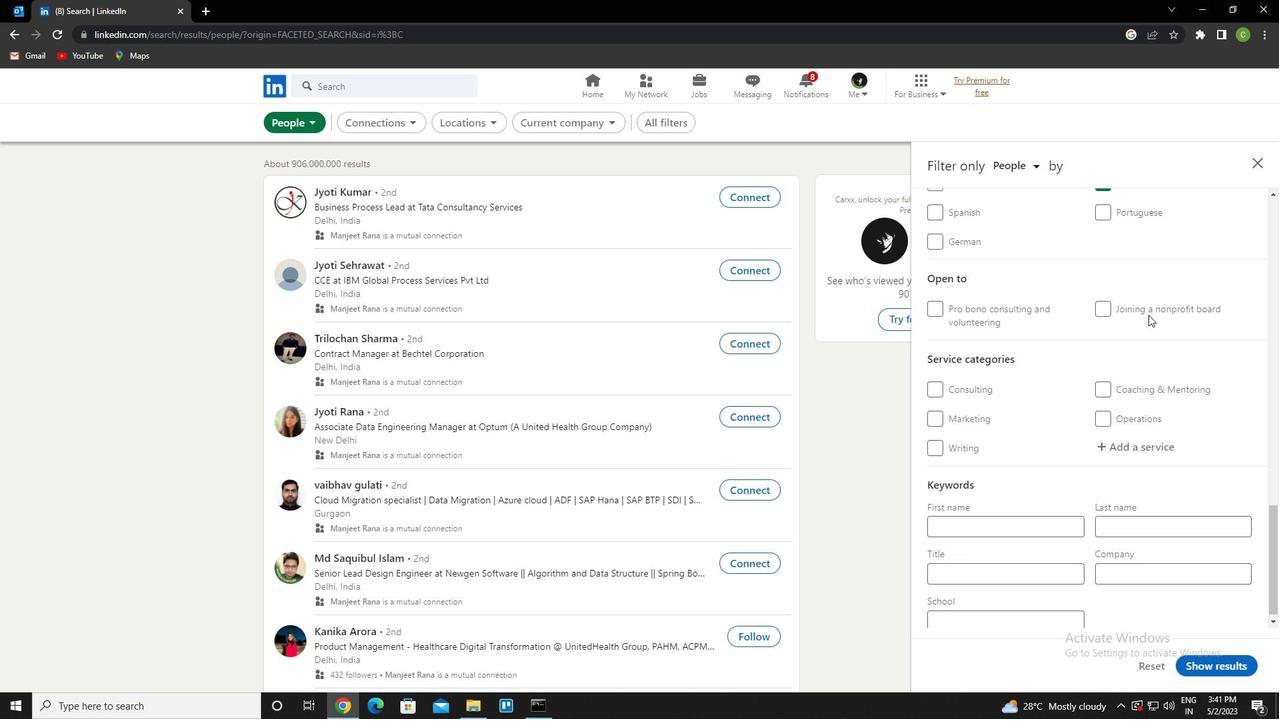 
Action: Mouse scrolled (1149, 314) with delta (0, 0)
Screenshot: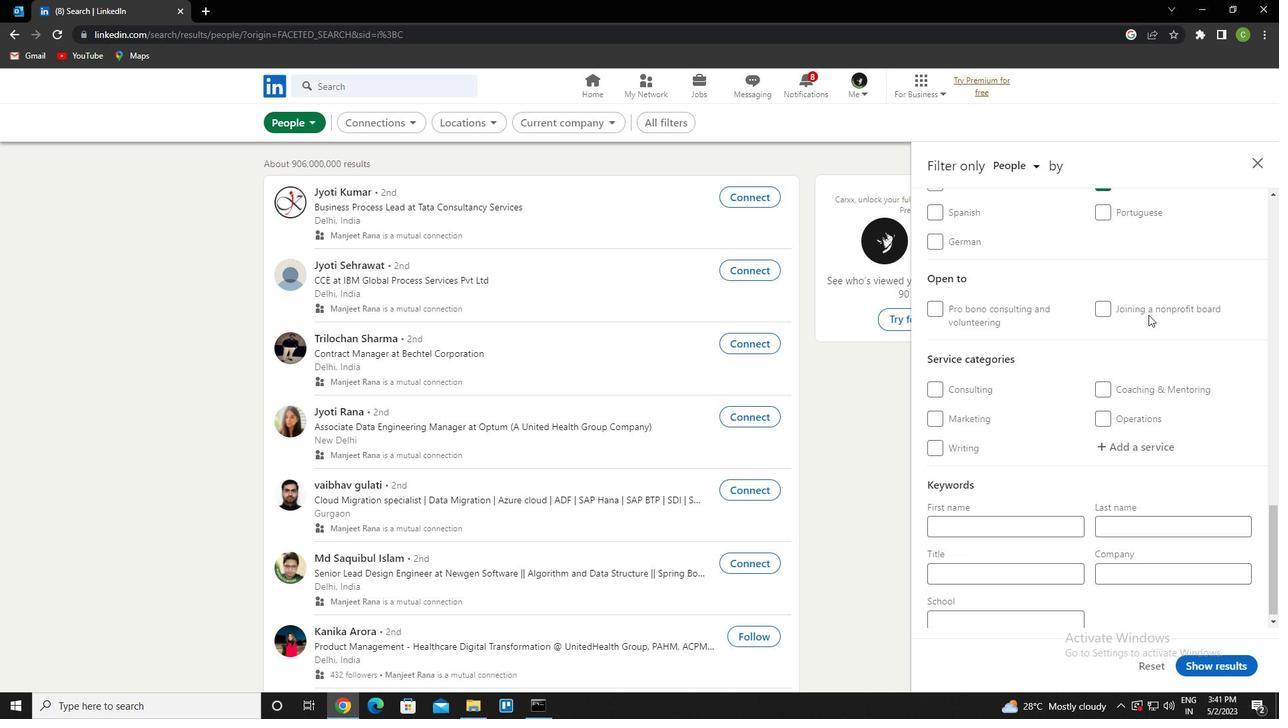 
Action: Mouse moved to (1129, 437)
Screenshot: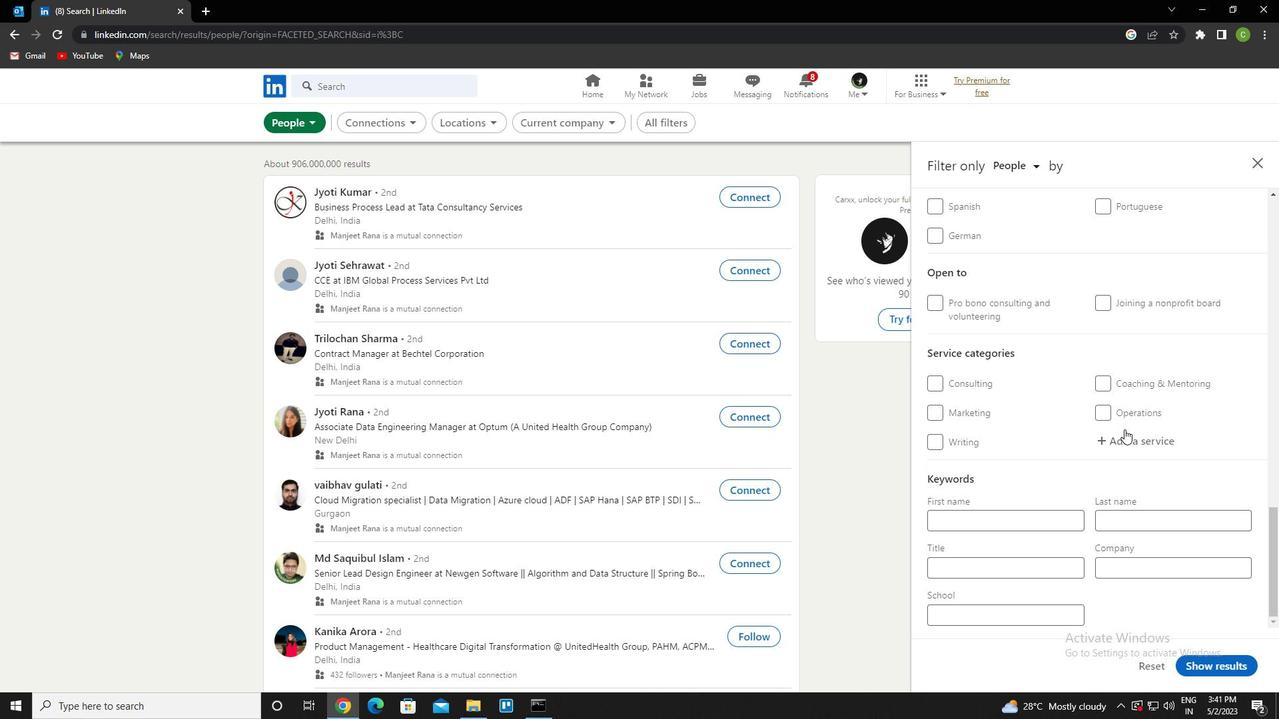 
Action: Mouse pressed left at (1129, 437)
Screenshot: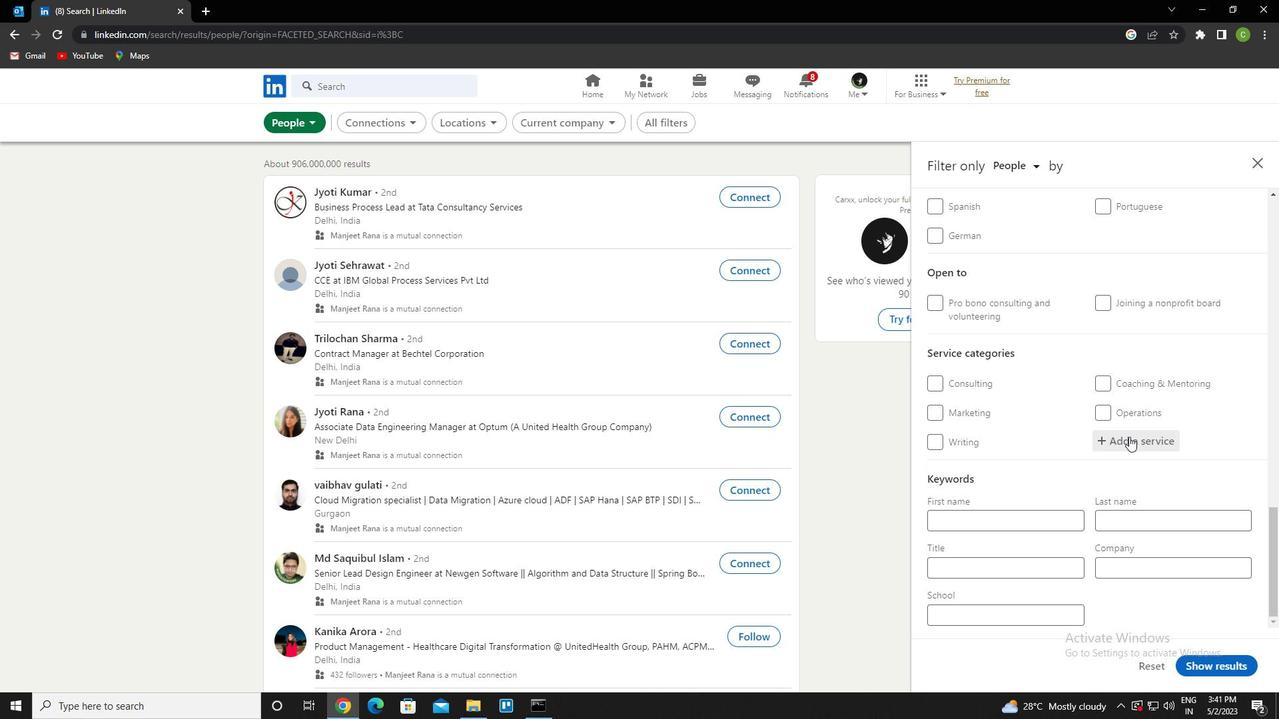 
Action: Key pressed <Key.caps_lock>d<Key.caps_lock>Emand<Key.down><Key.enter>
Screenshot: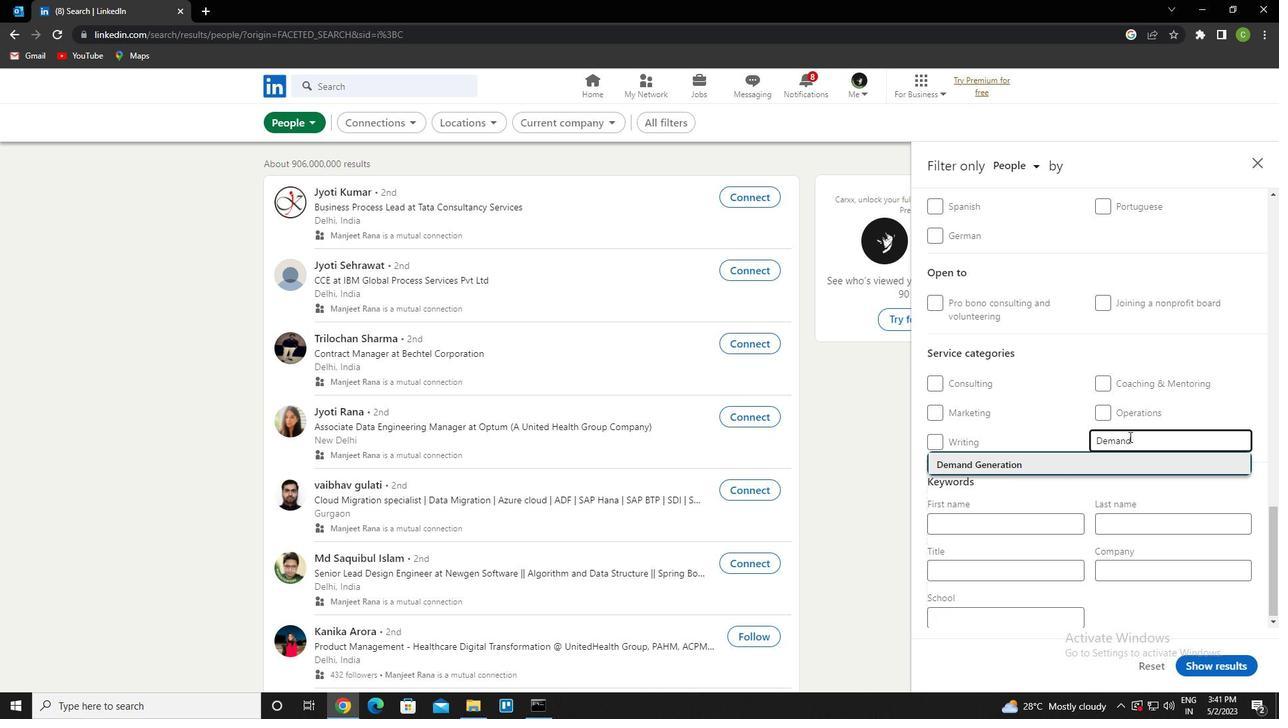 
Action: Mouse moved to (1203, 191)
Screenshot: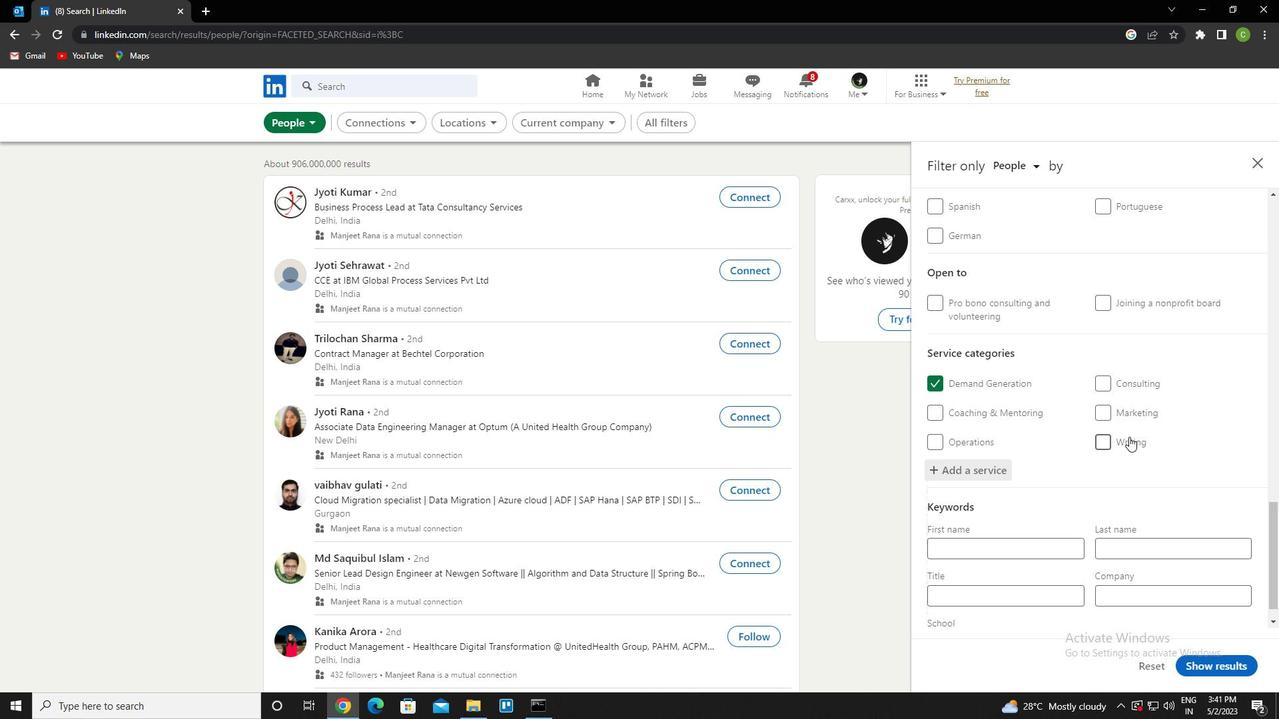 
Action: Mouse scrolled (1203, 190) with delta (0, 0)
Screenshot: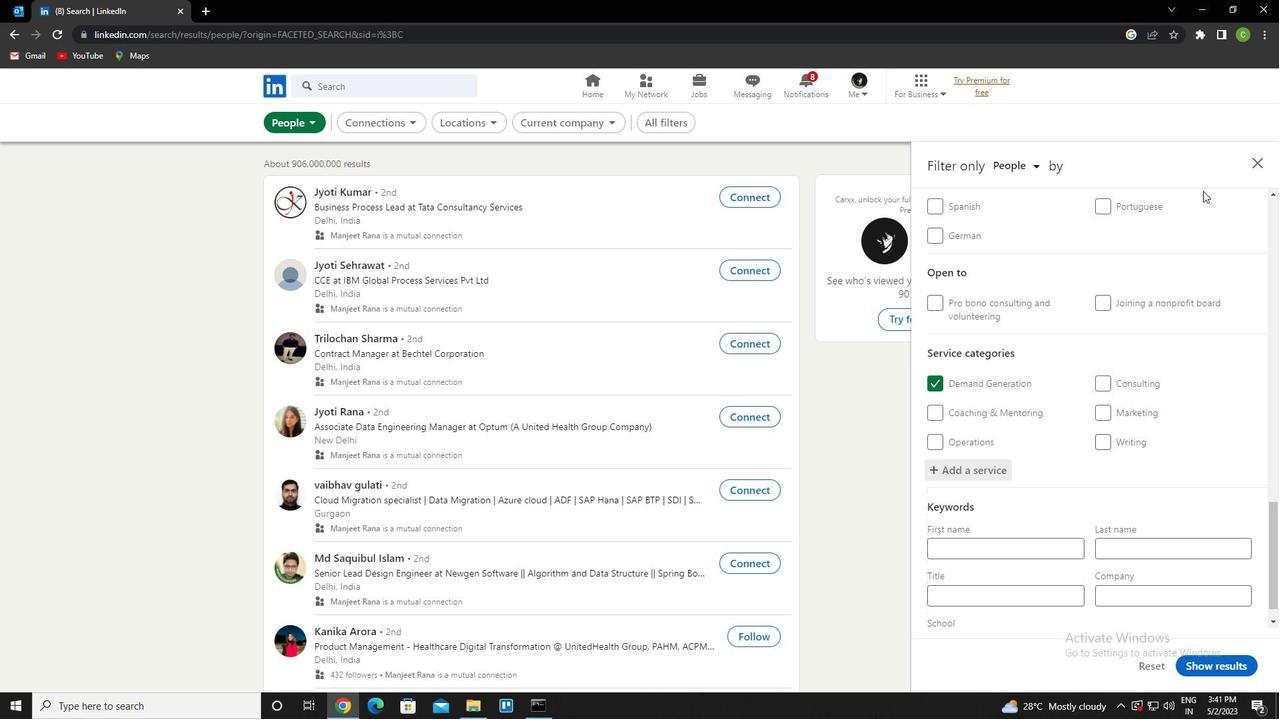 
Action: Mouse moved to (1203, 192)
Screenshot: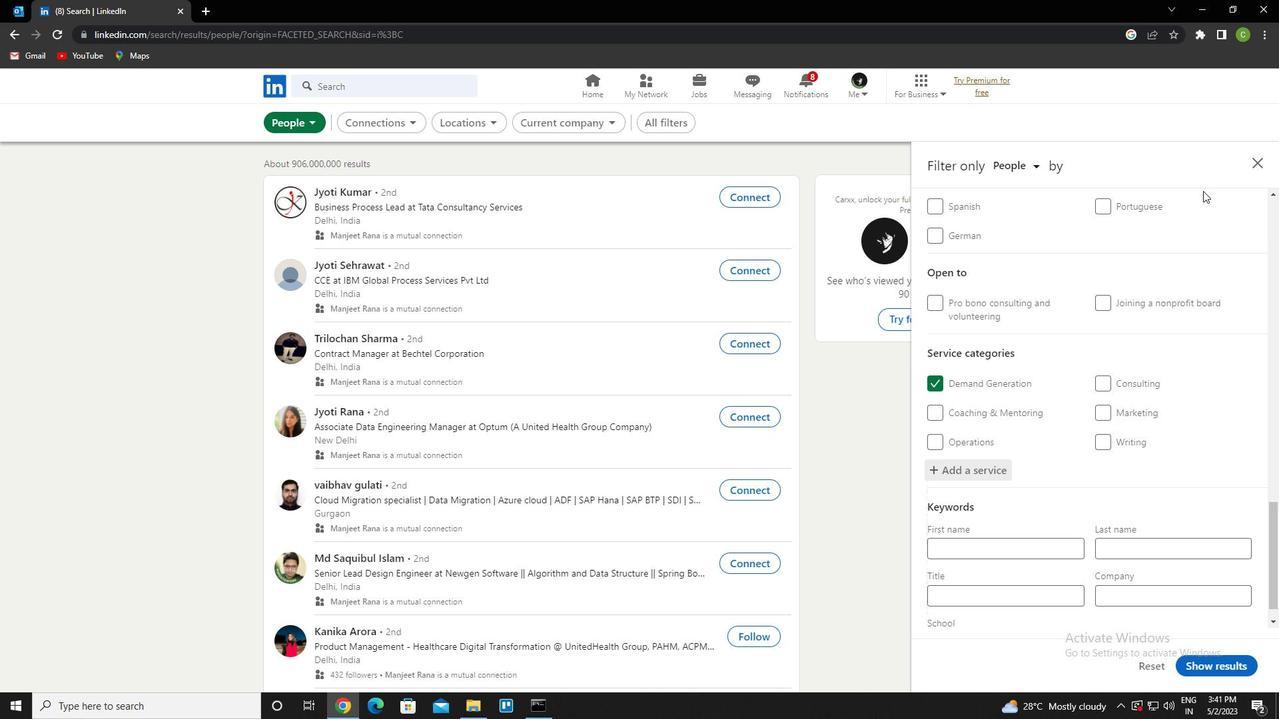 
Action: Mouse scrolled (1203, 191) with delta (0, 0)
Screenshot: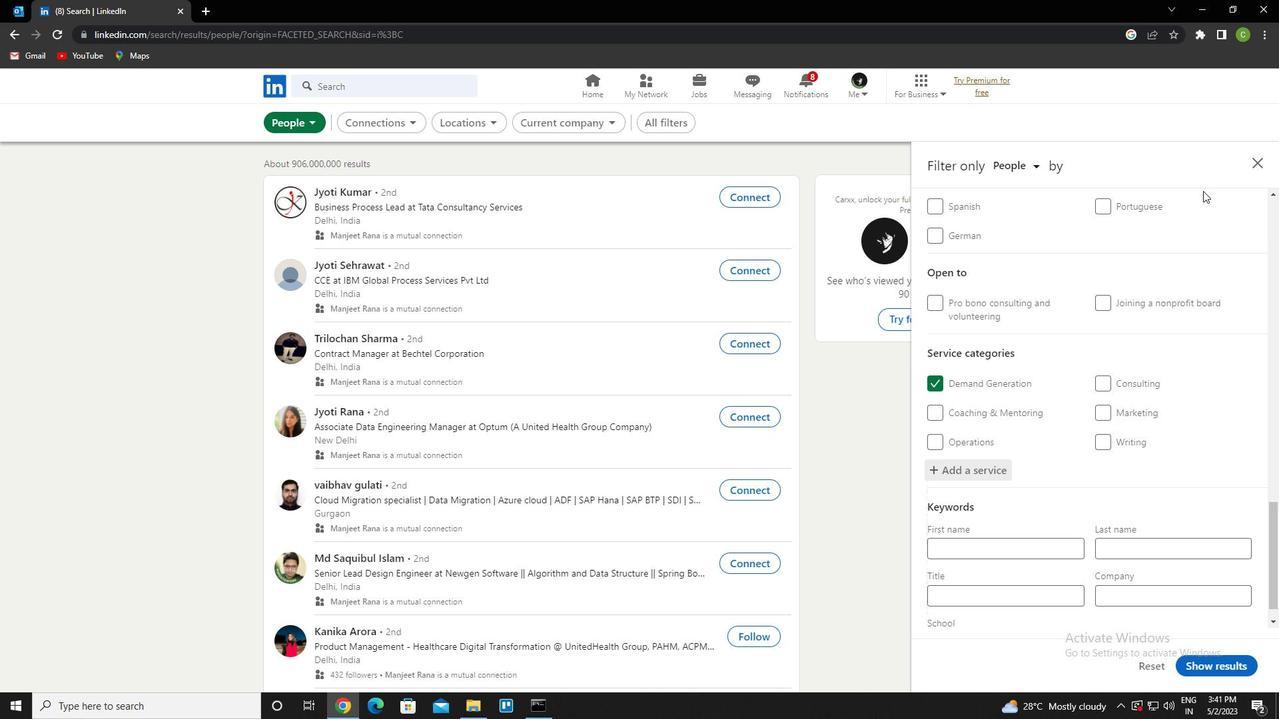 
Action: Mouse moved to (1200, 200)
Screenshot: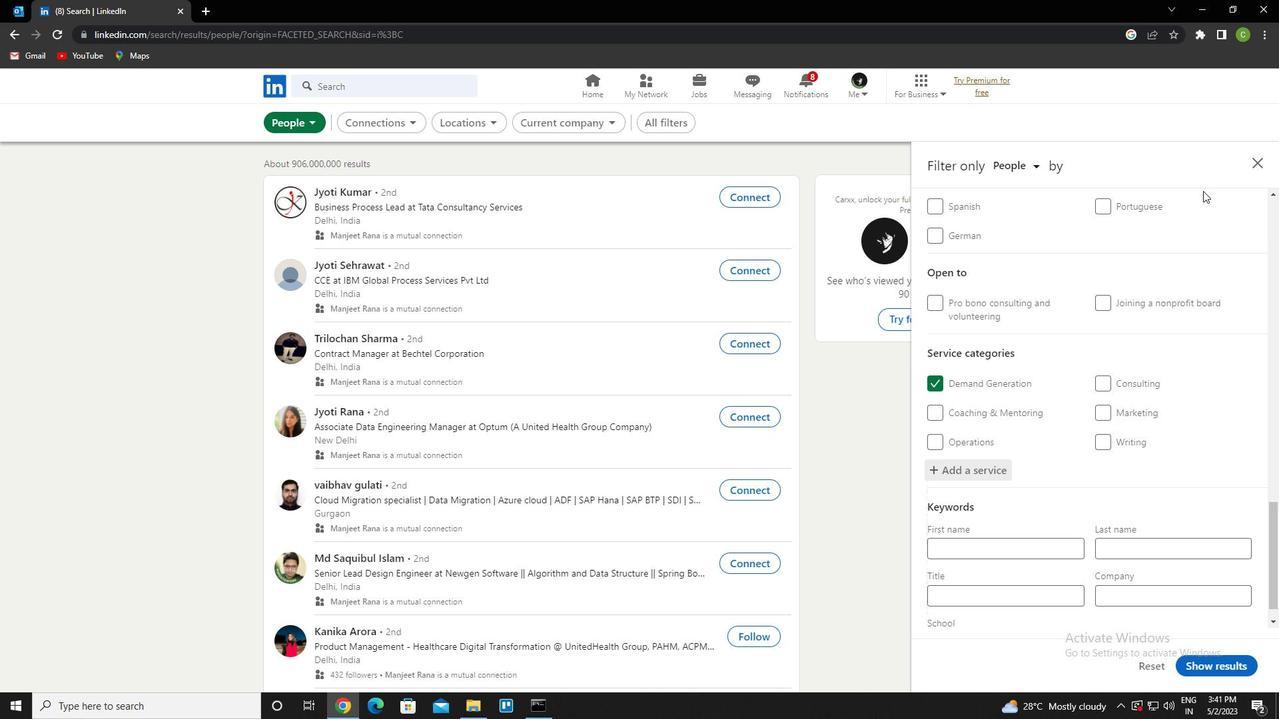 
Action: Mouse scrolled (1200, 199) with delta (0, 0)
Screenshot: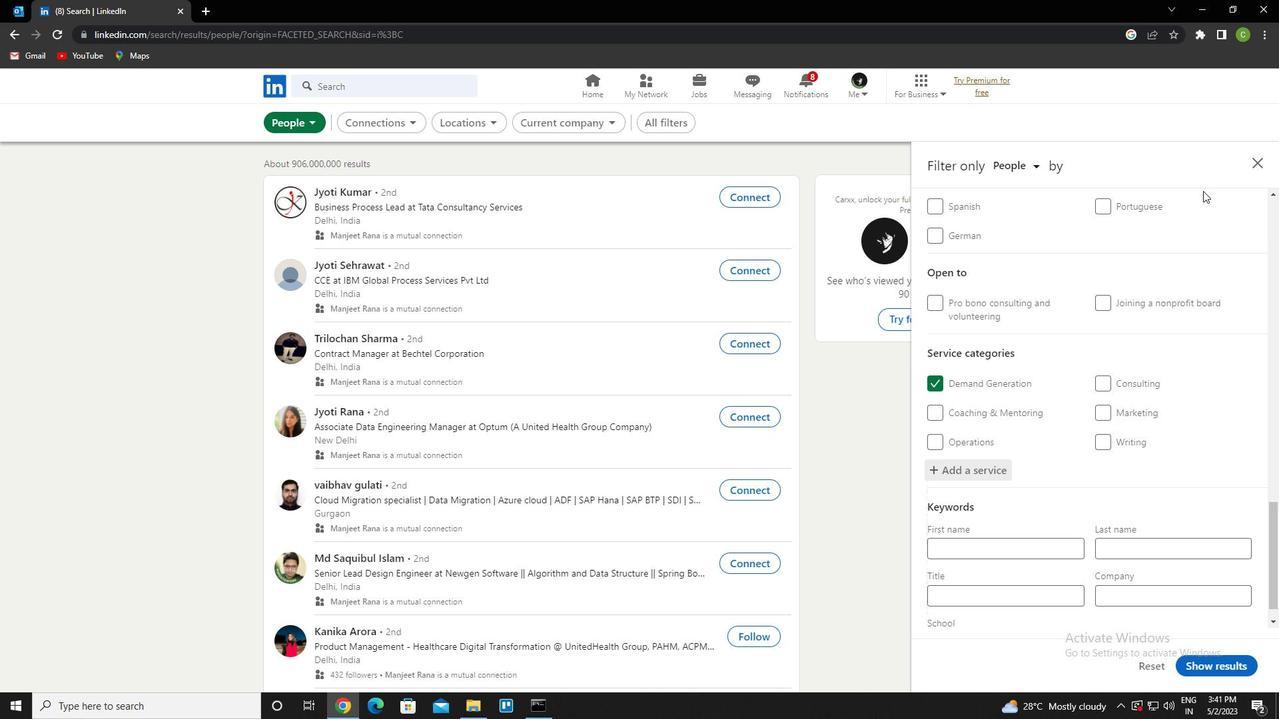
Action: Mouse moved to (1190, 217)
Screenshot: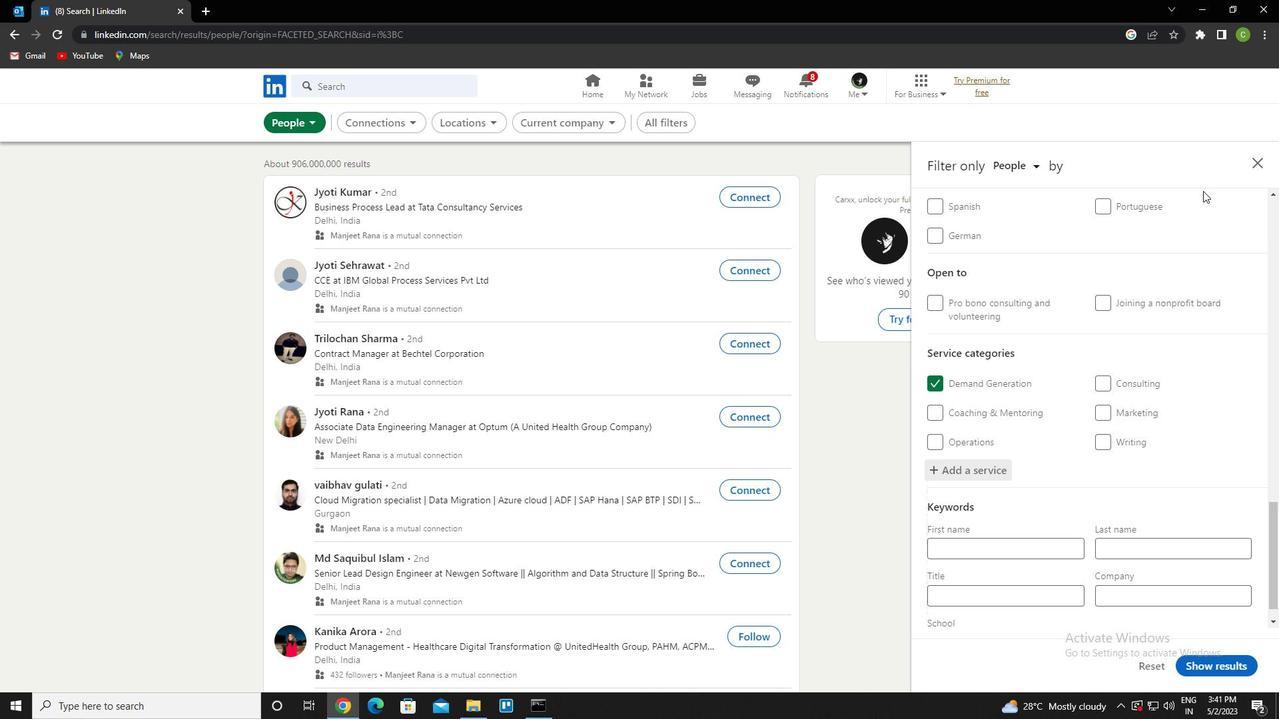 
Action: Mouse scrolled (1190, 216) with delta (0, 0)
Screenshot: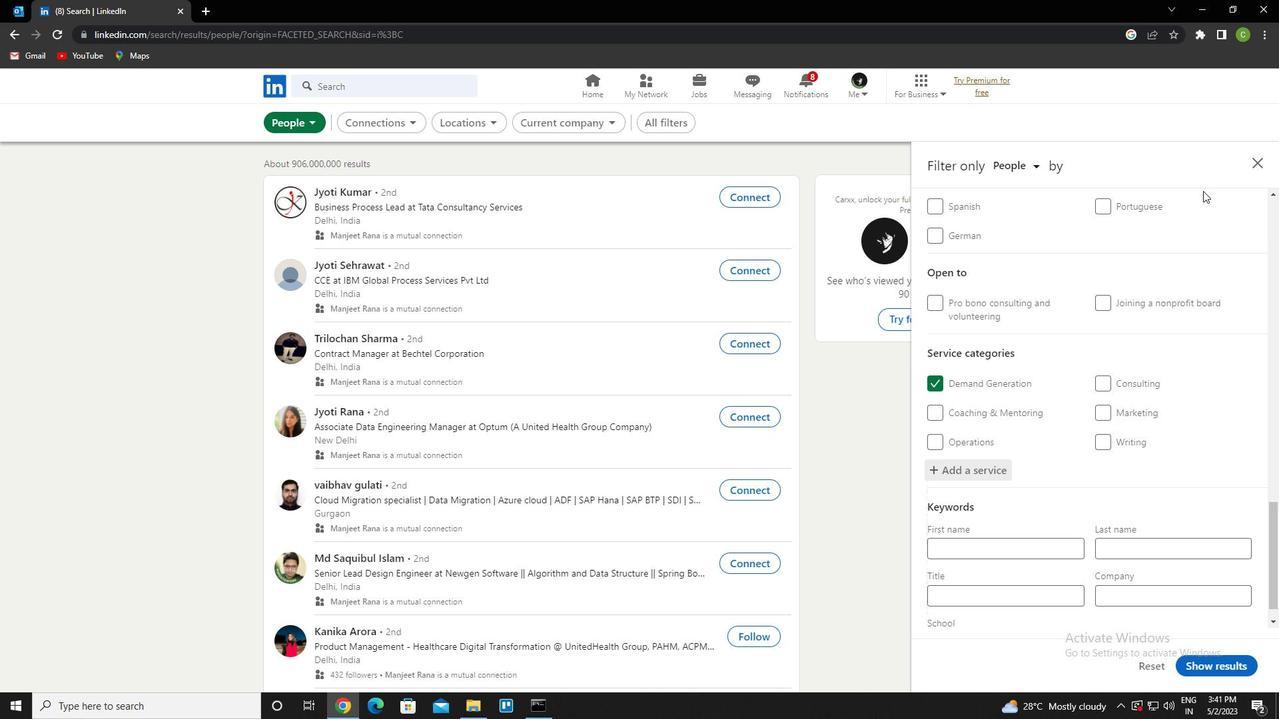 
Action: Mouse moved to (1186, 223)
Screenshot: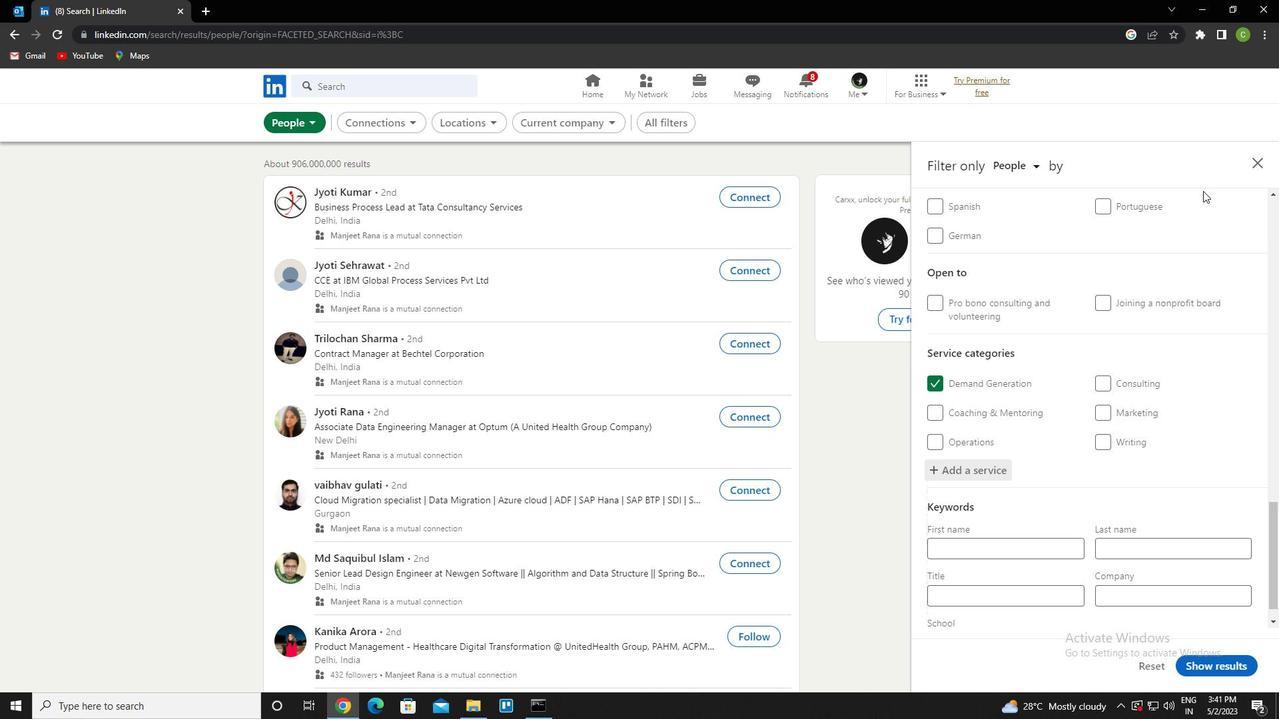 
Action: Mouse scrolled (1186, 223) with delta (0, 0)
Screenshot: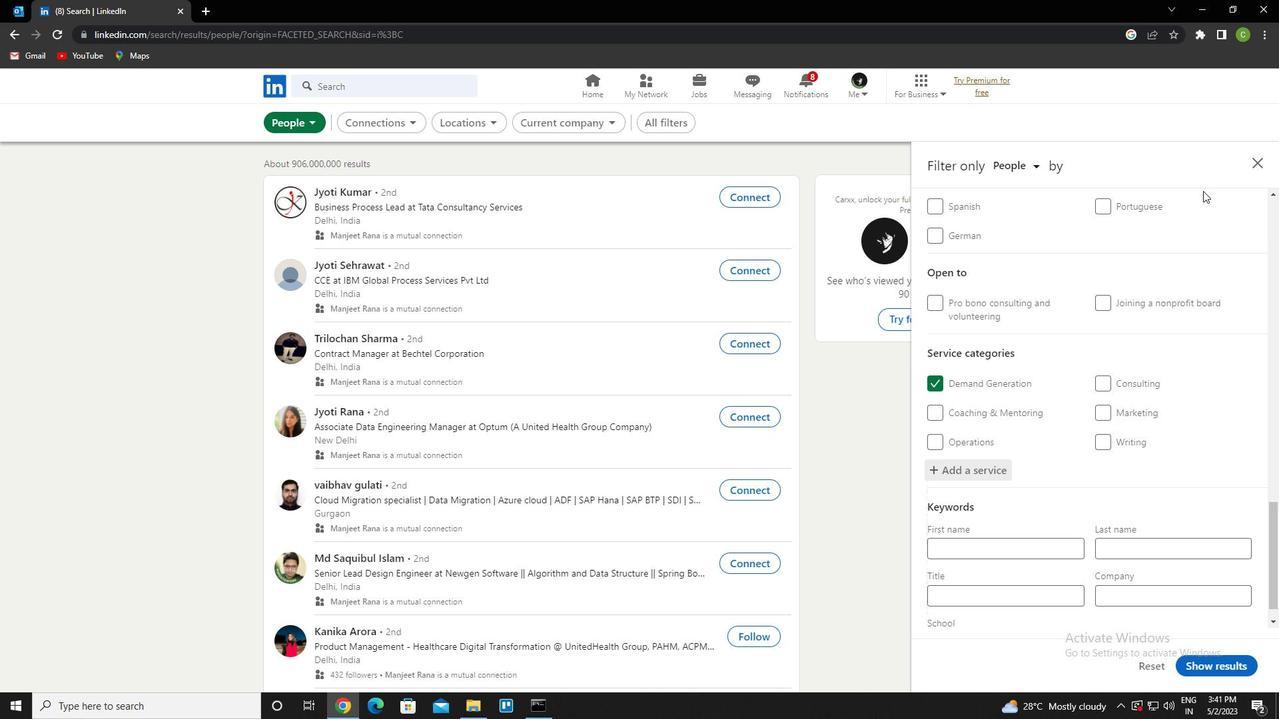 
Action: Mouse moved to (1183, 227)
Screenshot: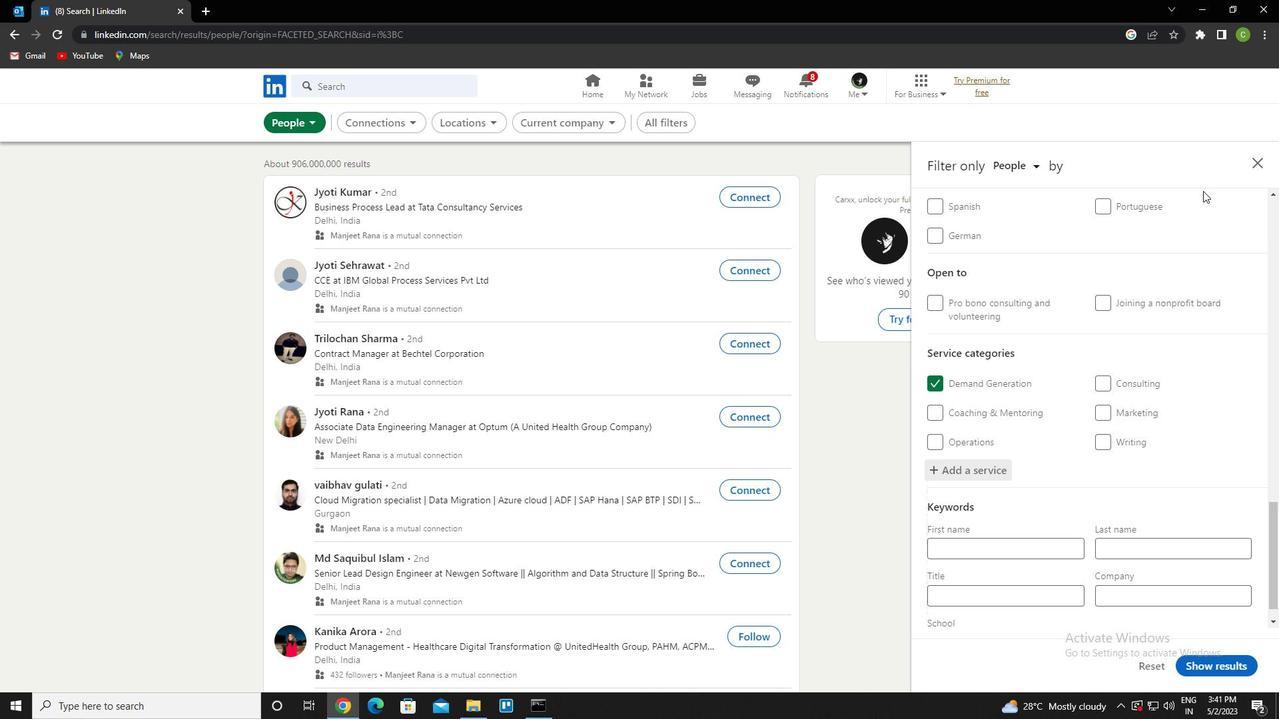 
Action: Mouse scrolled (1183, 226) with delta (0, 0)
Screenshot: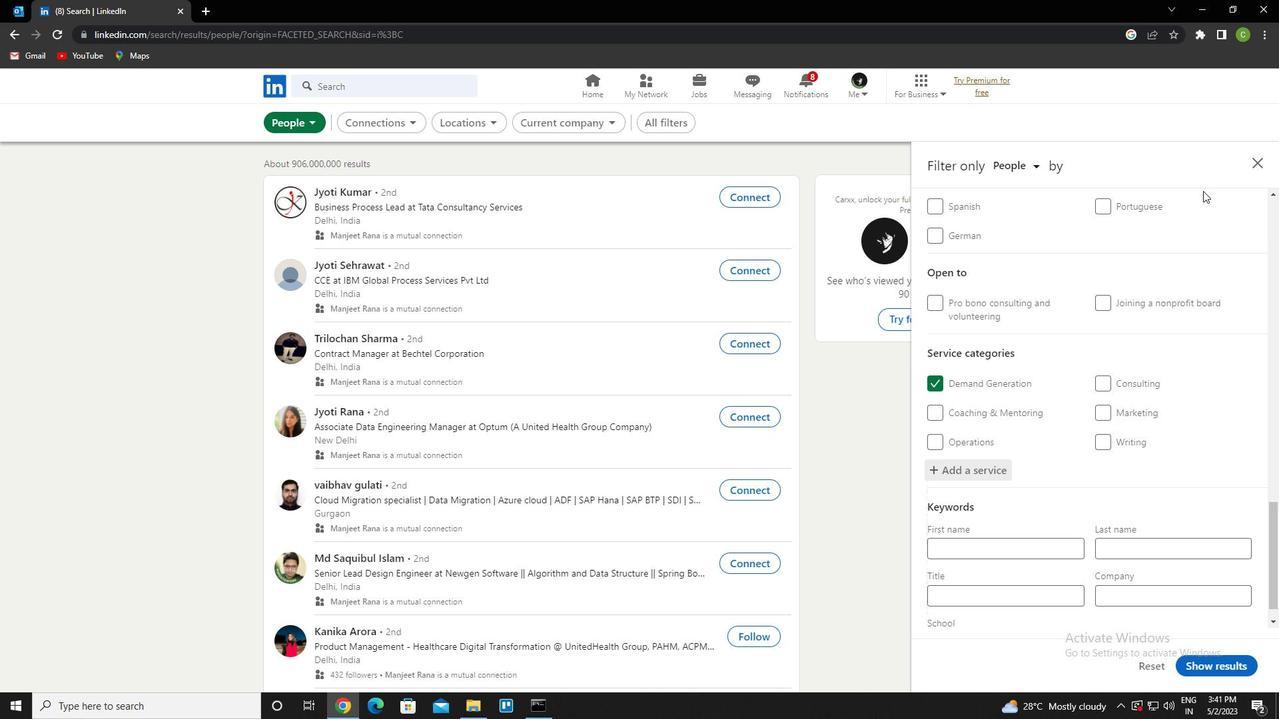 
Action: Mouse moved to (1181, 229)
Screenshot: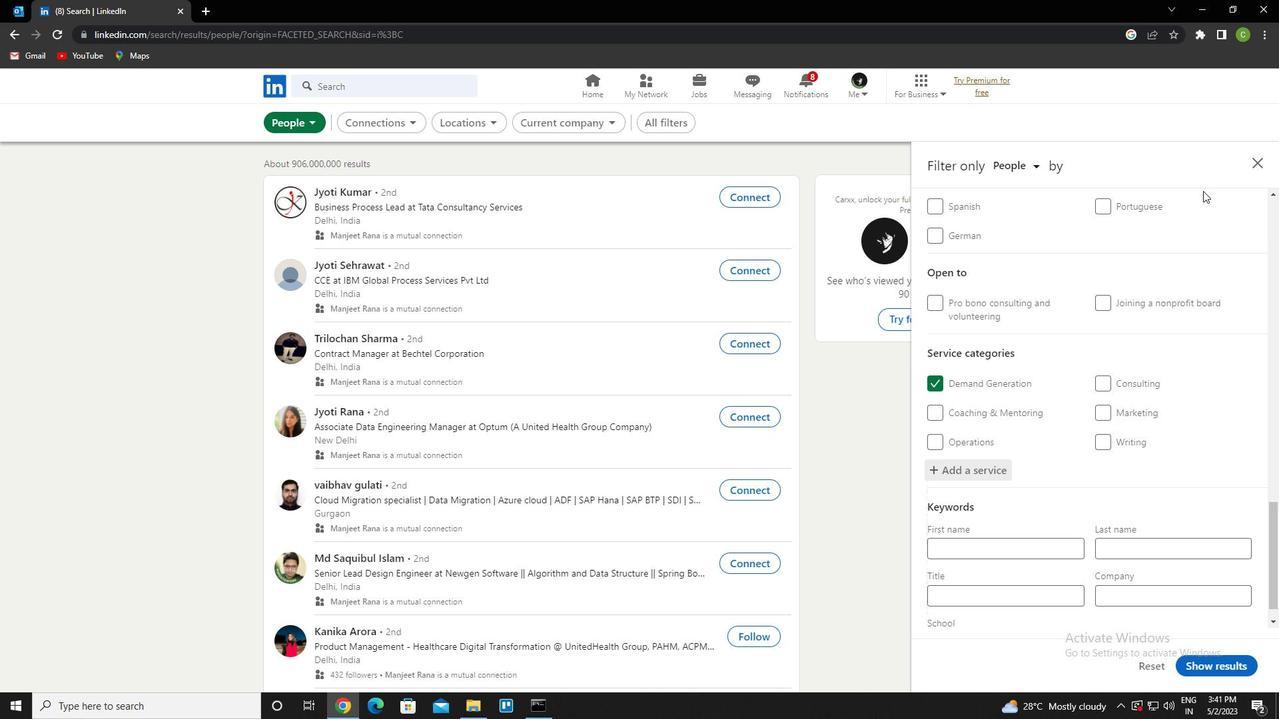 
Action: Mouse scrolled (1181, 228) with delta (0, 0)
Screenshot: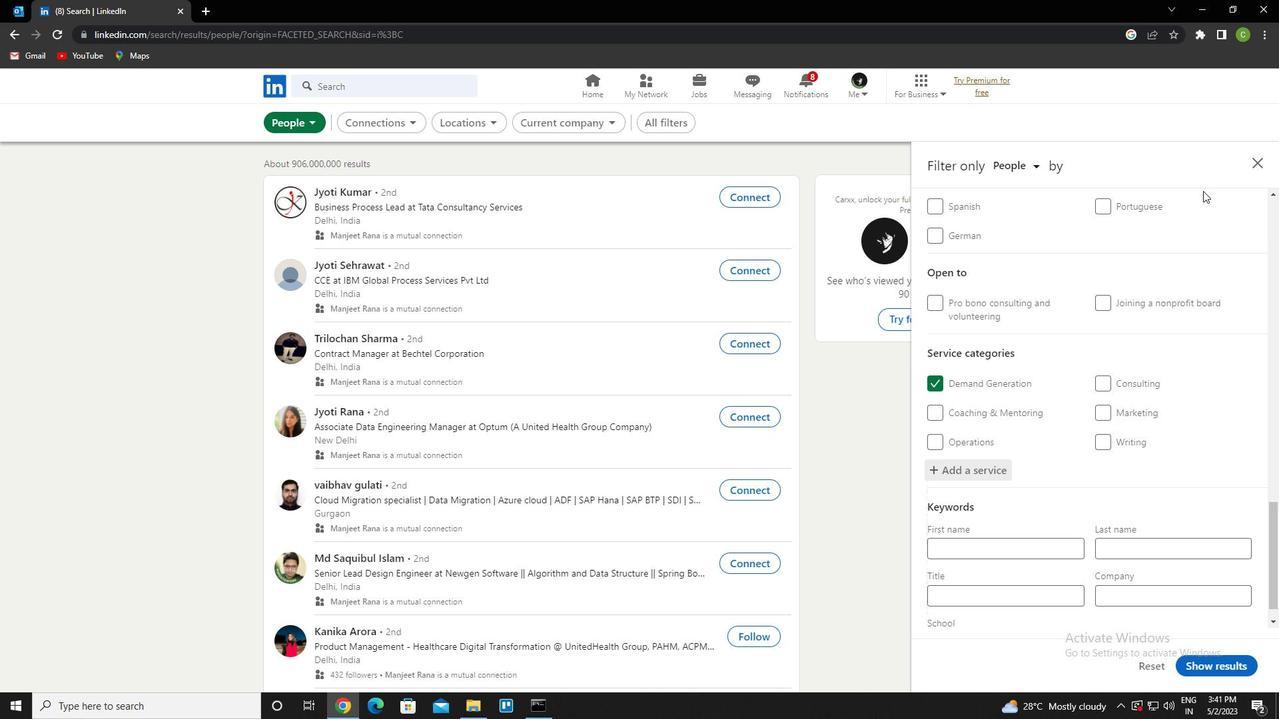 
Action: Mouse moved to (1178, 231)
Screenshot: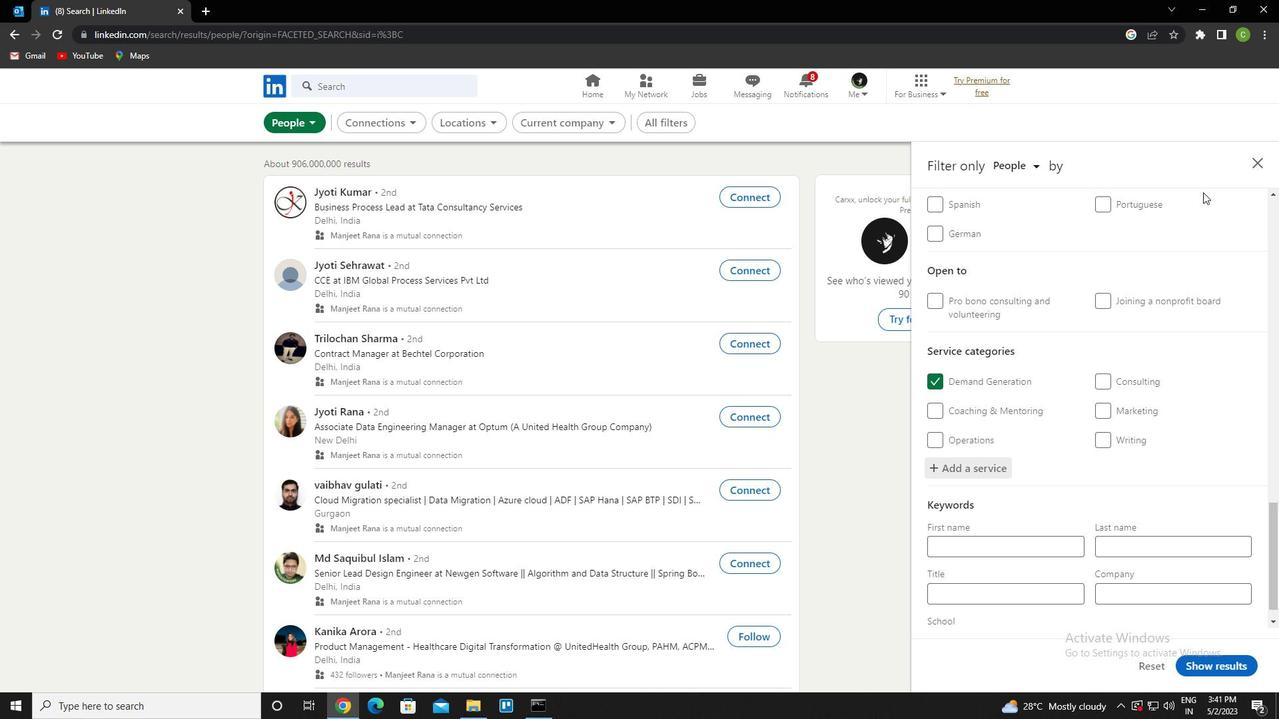 
Action: Mouse scrolled (1178, 230) with delta (0, 0)
Screenshot: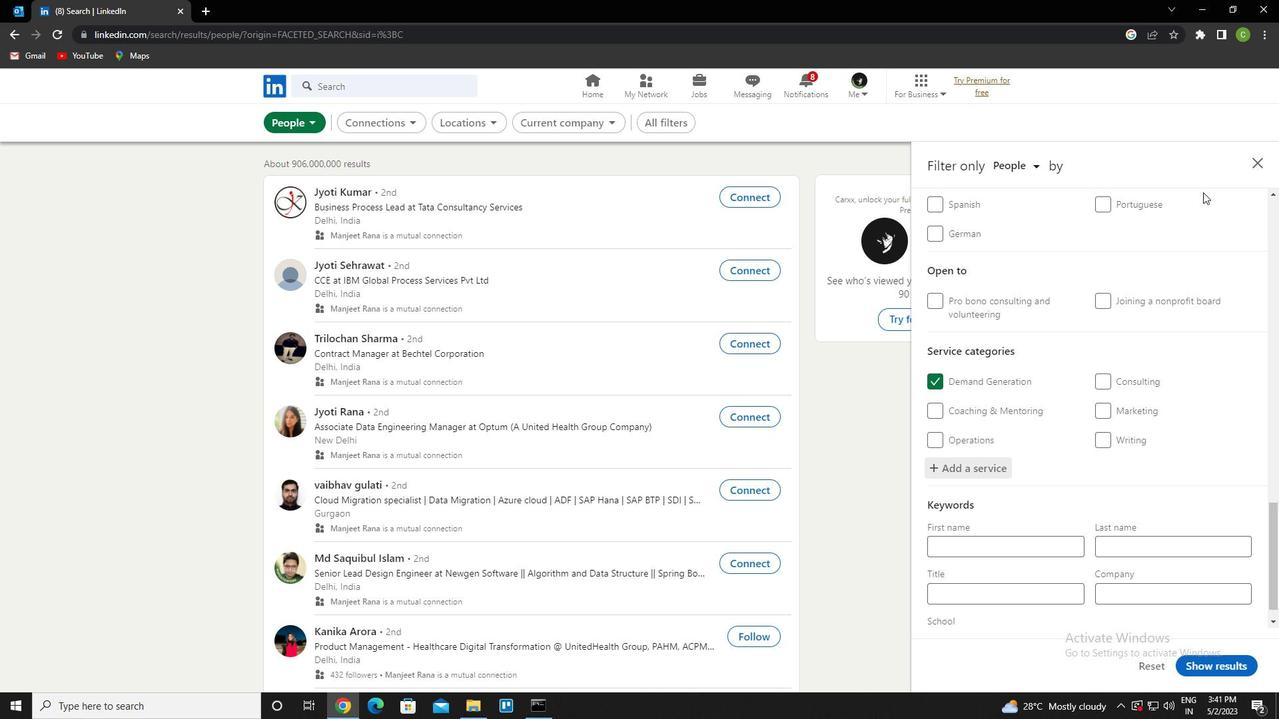 
Action: Mouse moved to (1177, 231)
Screenshot: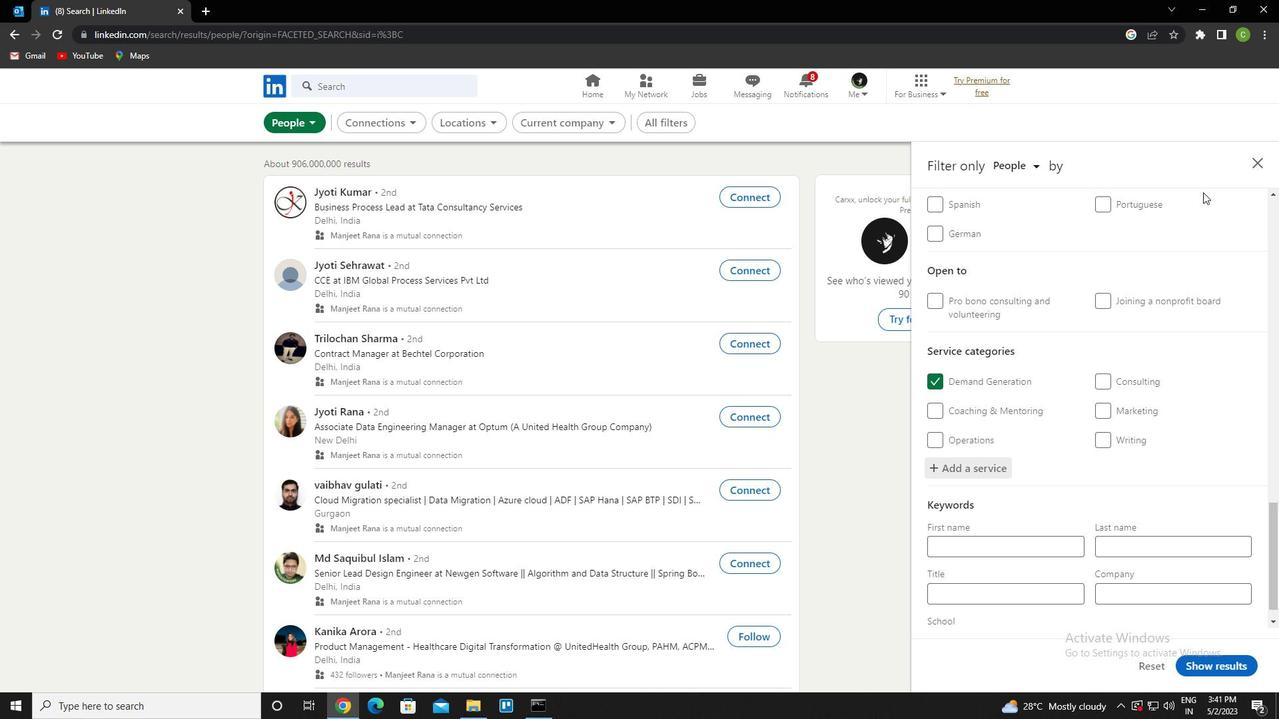 
Action: Mouse scrolled (1177, 231) with delta (0, 0)
Screenshot: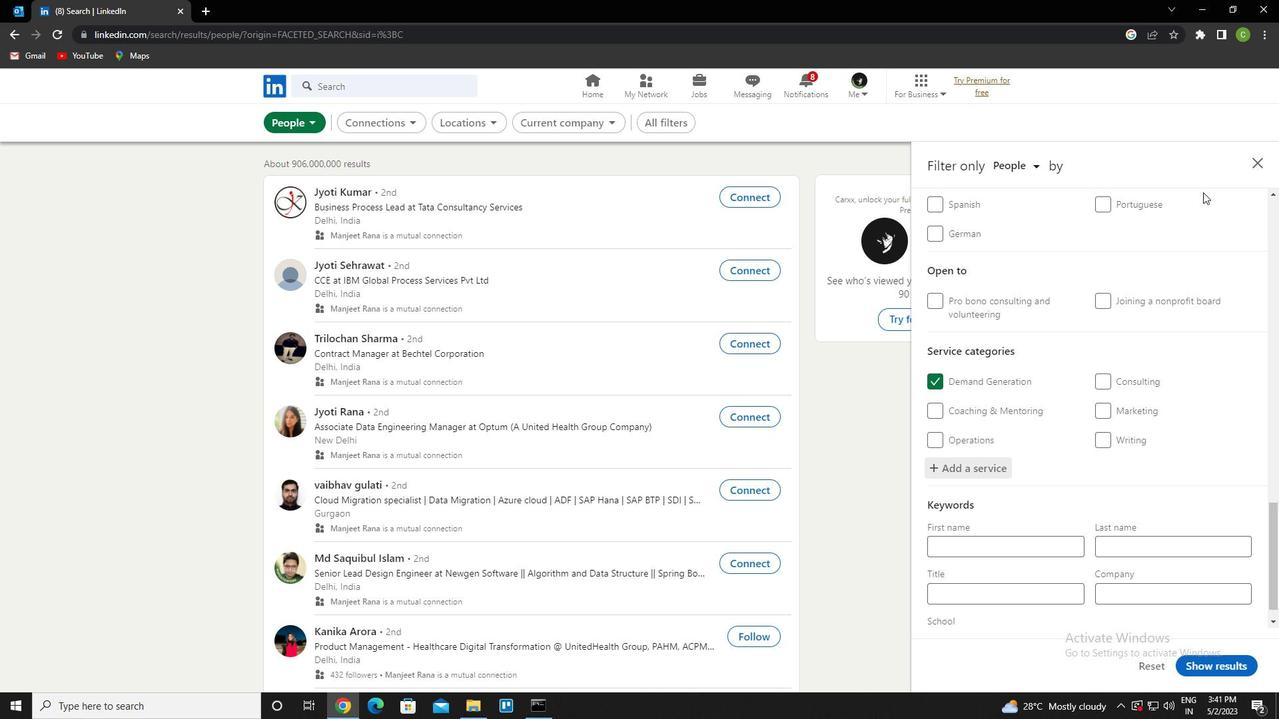 
Action: Mouse moved to (1046, 567)
Screenshot: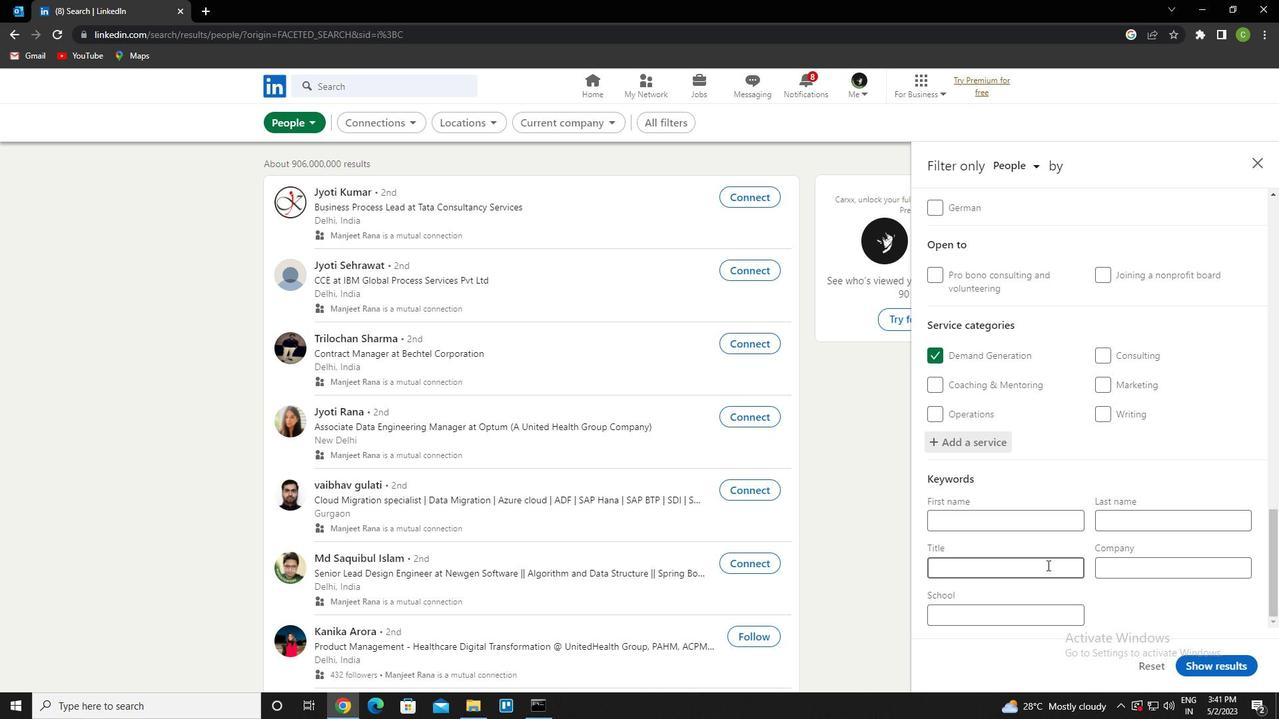 
Action: Mouse pressed left at (1046, 567)
Screenshot: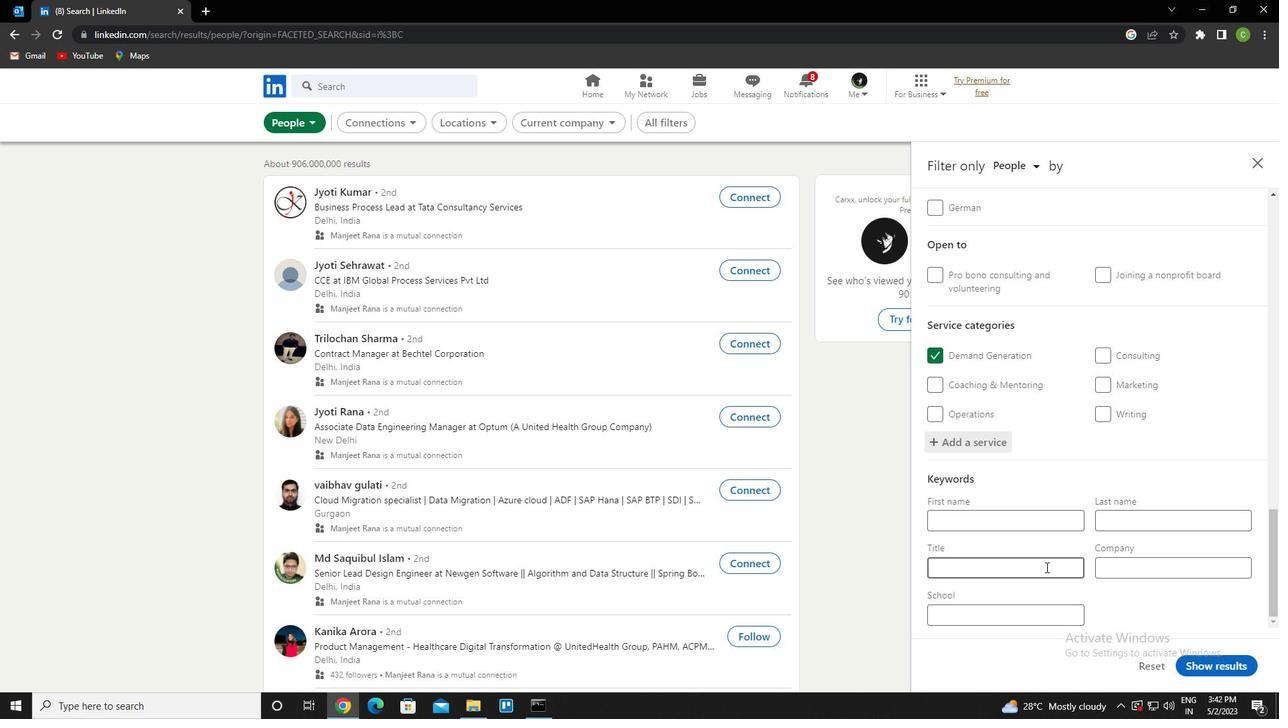
Action: Key pressed <Key.caps_lock>r<Key.caps_lock>esearcher
Screenshot: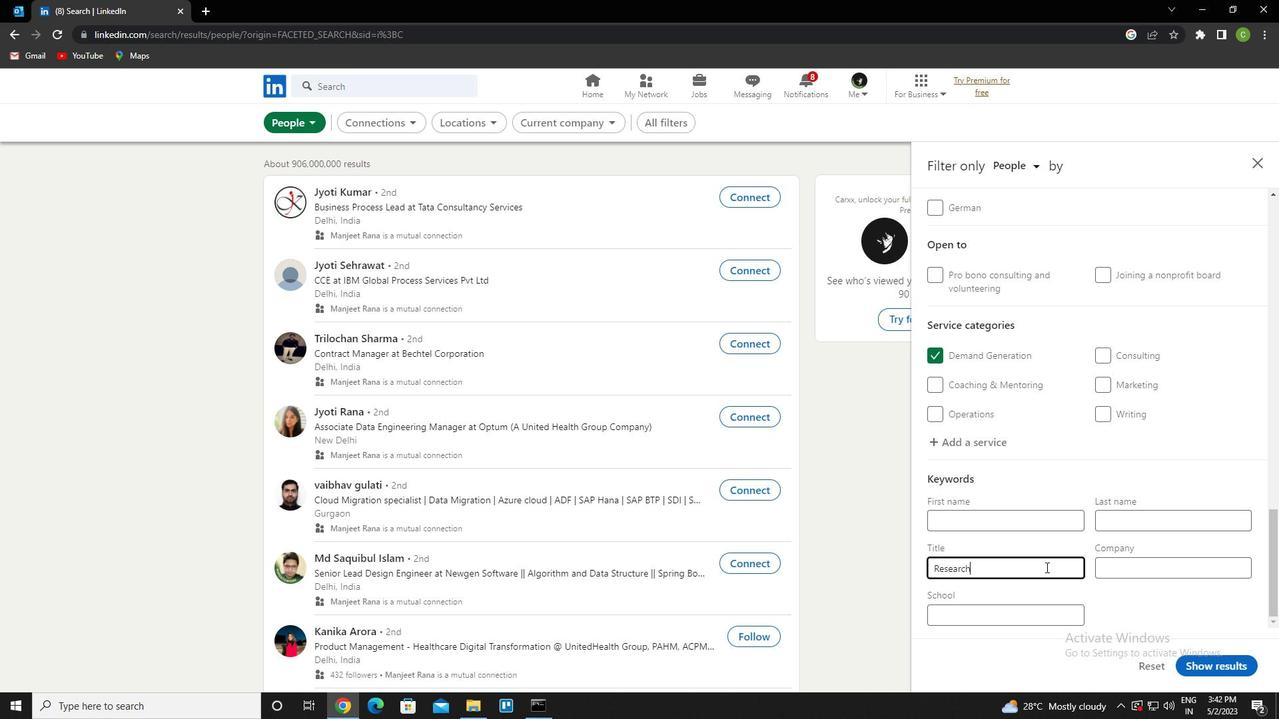 
Action: Mouse moved to (1217, 663)
Screenshot: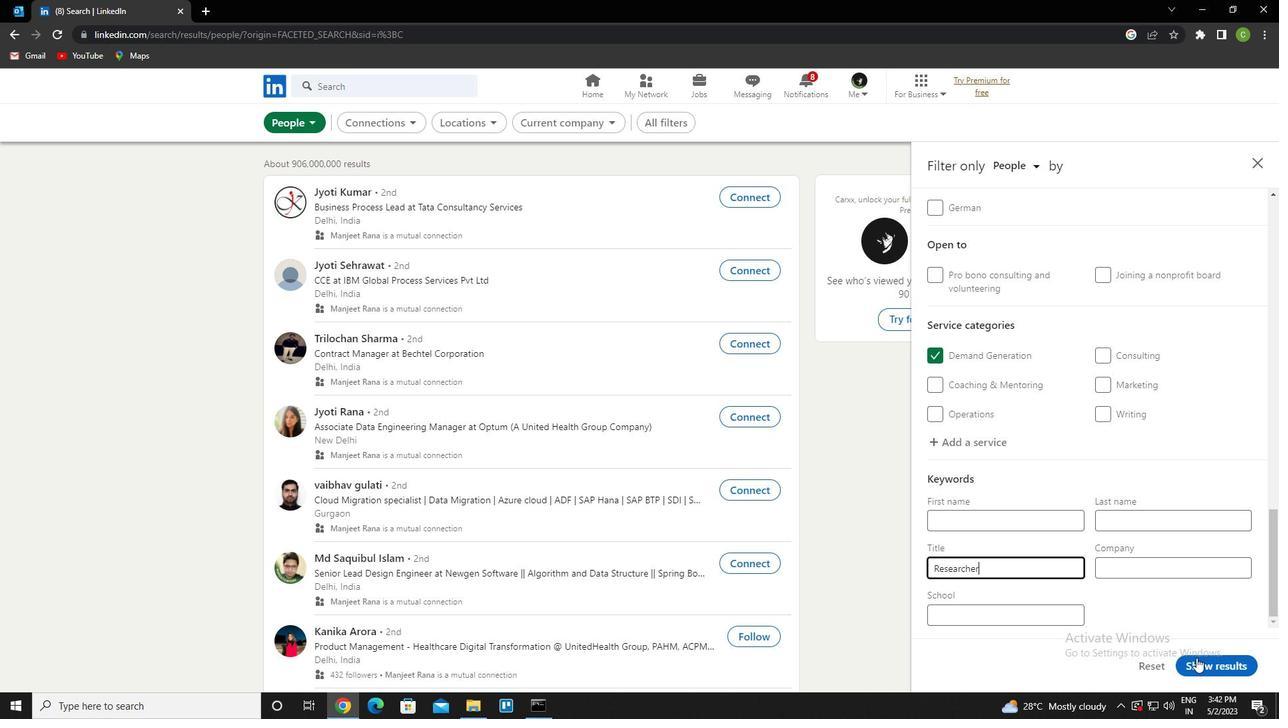 
Action: Mouse pressed left at (1217, 663)
Screenshot: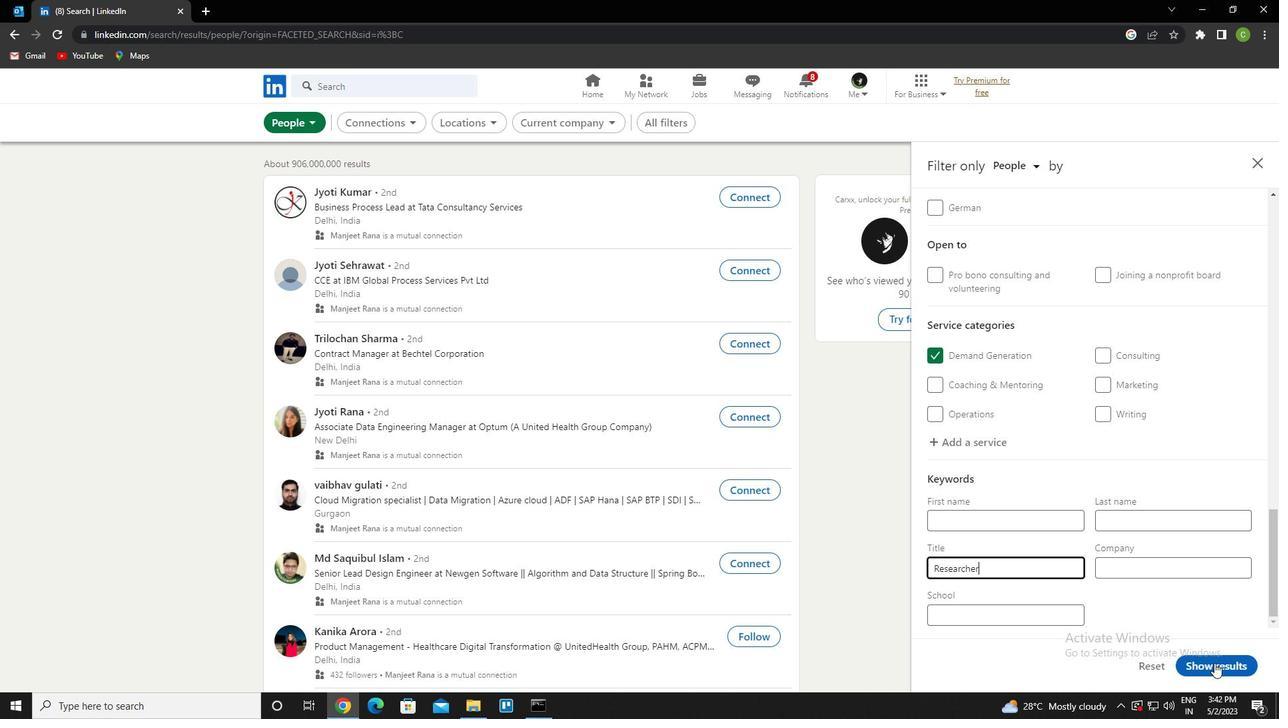 
Action: Mouse moved to (787, 583)
Screenshot: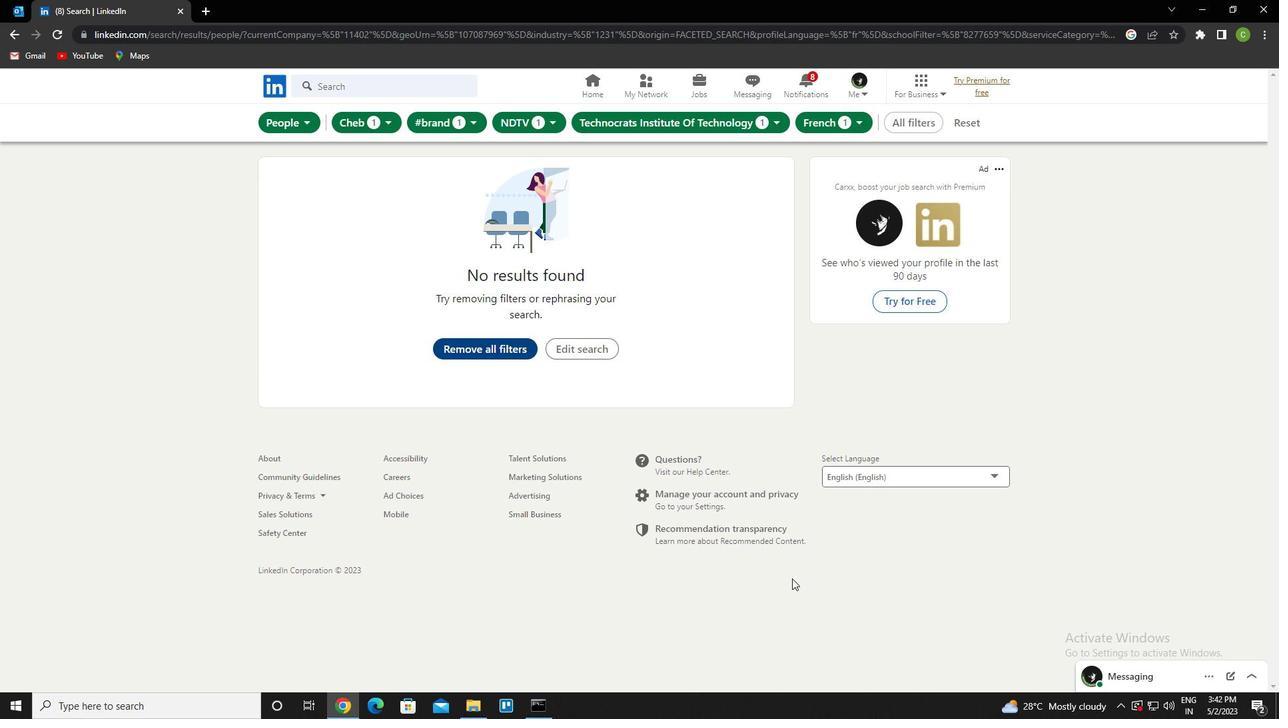 
